 Task: Find connections with filter location Granville with filter topic #Trainingwith filter profile language Potuguese with filter current company Grant Thornton Bharat LLP with filter school Amity University Gwalior with filter industry Building Structure and Exterior Contractors with filter service category Life Coaching with filter keywords title Brand Strategist
Action: Mouse moved to (213, 246)
Screenshot: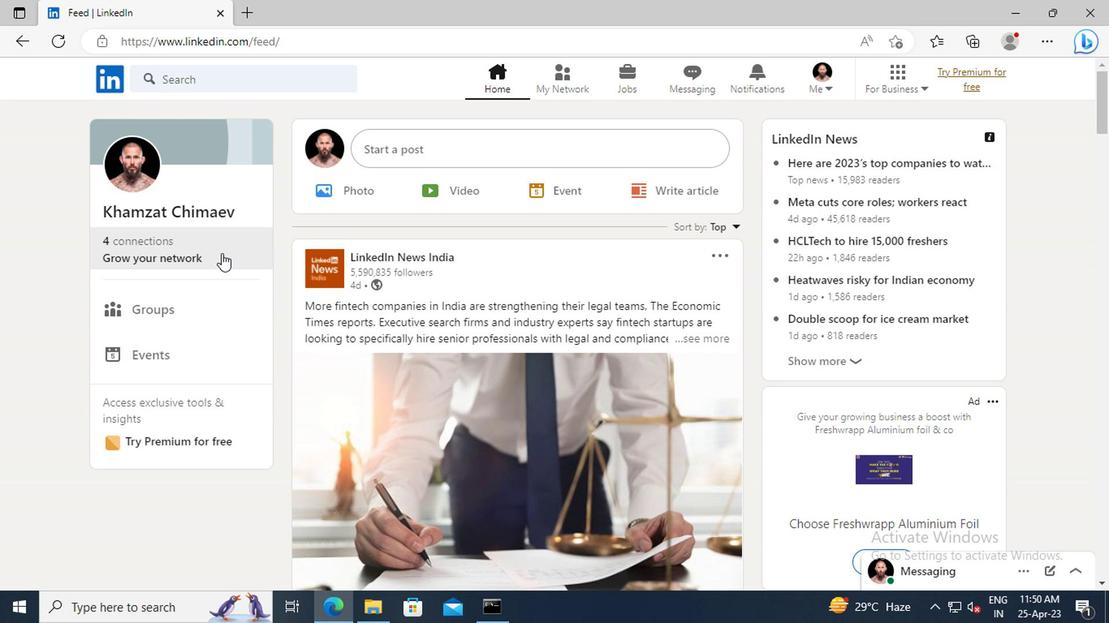 
Action: Mouse pressed left at (213, 246)
Screenshot: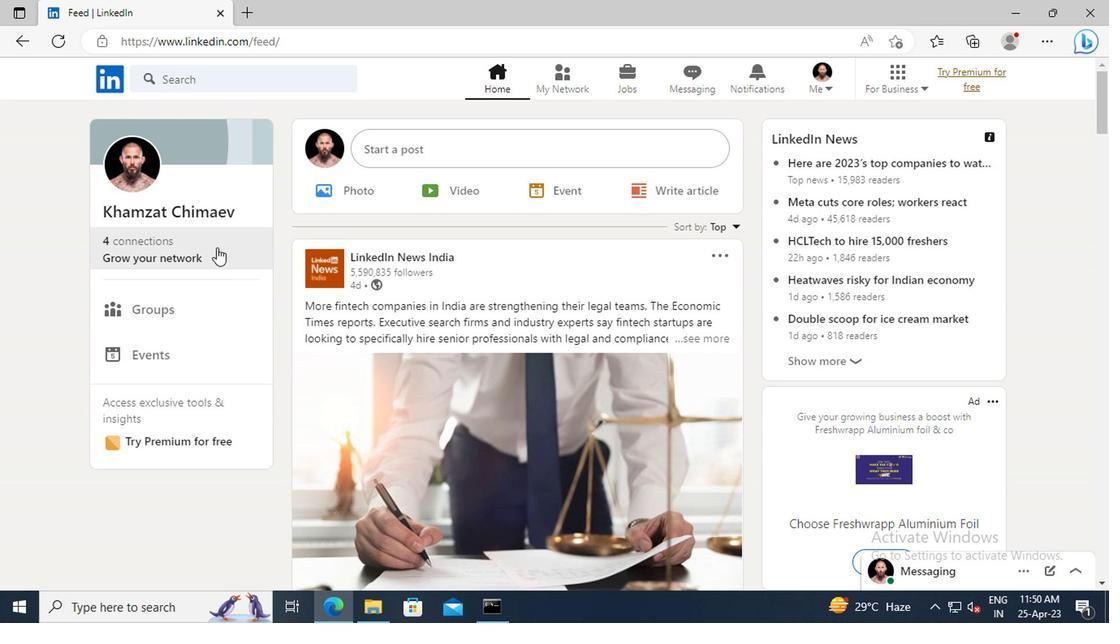 
Action: Mouse moved to (222, 173)
Screenshot: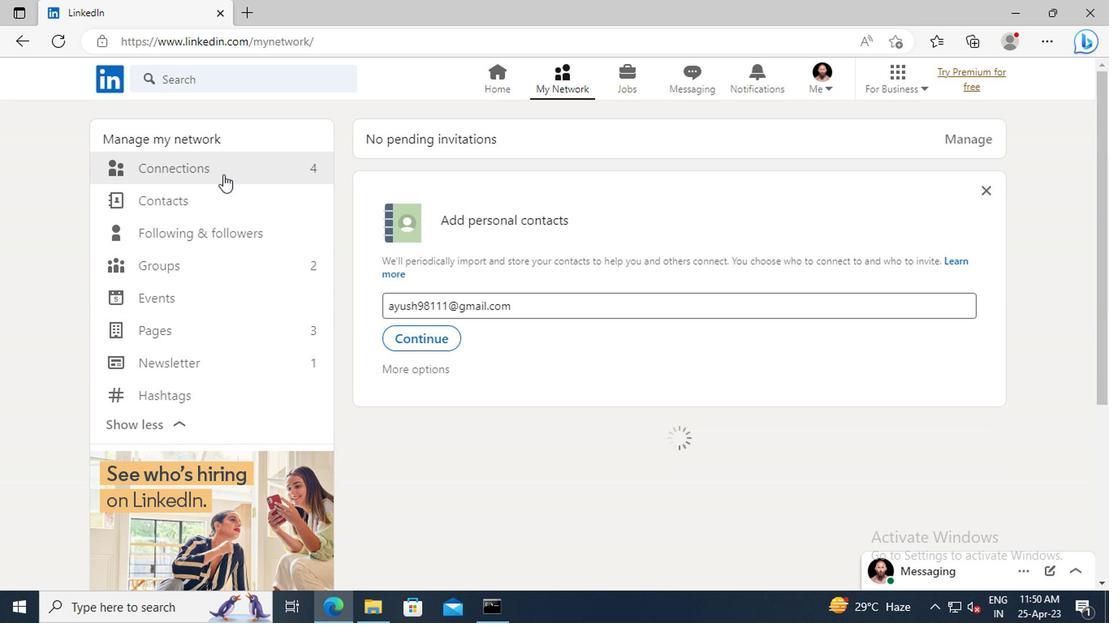 
Action: Mouse pressed left at (222, 173)
Screenshot: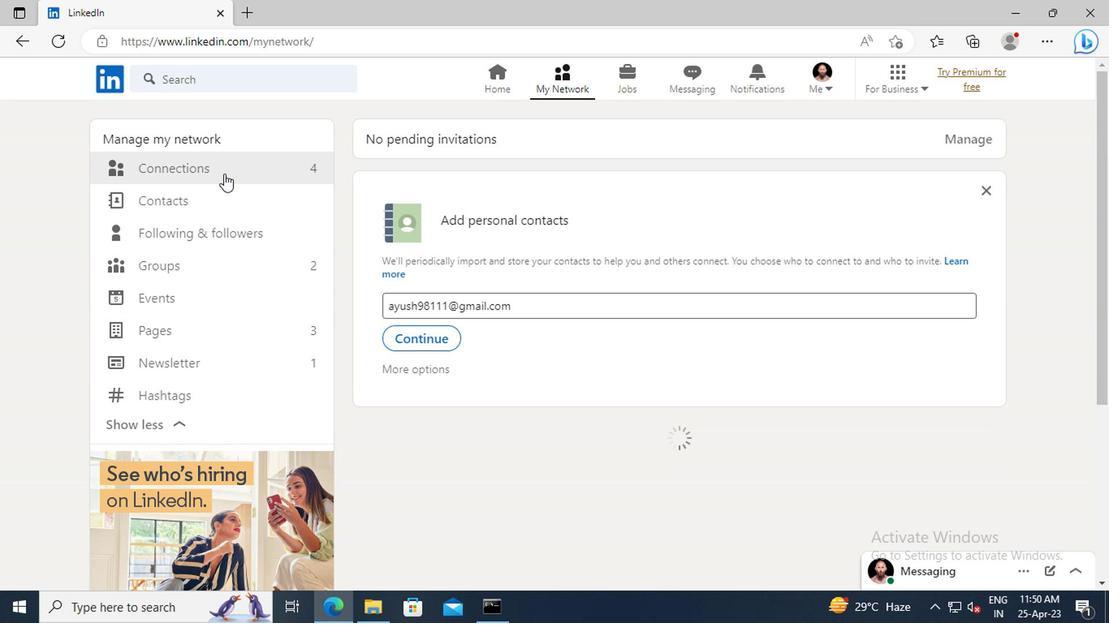 
Action: Mouse moved to (646, 177)
Screenshot: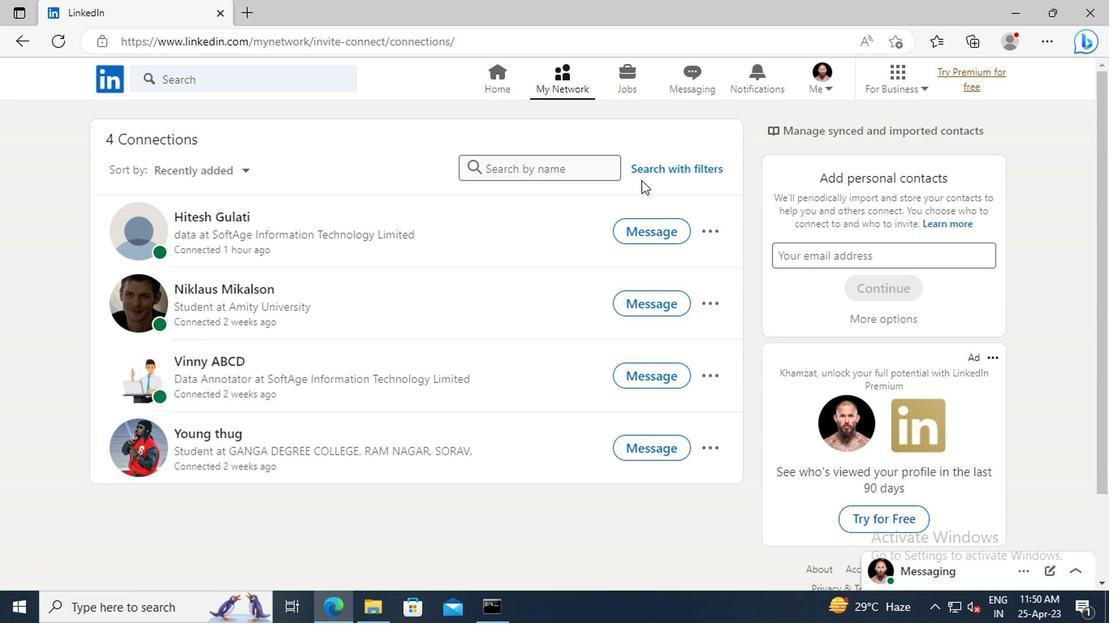 
Action: Mouse pressed left at (646, 177)
Screenshot: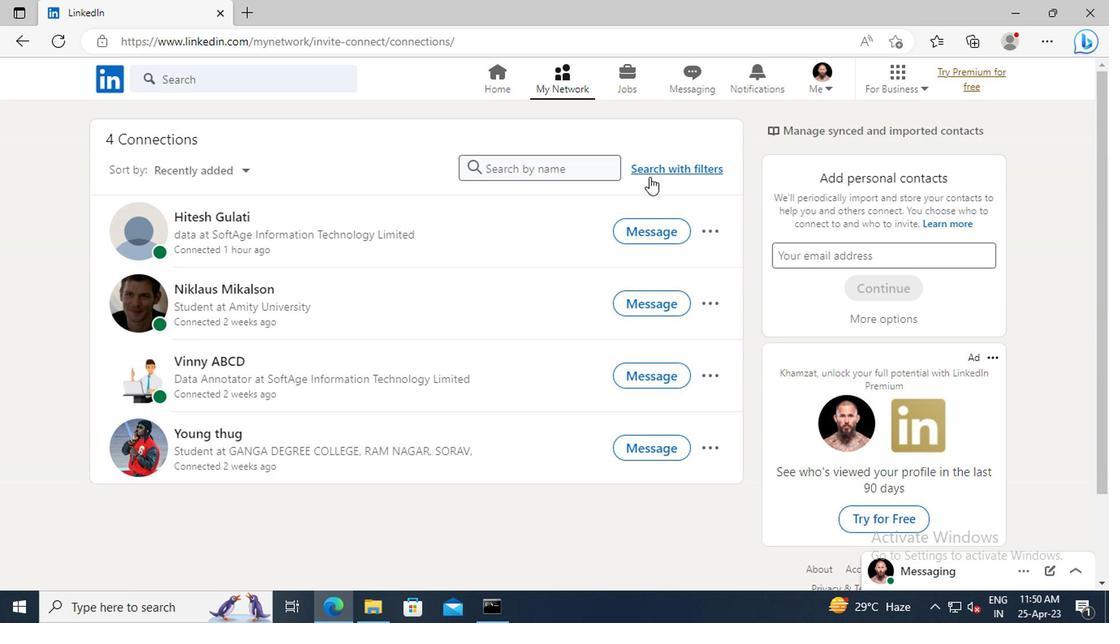
Action: Mouse moved to (615, 131)
Screenshot: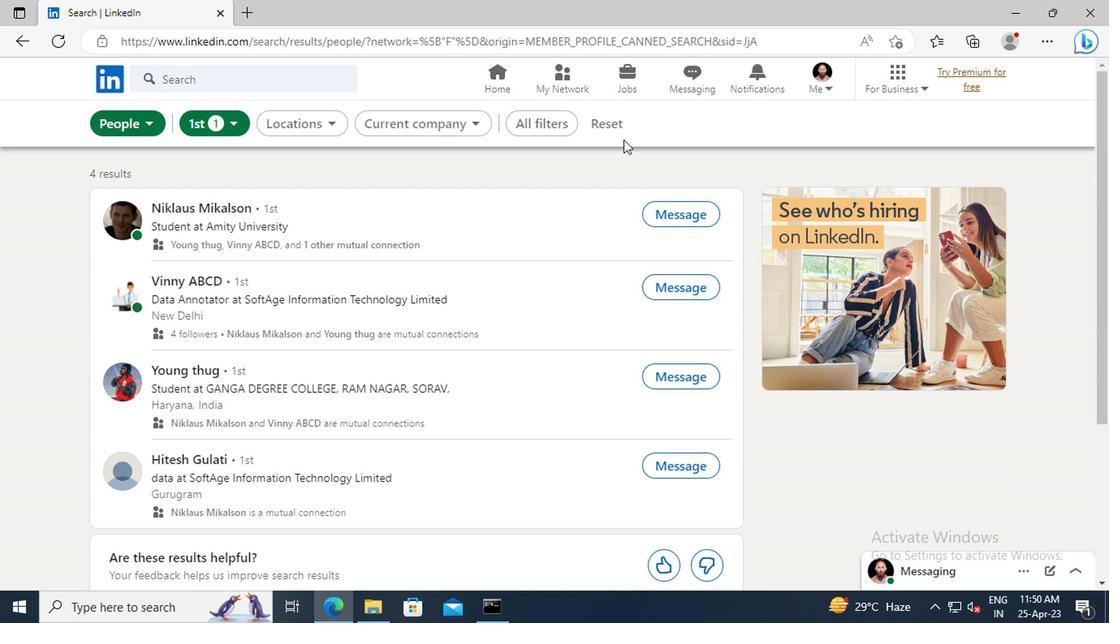 
Action: Mouse pressed left at (615, 131)
Screenshot: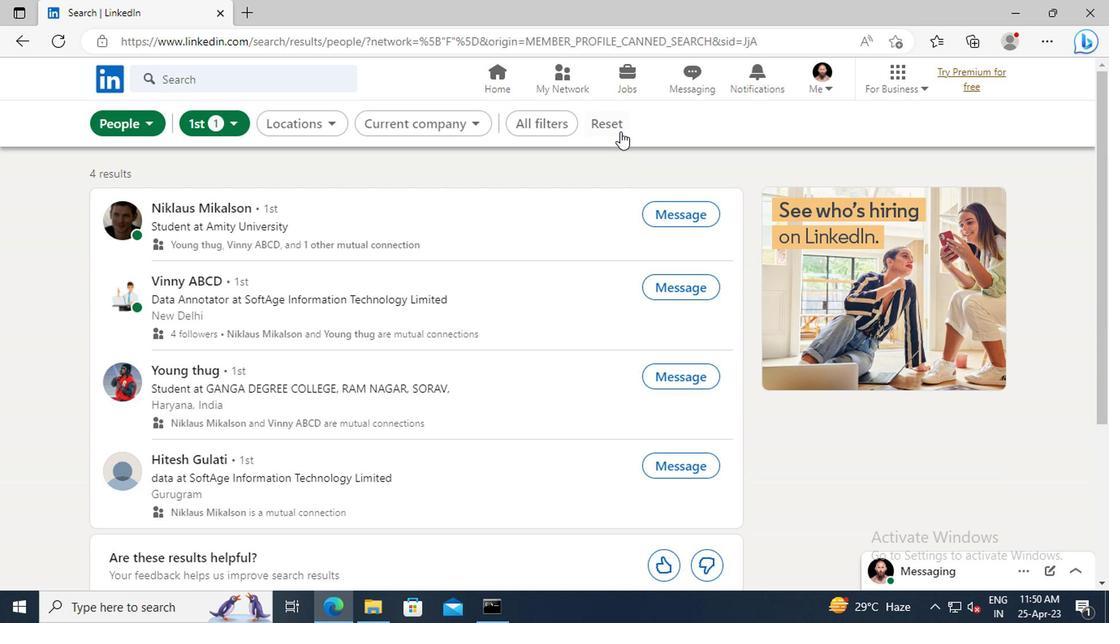 
Action: Mouse moved to (589, 127)
Screenshot: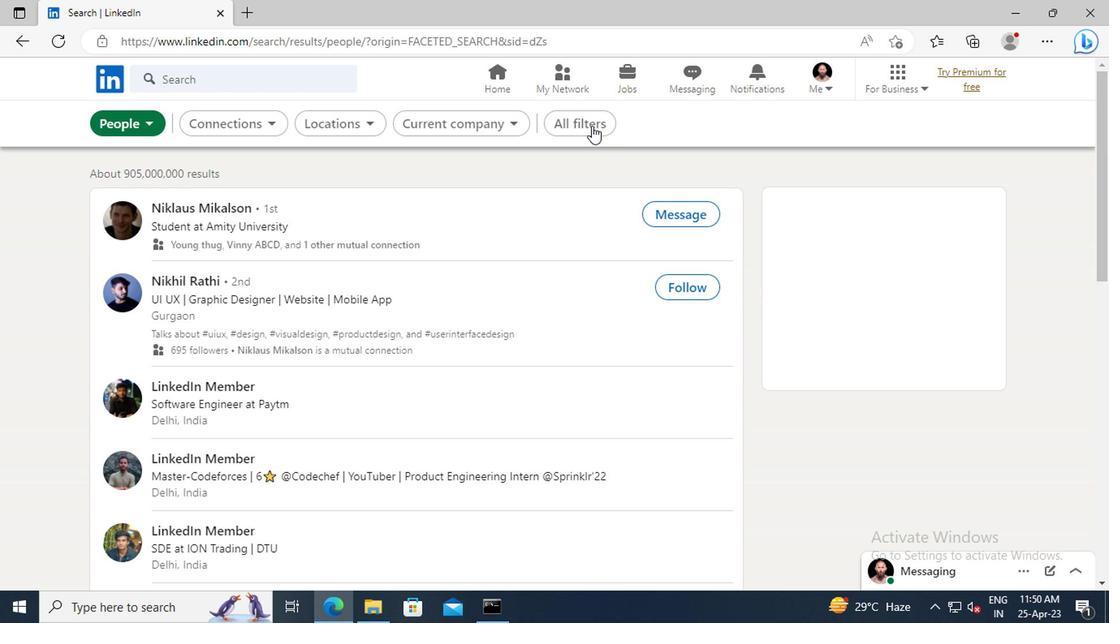 
Action: Mouse pressed left at (589, 127)
Screenshot: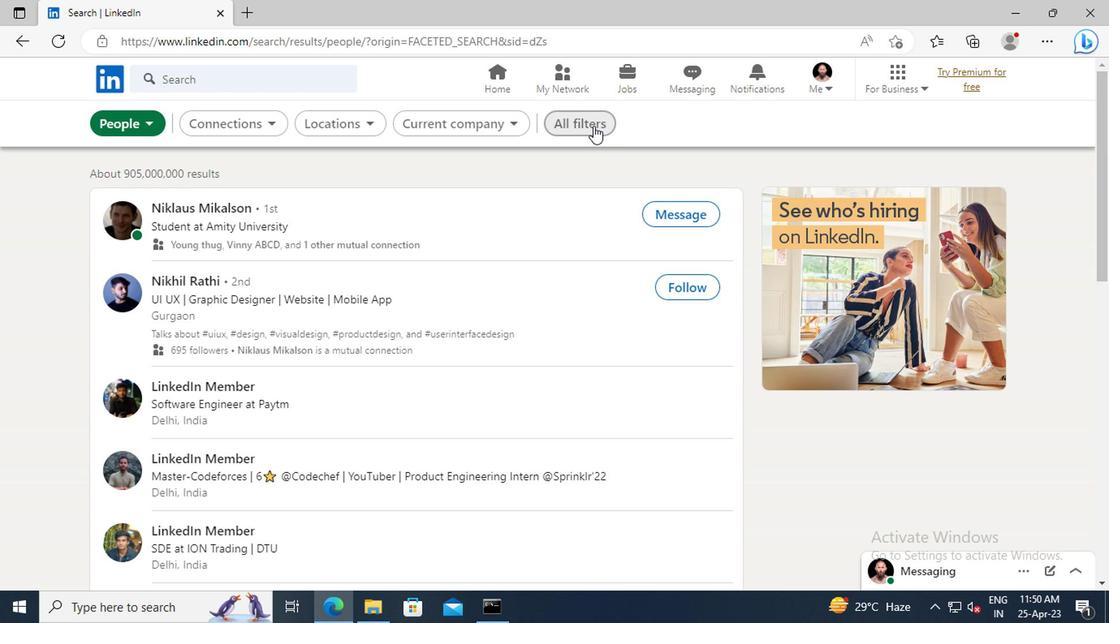 
Action: Mouse moved to (910, 305)
Screenshot: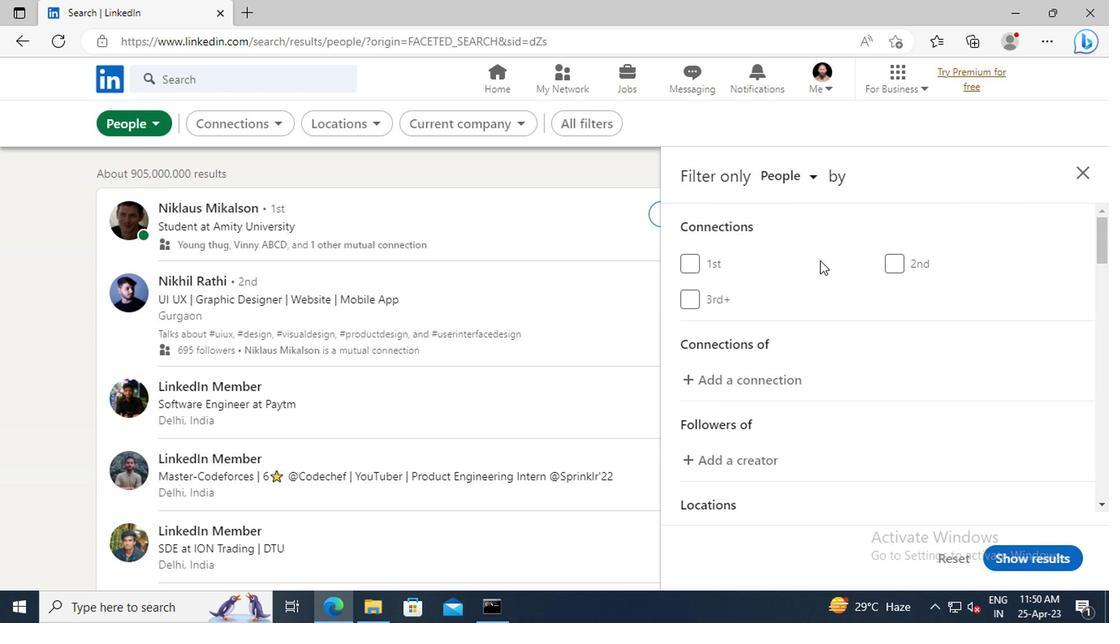 
Action: Mouse scrolled (910, 304) with delta (0, 0)
Screenshot: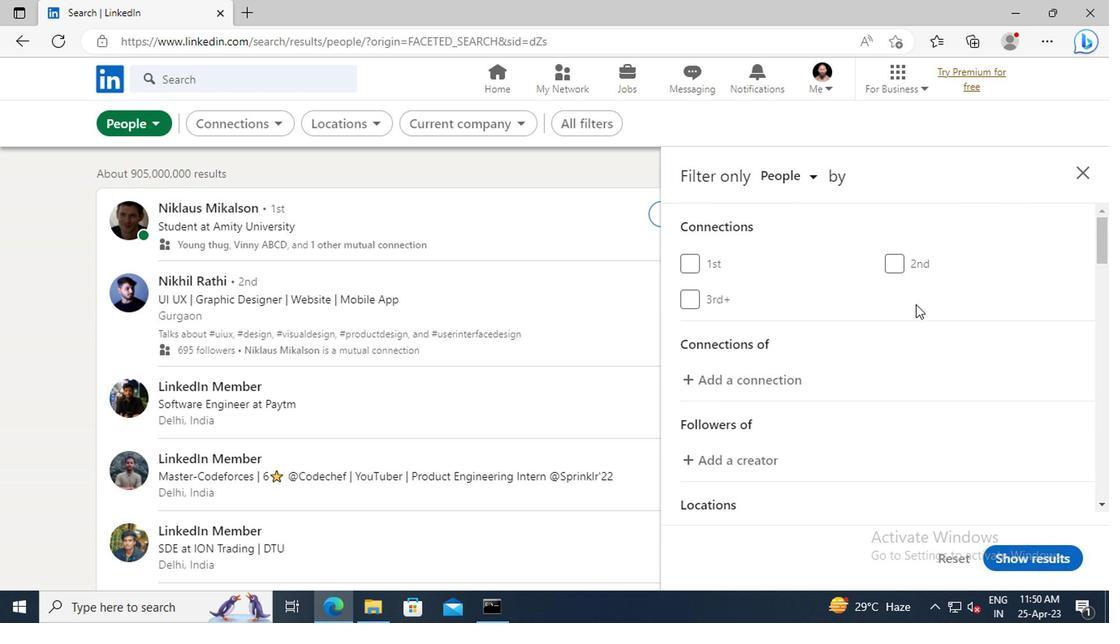 
Action: Mouse scrolled (910, 304) with delta (0, 0)
Screenshot: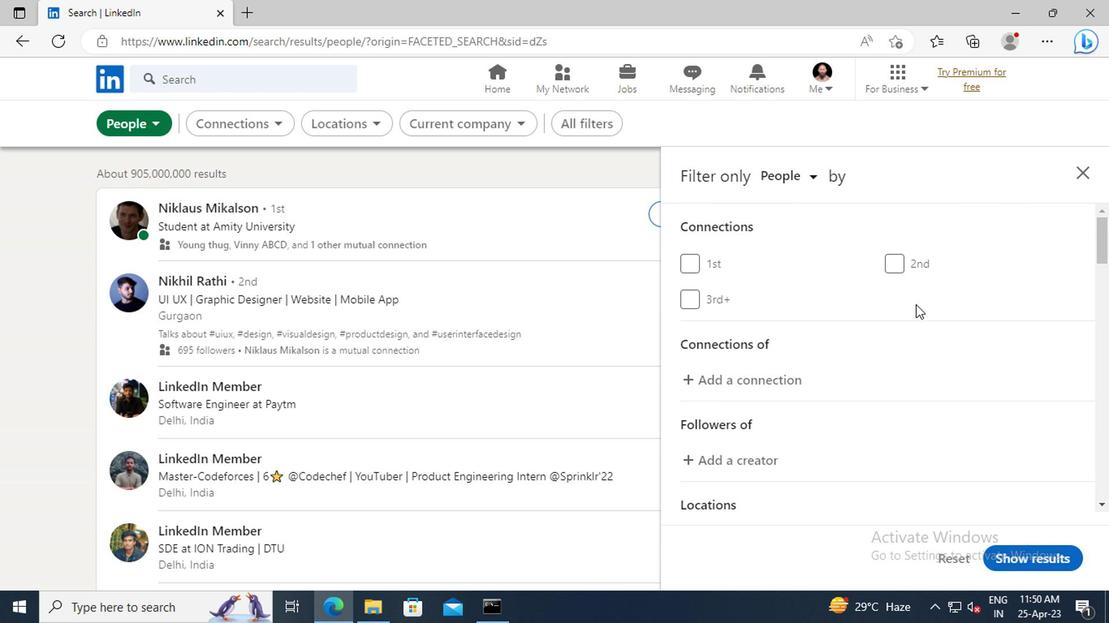 
Action: Mouse scrolled (910, 304) with delta (0, 0)
Screenshot: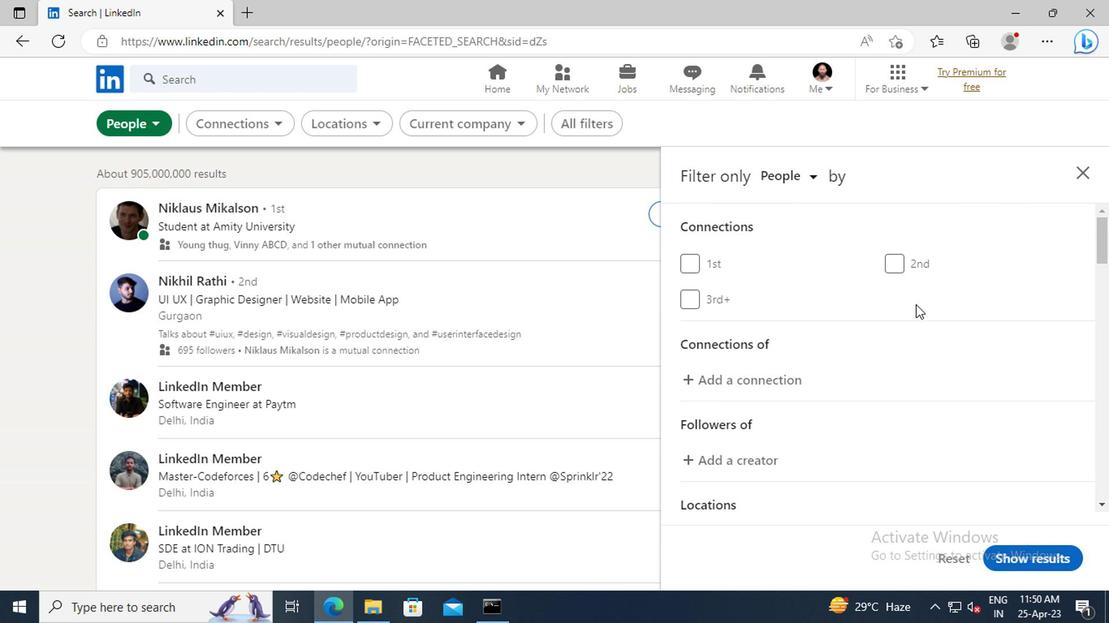 
Action: Mouse scrolled (910, 304) with delta (0, 0)
Screenshot: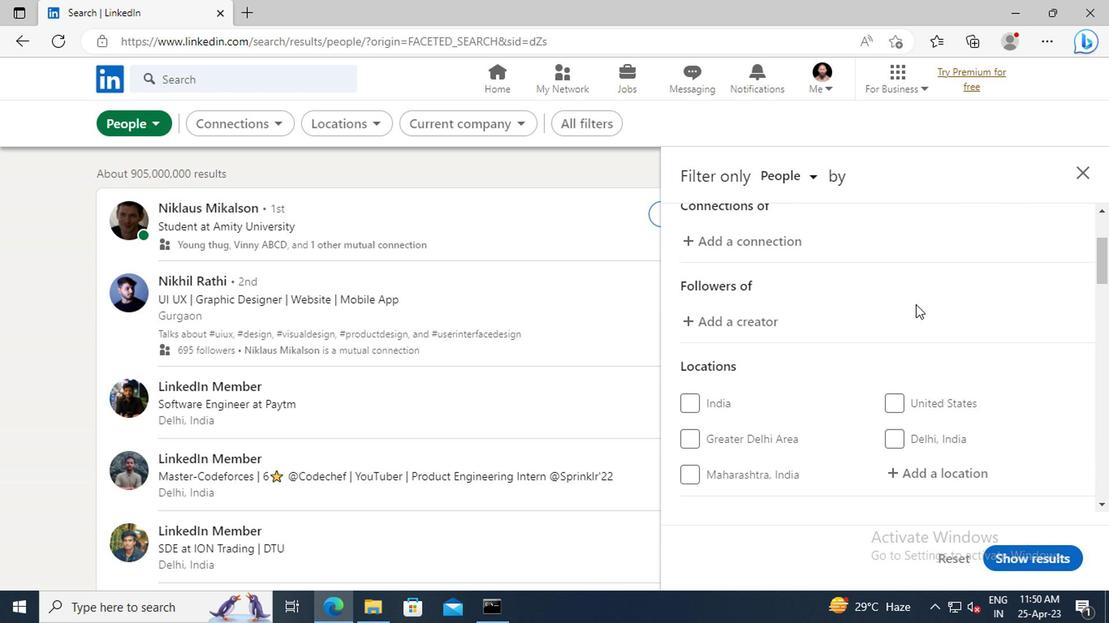 
Action: Mouse scrolled (910, 304) with delta (0, 0)
Screenshot: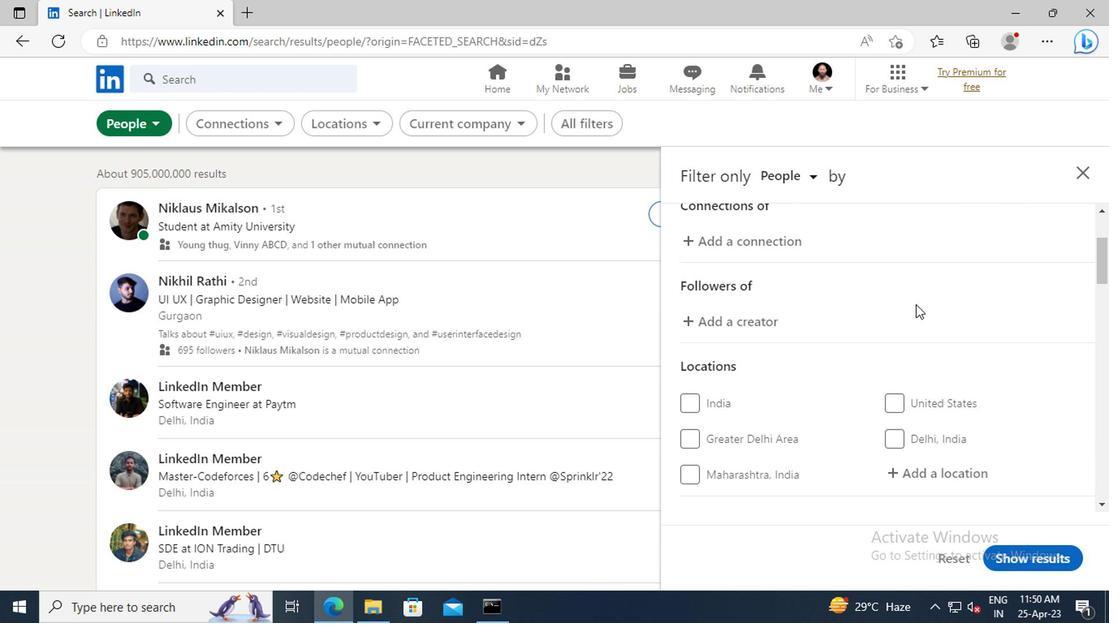 
Action: Mouse moved to (924, 378)
Screenshot: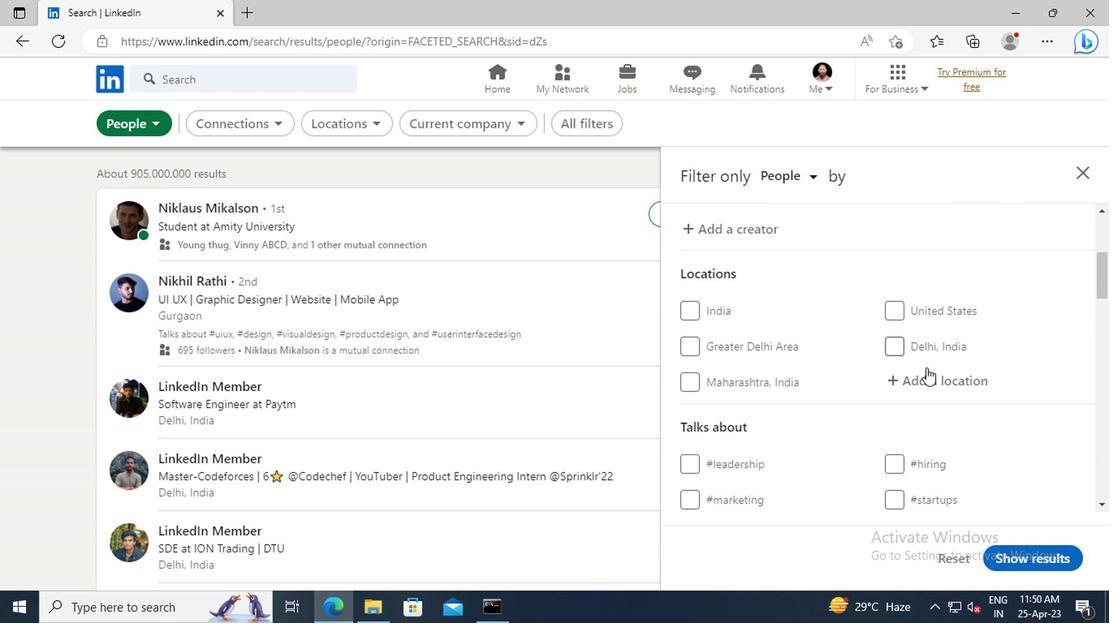 
Action: Mouse pressed left at (924, 378)
Screenshot: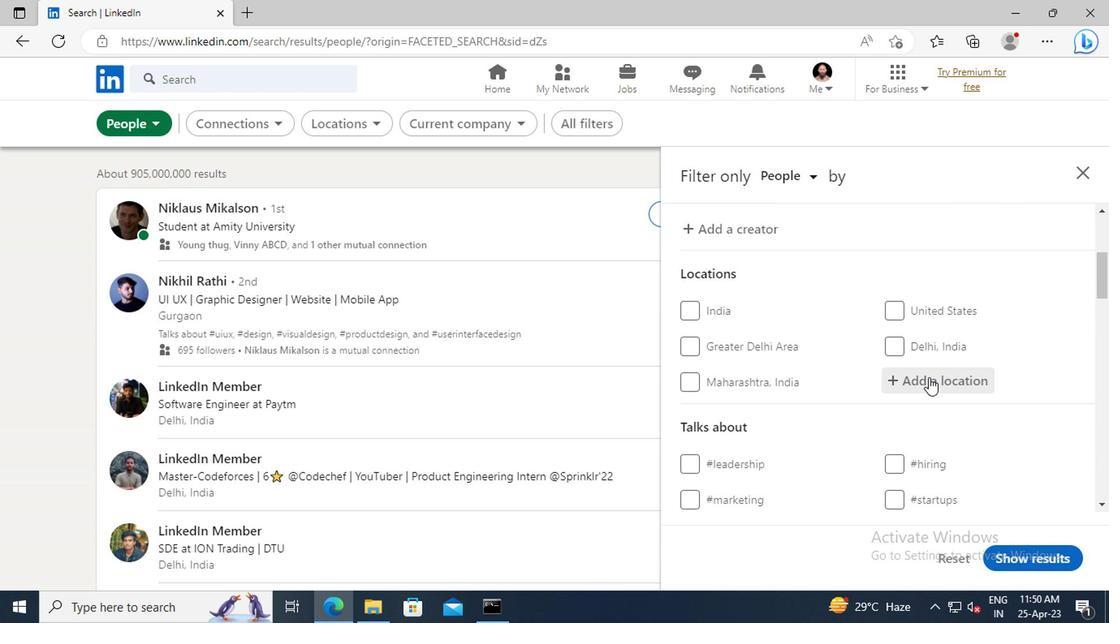 
Action: Key pressed <Key.shift>GRANVILLE
Screenshot: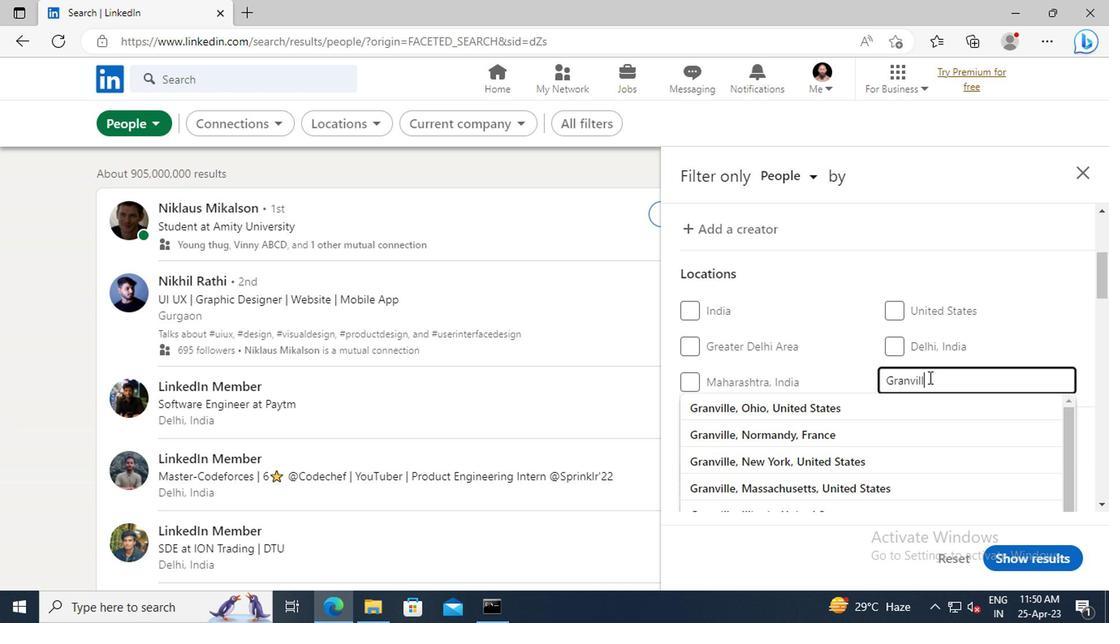 
Action: Mouse moved to (861, 406)
Screenshot: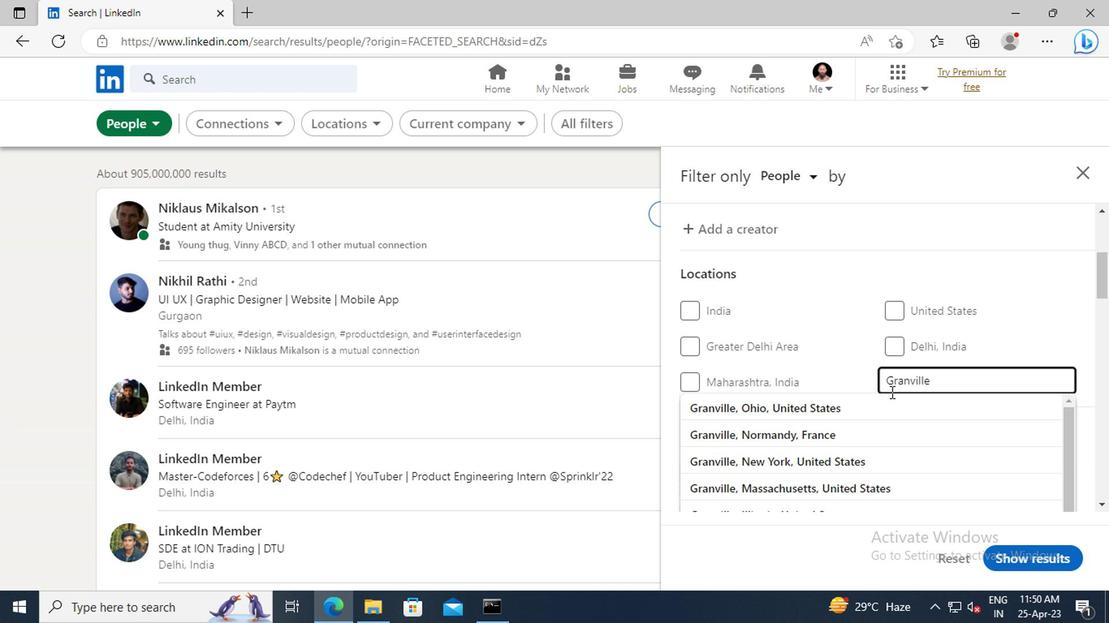 
Action: Mouse pressed left at (861, 406)
Screenshot: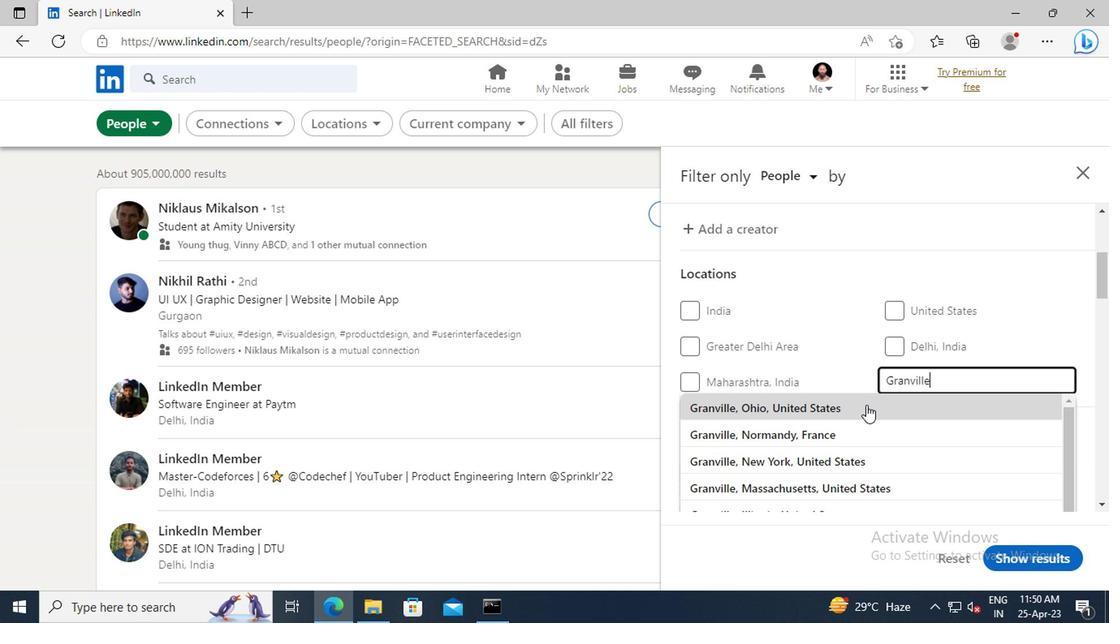 
Action: Mouse moved to (897, 341)
Screenshot: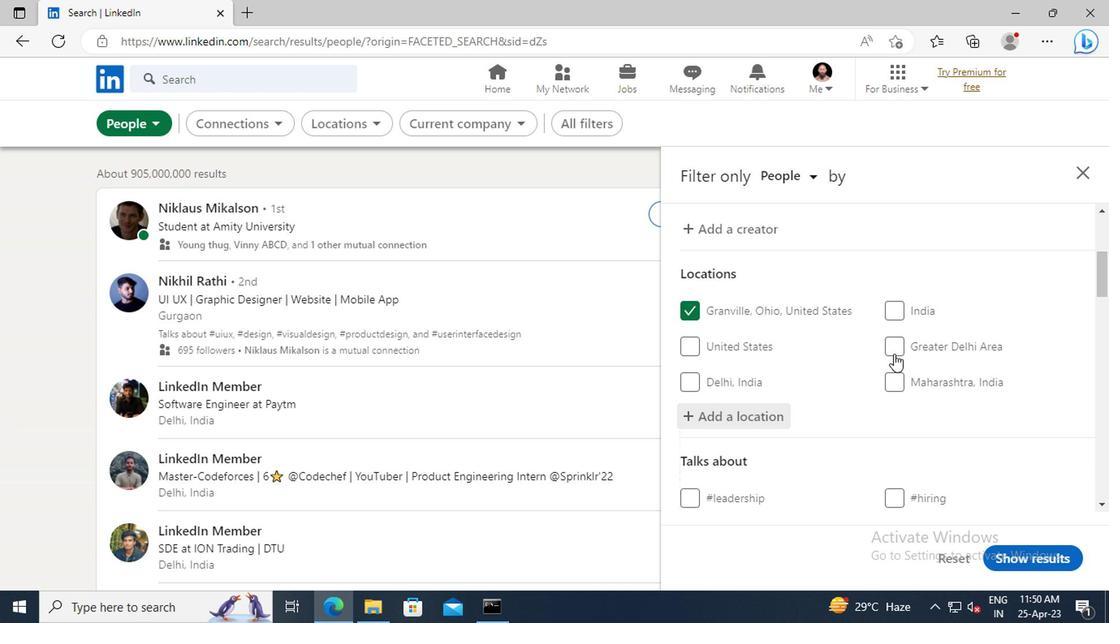 
Action: Mouse scrolled (897, 341) with delta (0, 0)
Screenshot: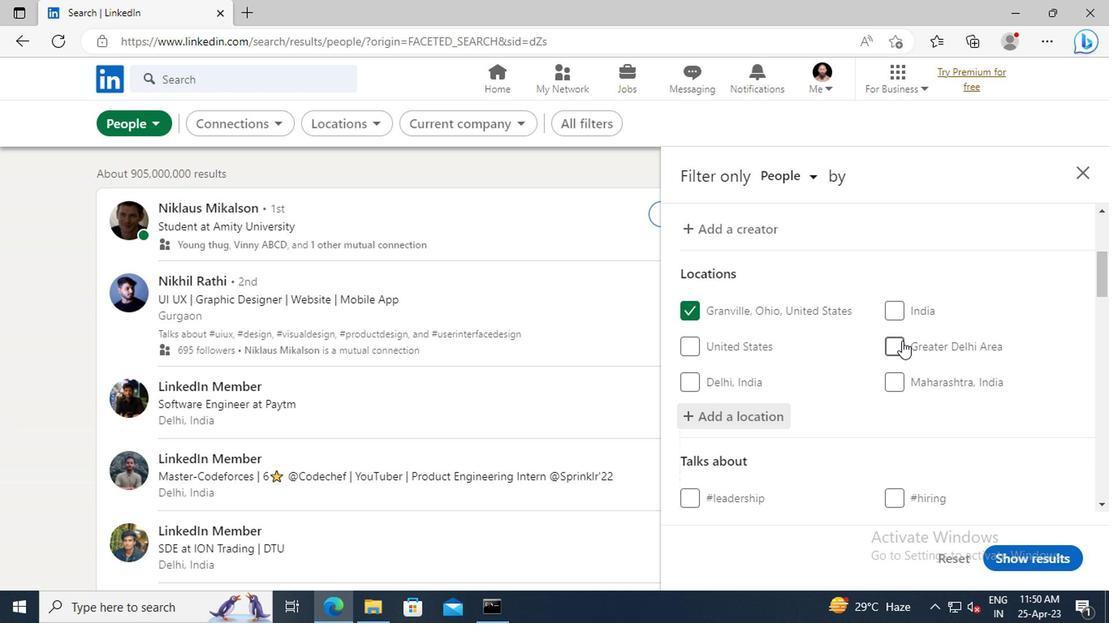 
Action: Mouse scrolled (897, 341) with delta (0, 0)
Screenshot: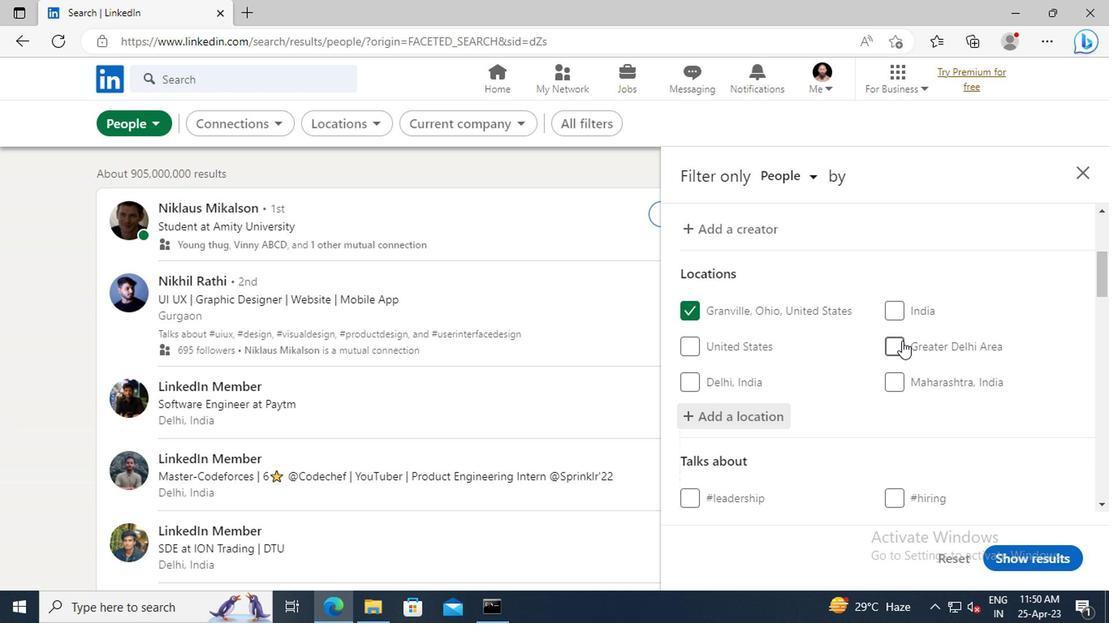 
Action: Mouse scrolled (897, 341) with delta (0, 0)
Screenshot: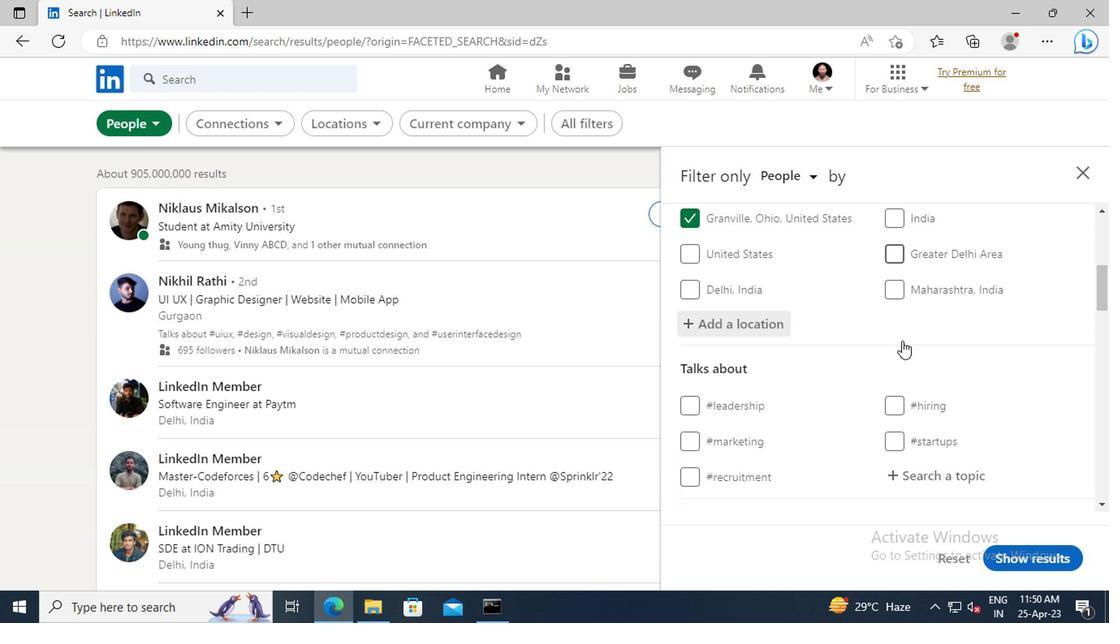 
Action: Mouse scrolled (897, 341) with delta (0, 0)
Screenshot: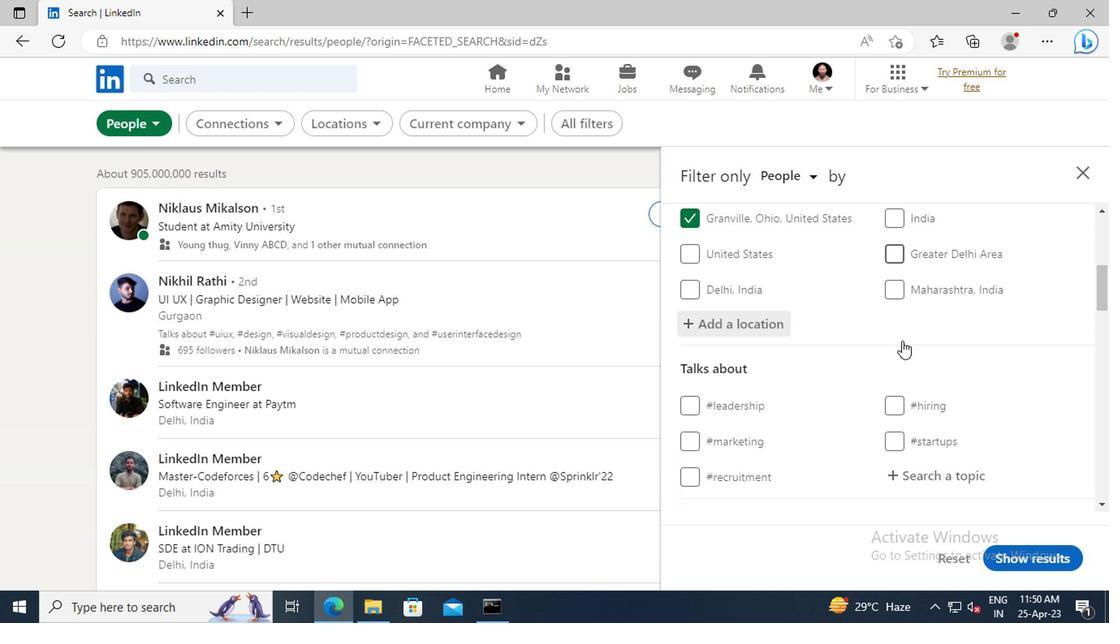 
Action: Mouse moved to (912, 381)
Screenshot: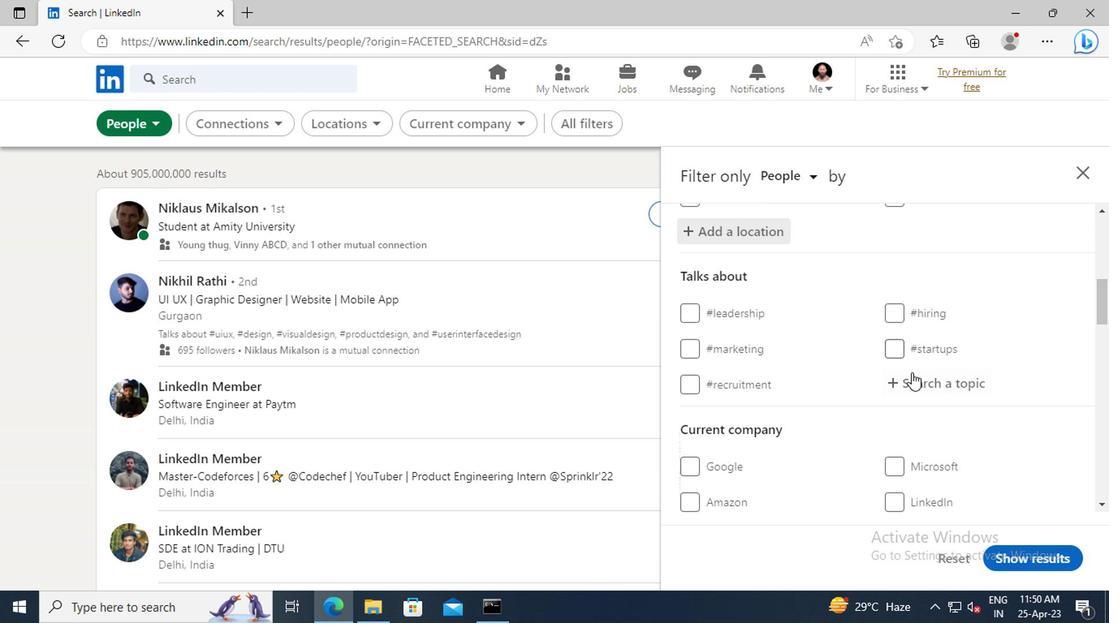 
Action: Mouse pressed left at (912, 381)
Screenshot: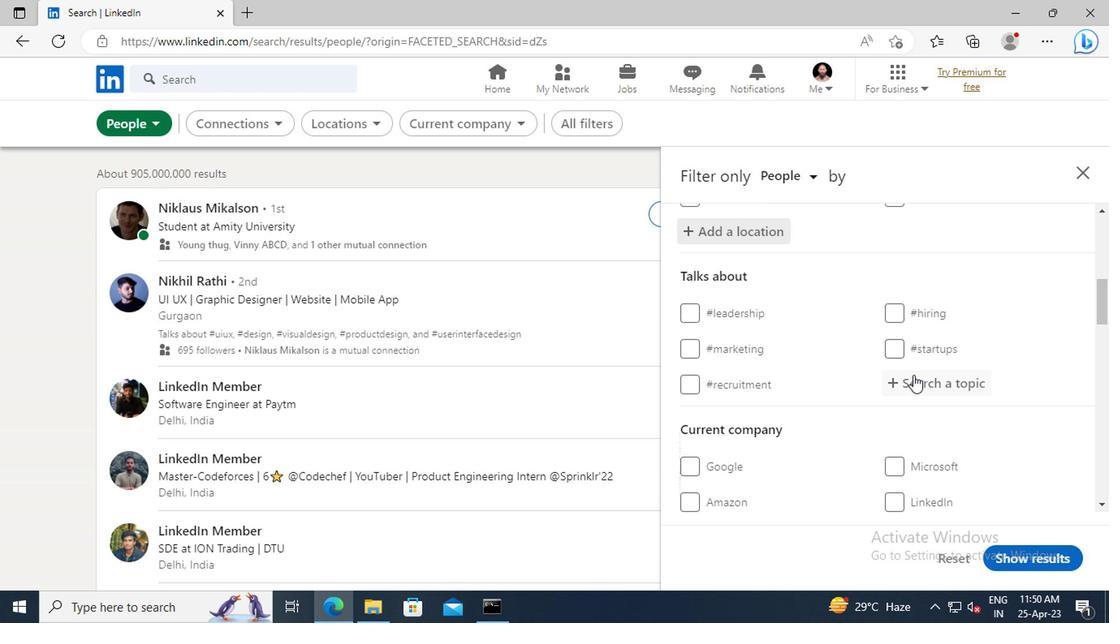 
Action: Key pressed <Key.shift>#<Key.shift>TRAININGWITH
Screenshot: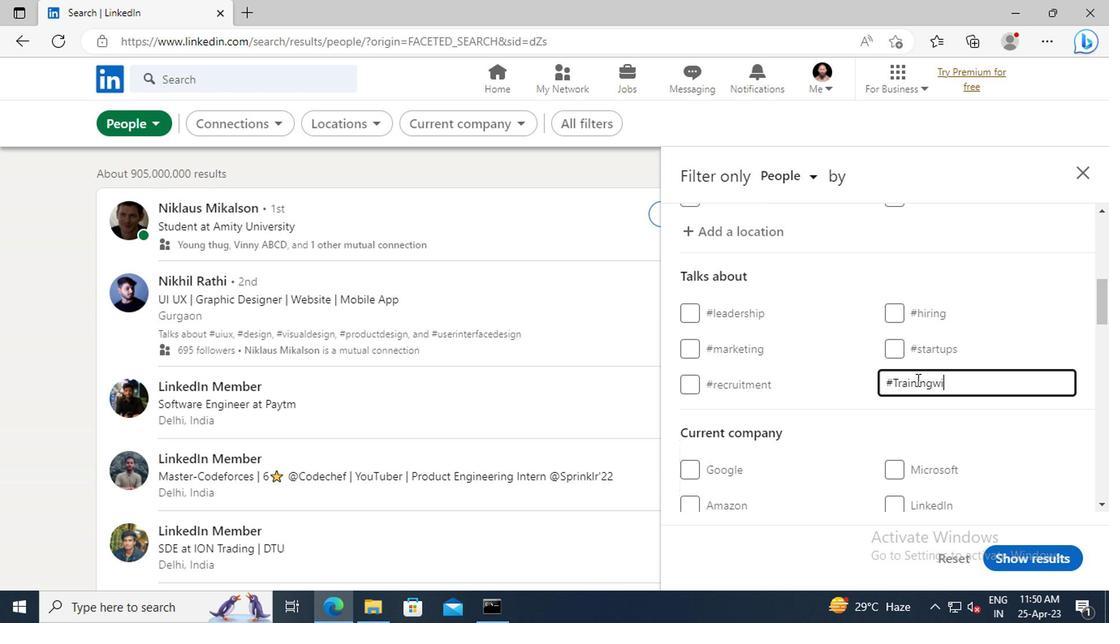 
Action: Mouse scrolled (912, 380) with delta (0, -1)
Screenshot: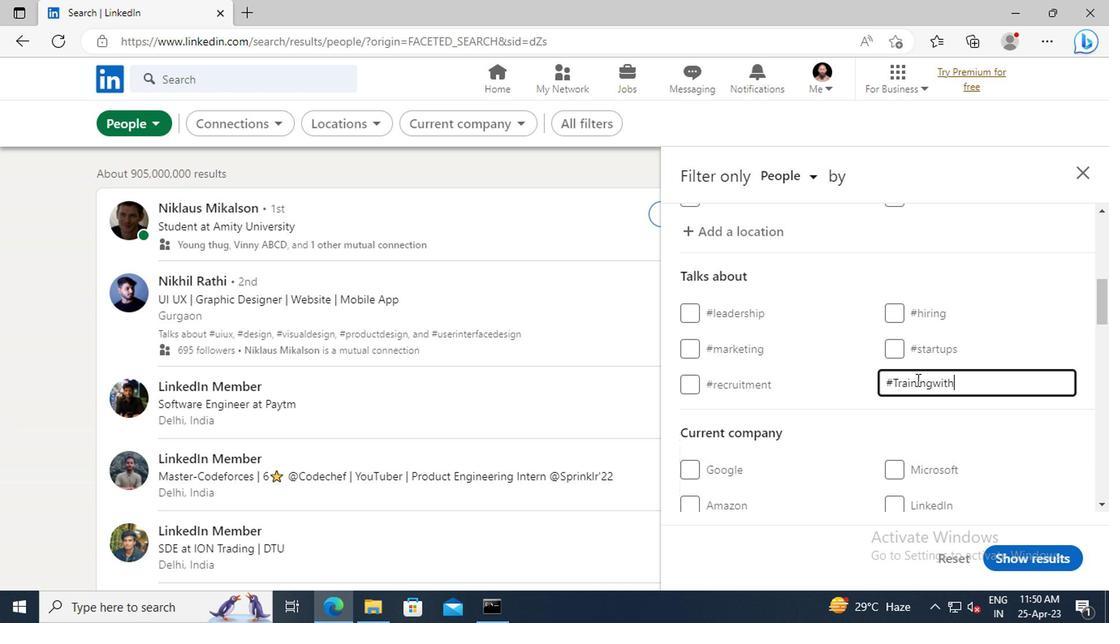
Action: Mouse scrolled (912, 380) with delta (0, -1)
Screenshot: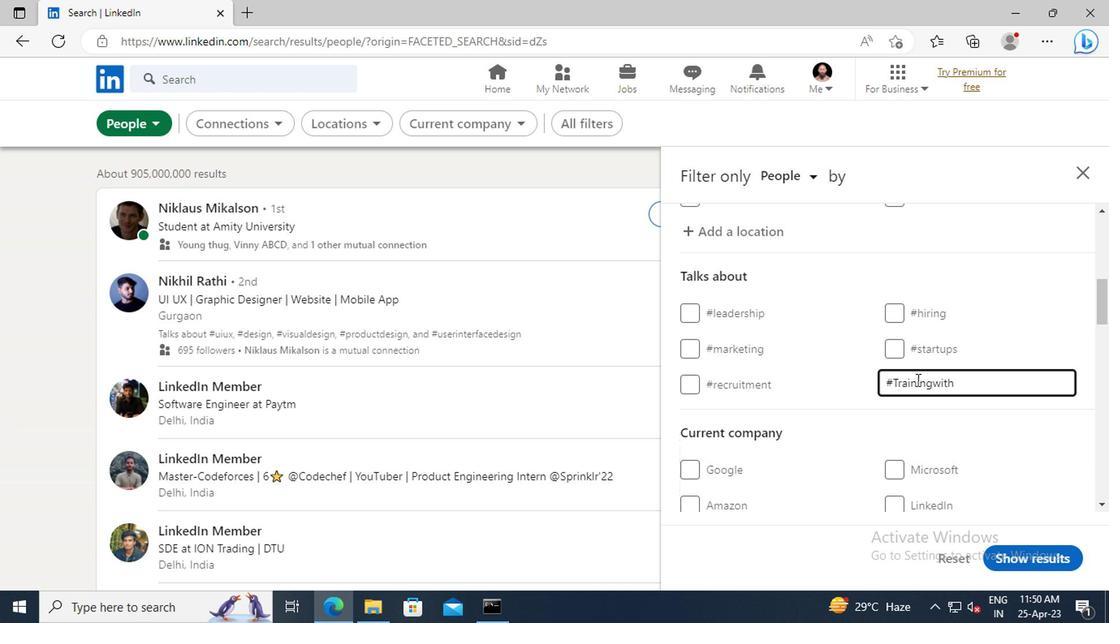 
Action: Mouse scrolled (912, 380) with delta (0, -1)
Screenshot: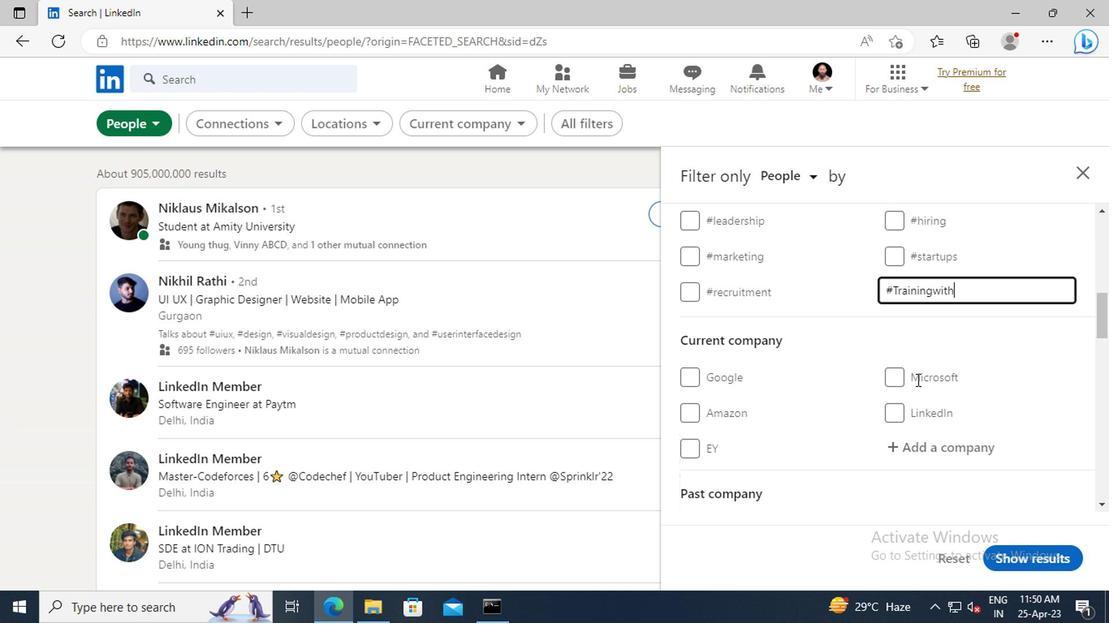 
Action: Mouse scrolled (912, 380) with delta (0, -1)
Screenshot: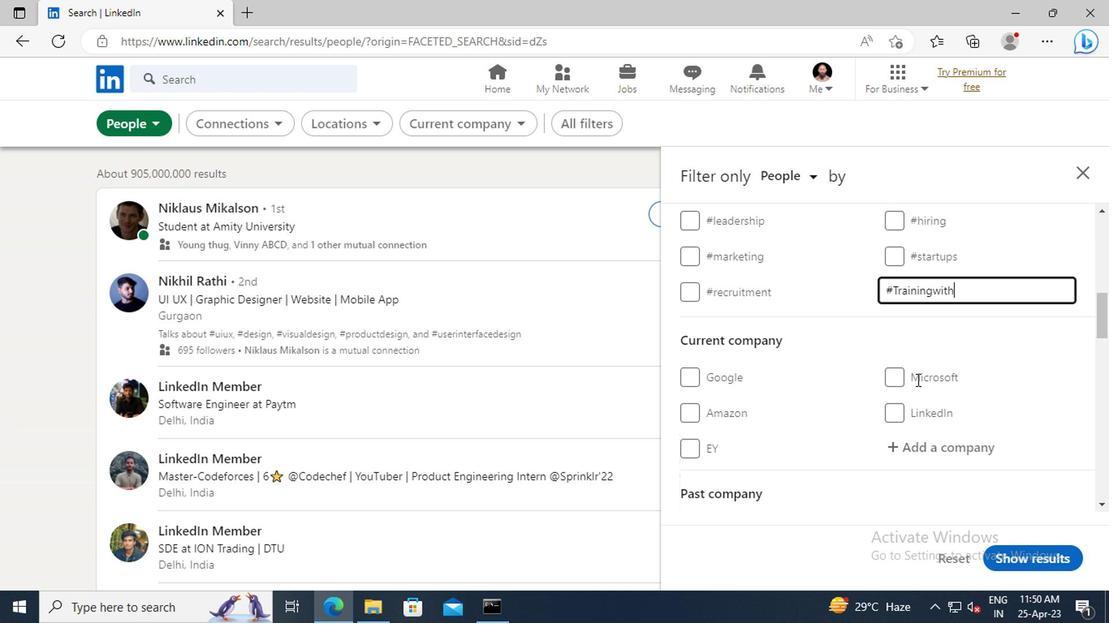 
Action: Mouse scrolled (912, 380) with delta (0, -1)
Screenshot: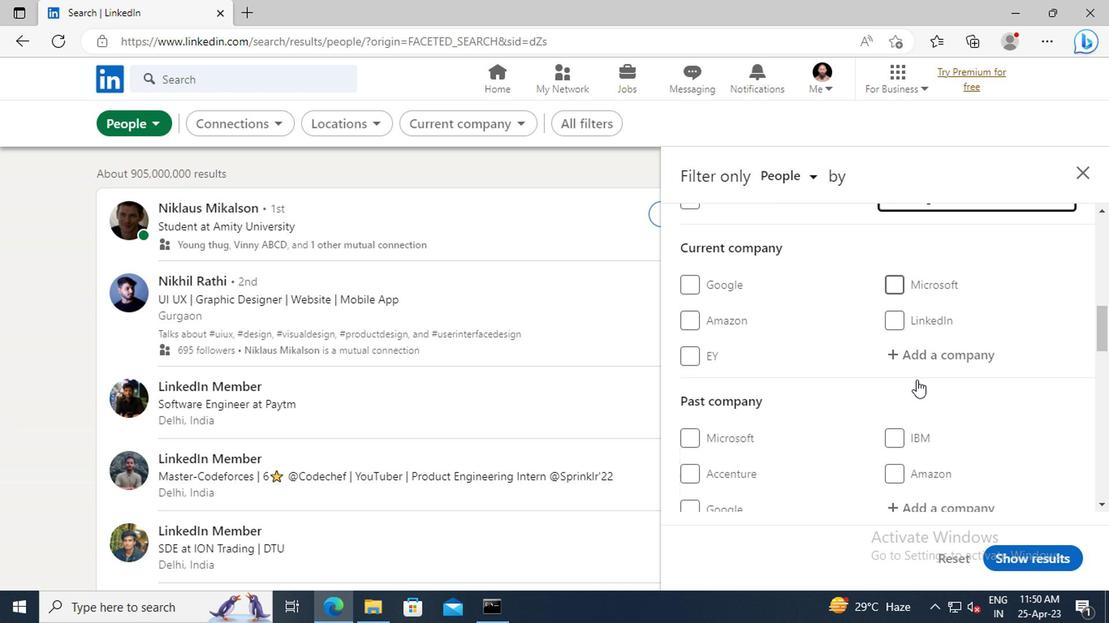 
Action: Mouse scrolled (912, 380) with delta (0, -1)
Screenshot: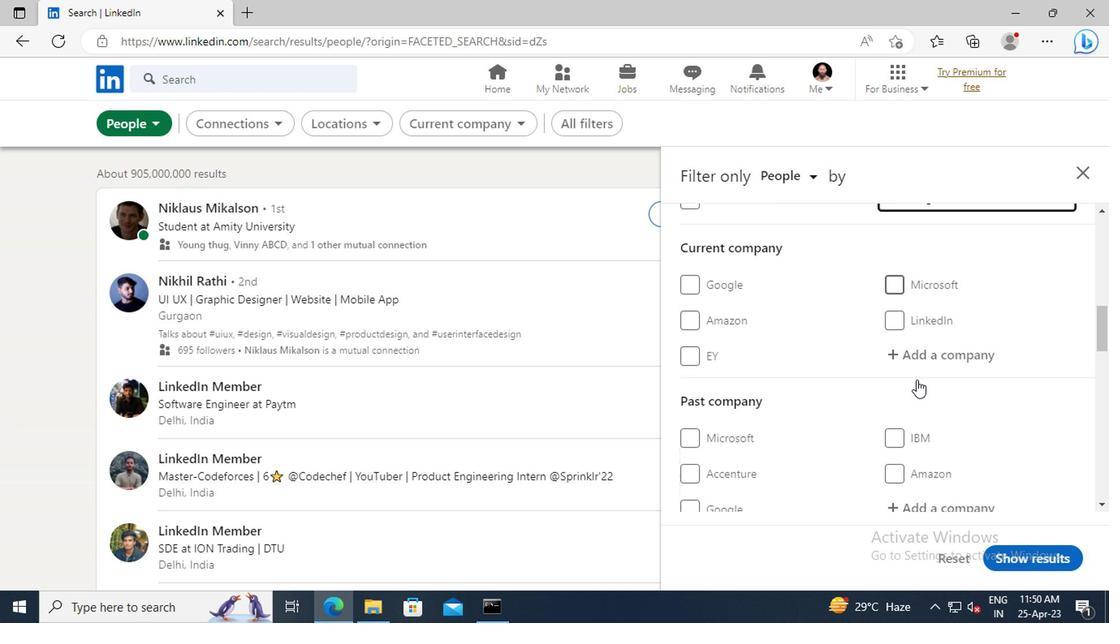 
Action: Mouse scrolled (912, 380) with delta (0, -1)
Screenshot: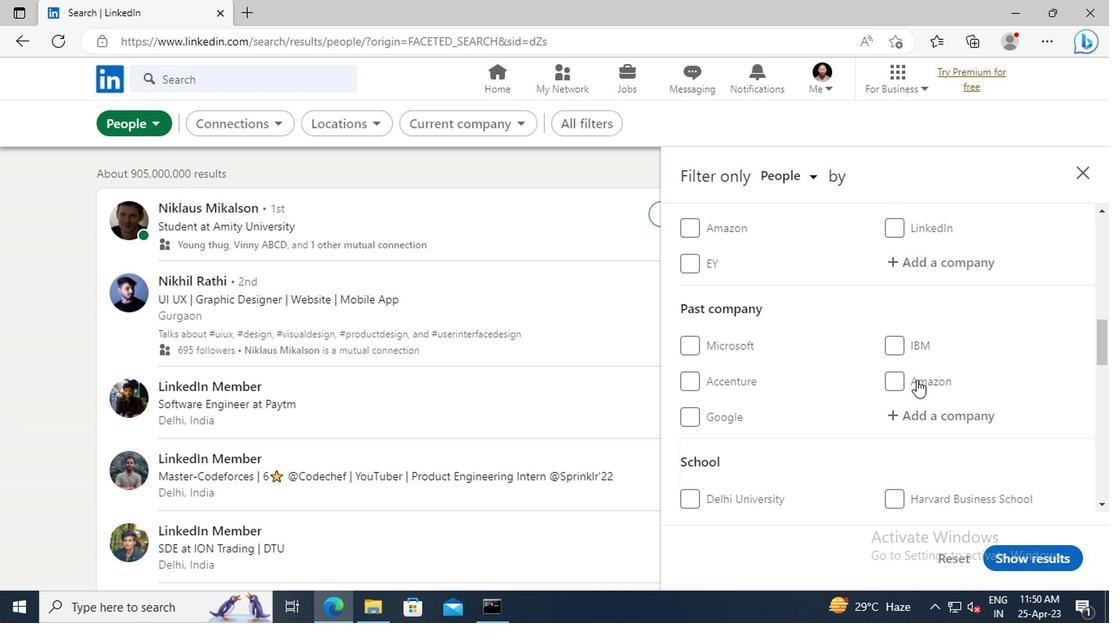 
Action: Mouse scrolled (912, 380) with delta (0, -1)
Screenshot: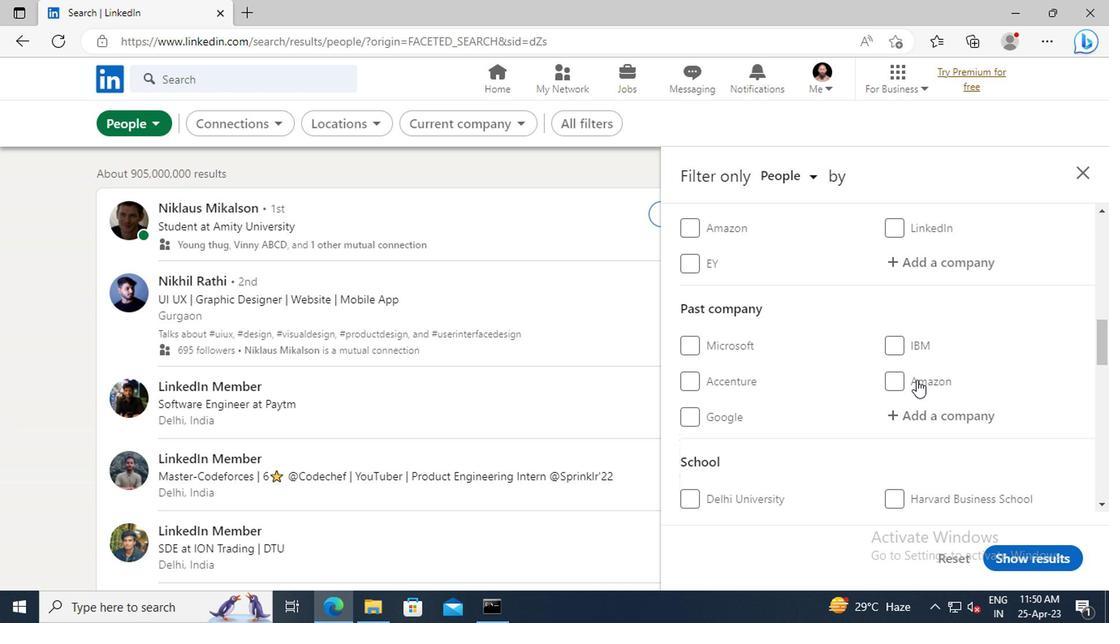 
Action: Mouse scrolled (912, 380) with delta (0, -1)
Screenshot: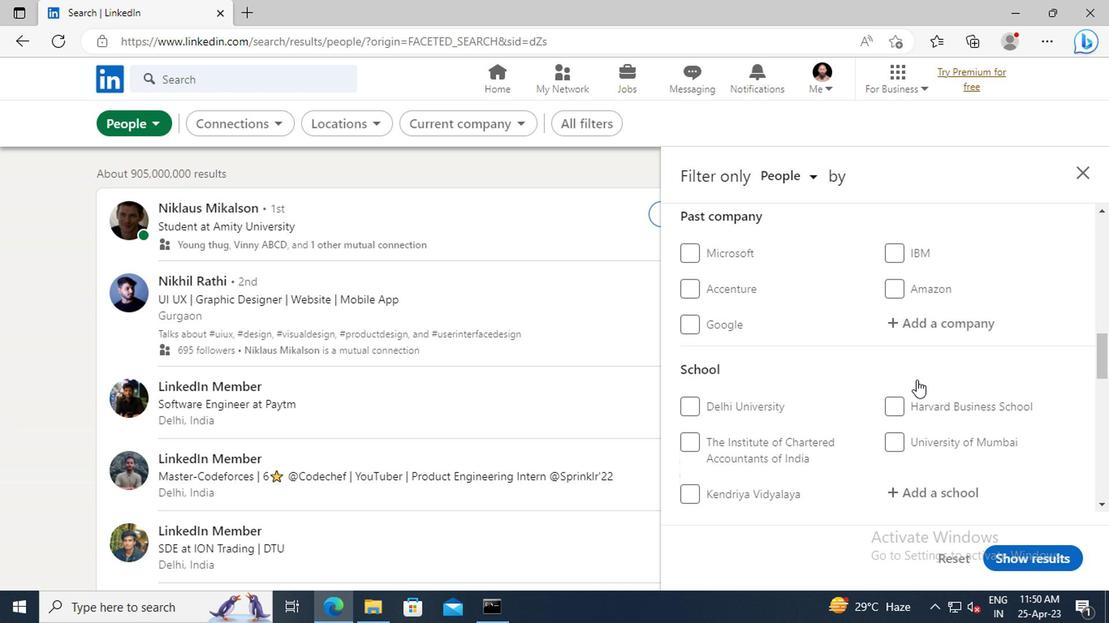 
Action: Mouse scrolled (912, 380) with delta (0, -1)
Screenshot: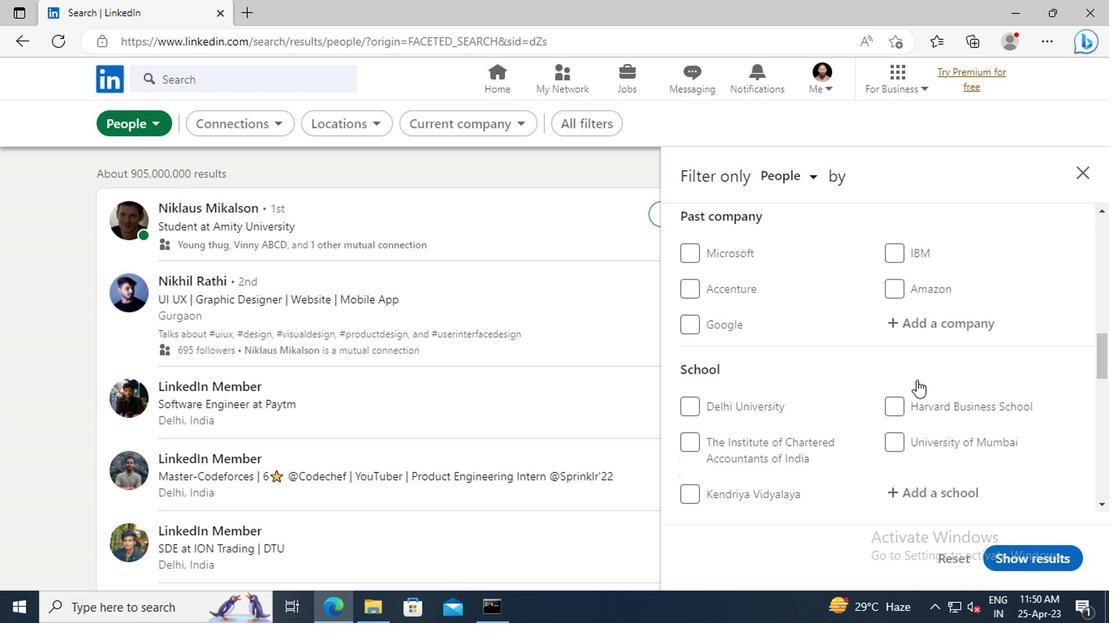 
Action: Mouse scrolled (912, 380) with delta (0, -1)
Screenshot: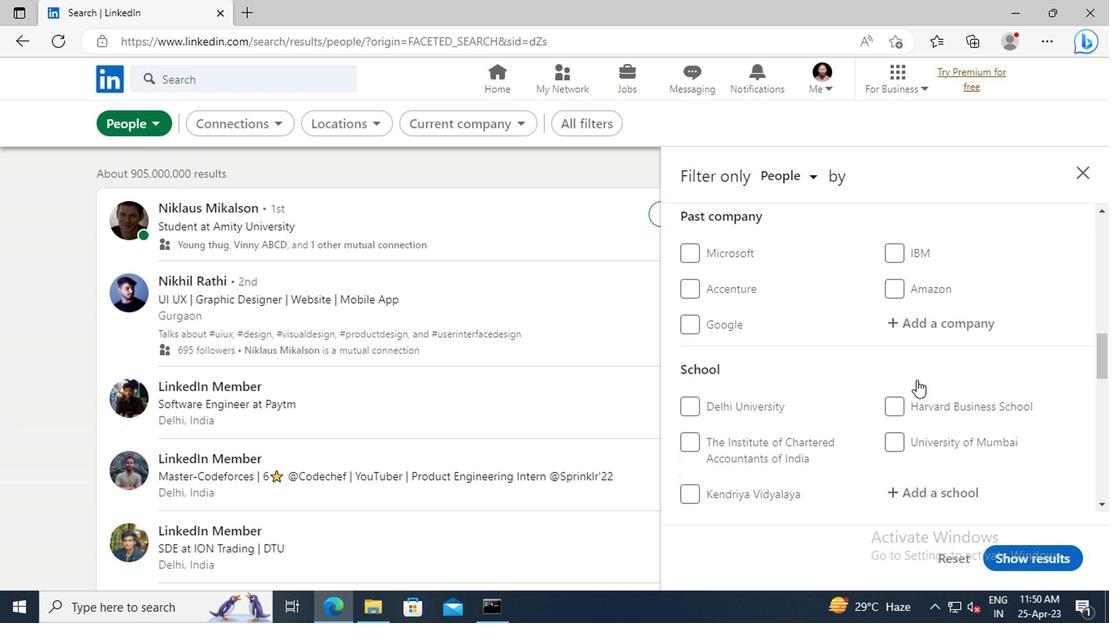 
Action: Mouse scrolled (912, 380) with delta (0, -1)
Screenshot: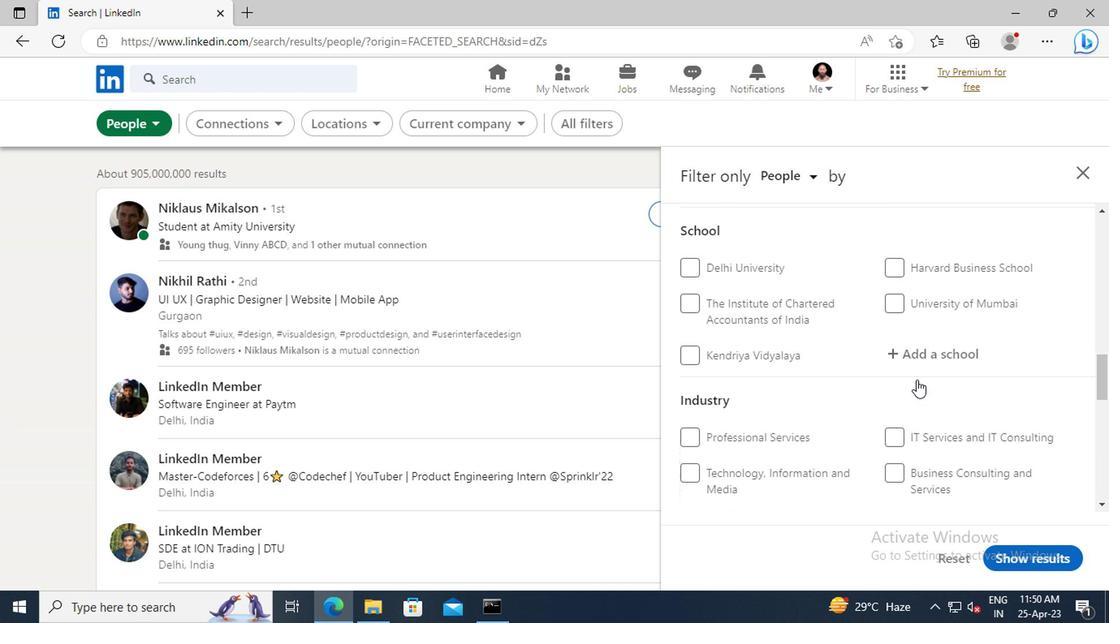
Action: Mouse scrolled (912, 380) with delta (0, -1)
Screenshot: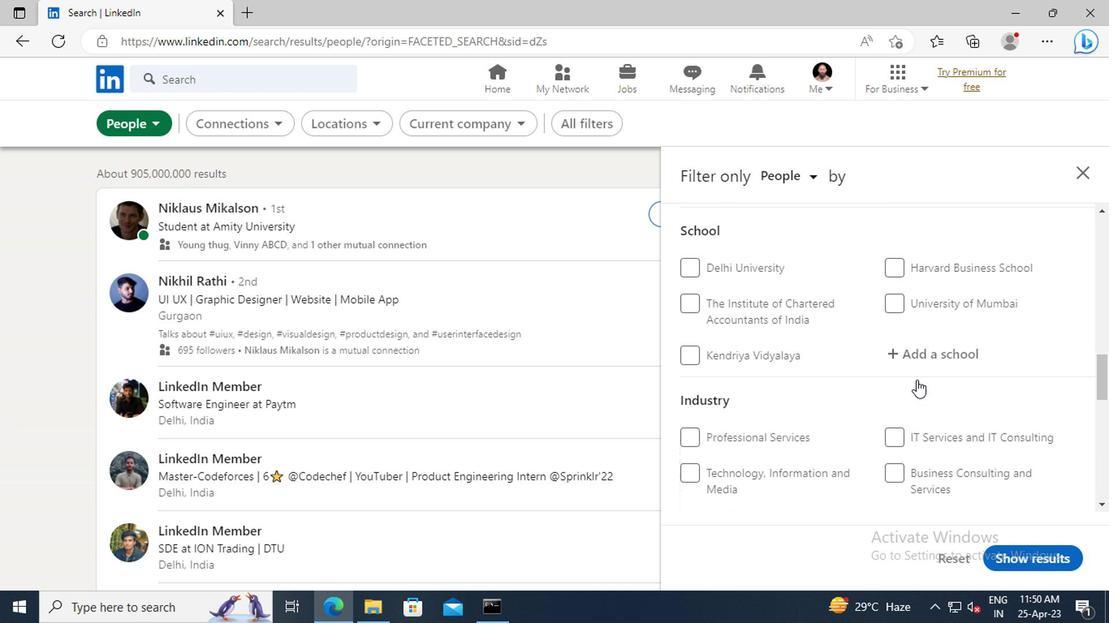 
Action: Mouse scrolled (912, 380) with delta (0, -1)
Screenshot: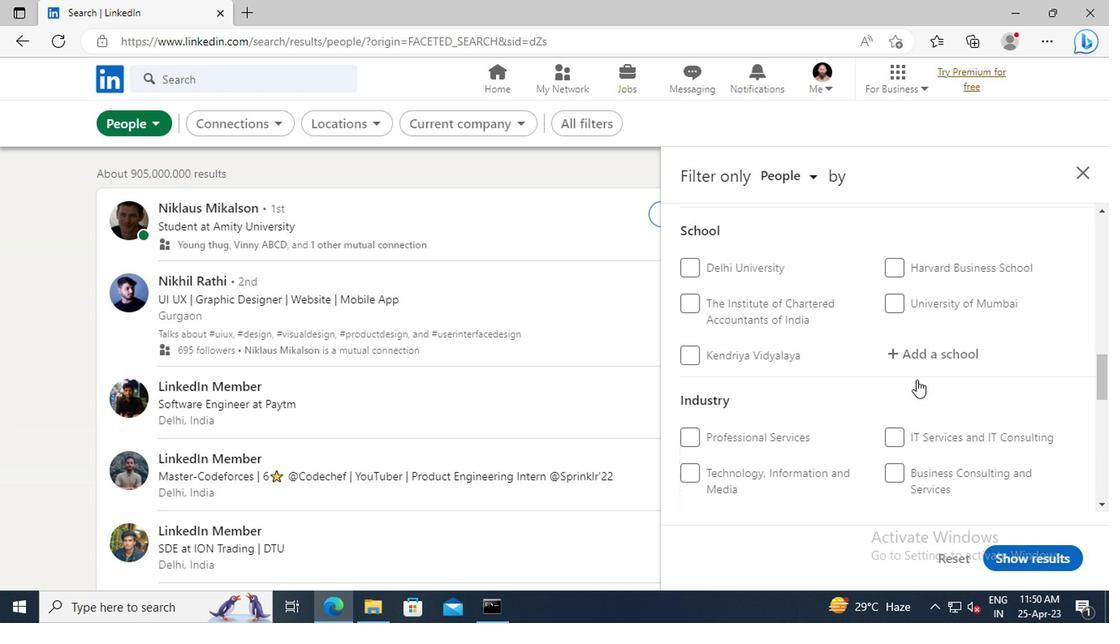 
Action: Mouse scrolled (912, 380) with delta (0, -1)
Screenshot: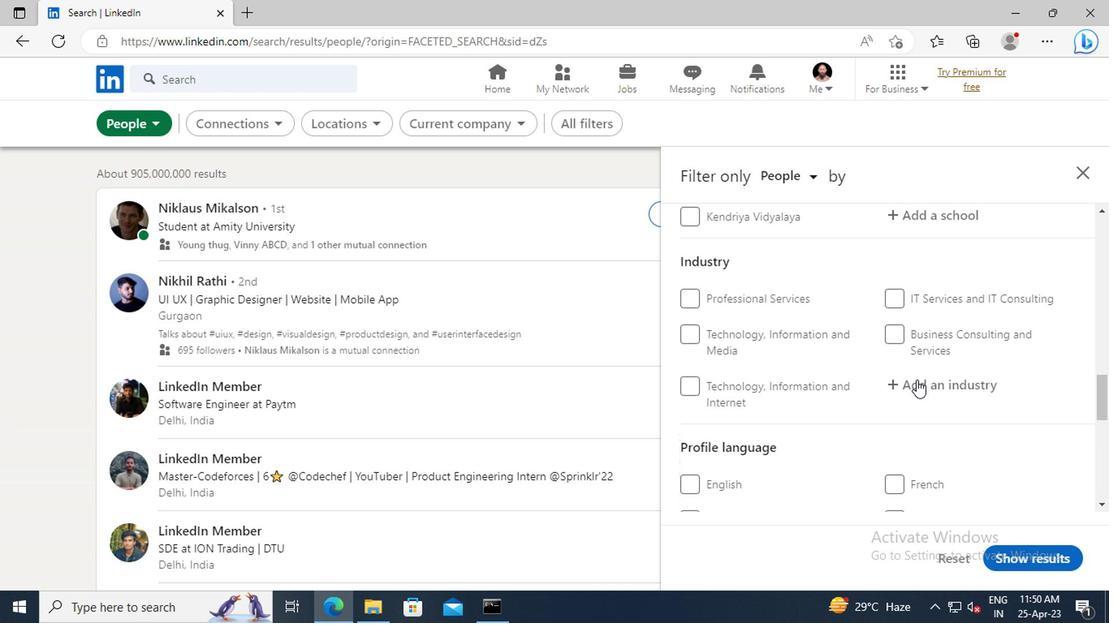
Action: Mouse scrolled (912, 380) with delta (0, -1)
Screenshot: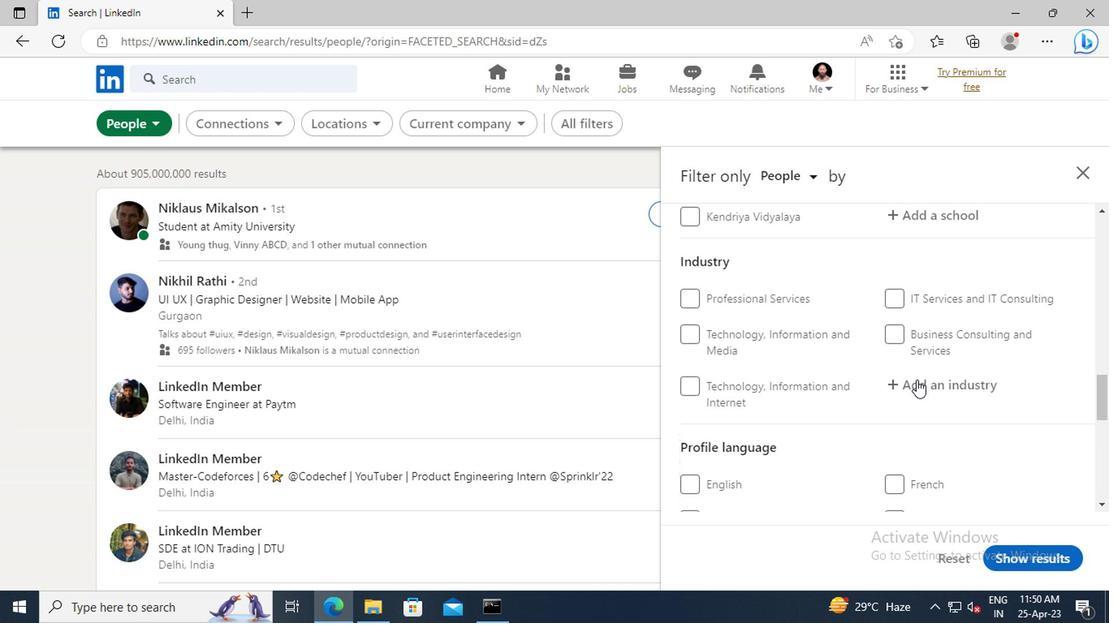 
Action: Mouse scrolled (912, 380) with delta (0, -1)
Screenshot: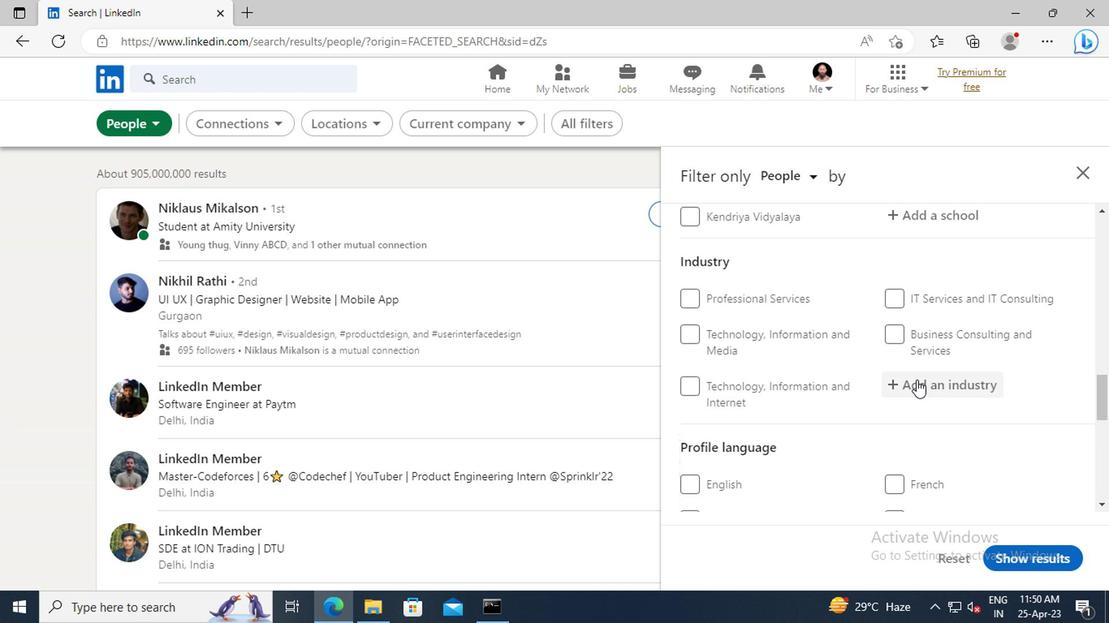
Action: Mouse moved to (892, 386)
Screenshot: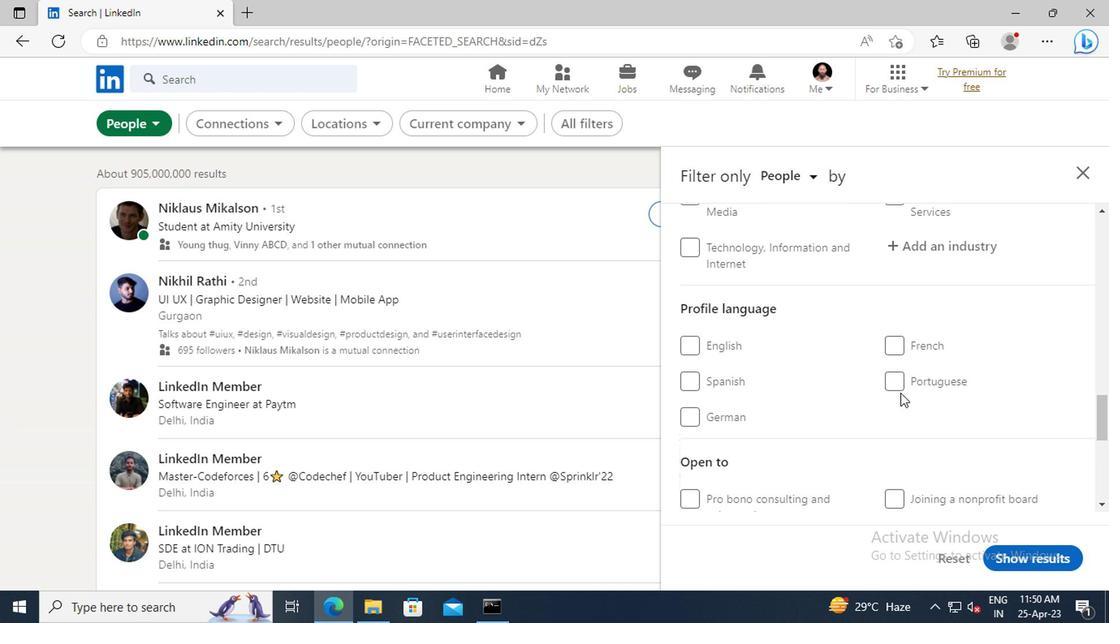 
Action: Mouse pressed left at (892, 386)
Screenshot: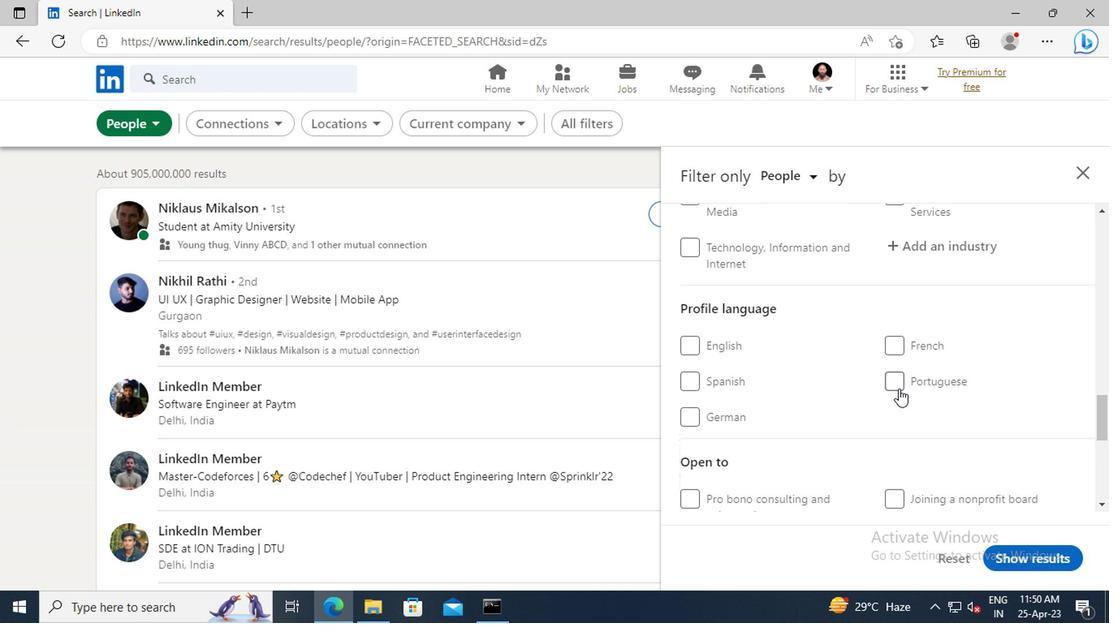 
Action: Mouse moved to (892, 391)
Screenshot: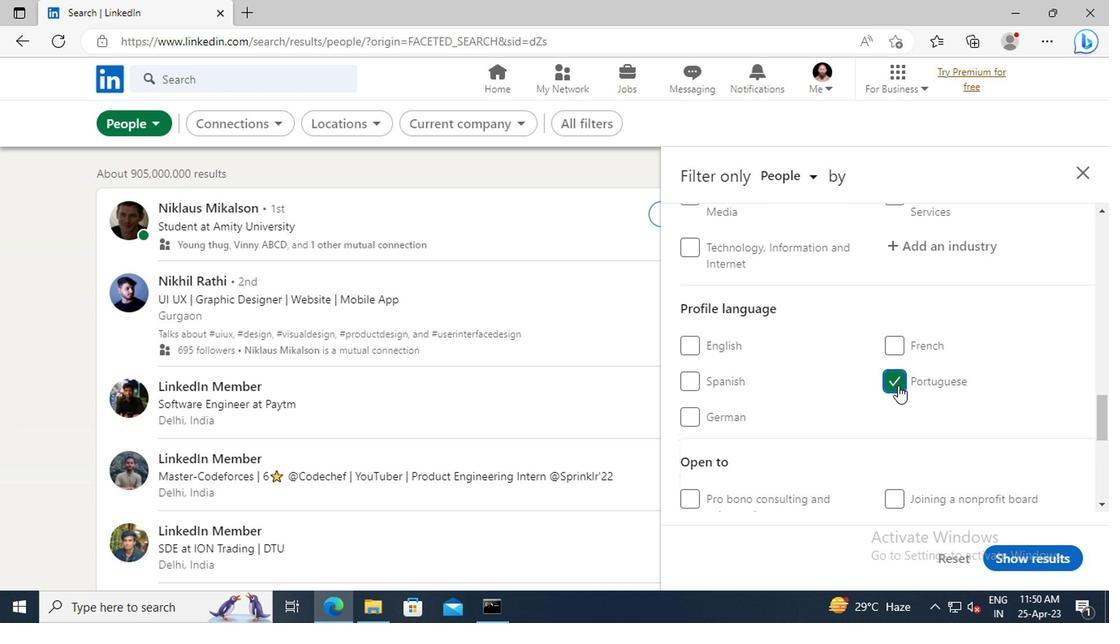 
Action: Mouse scrolled (892, 392) with delta (0, 0)
Screenshot: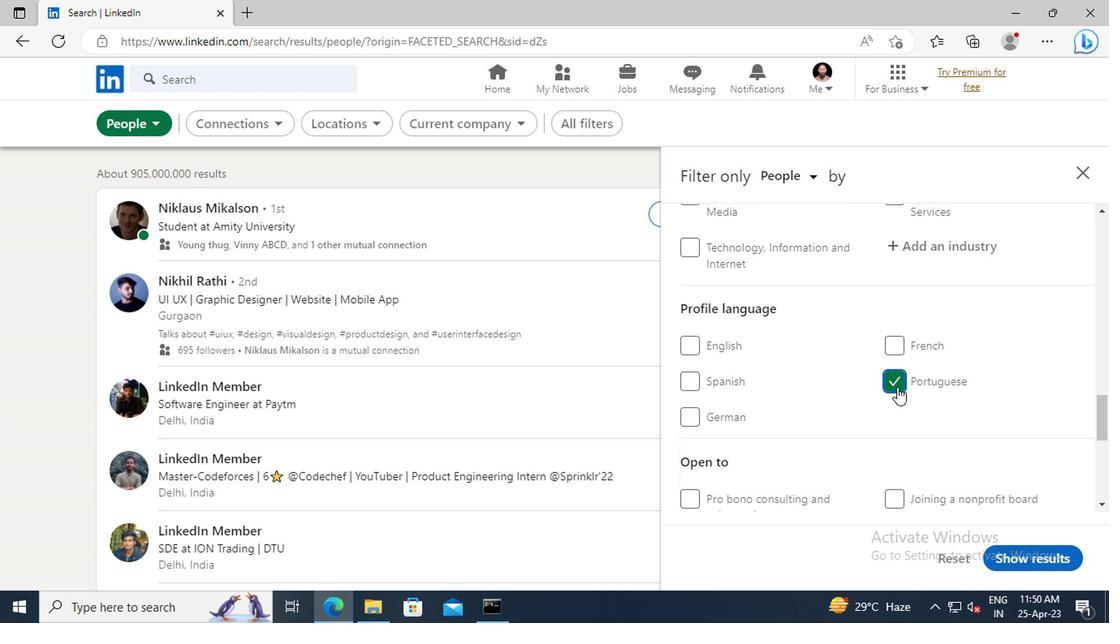 
Action: Mouse scrolled (892, 392) with delta (0, 0)
Screenshot: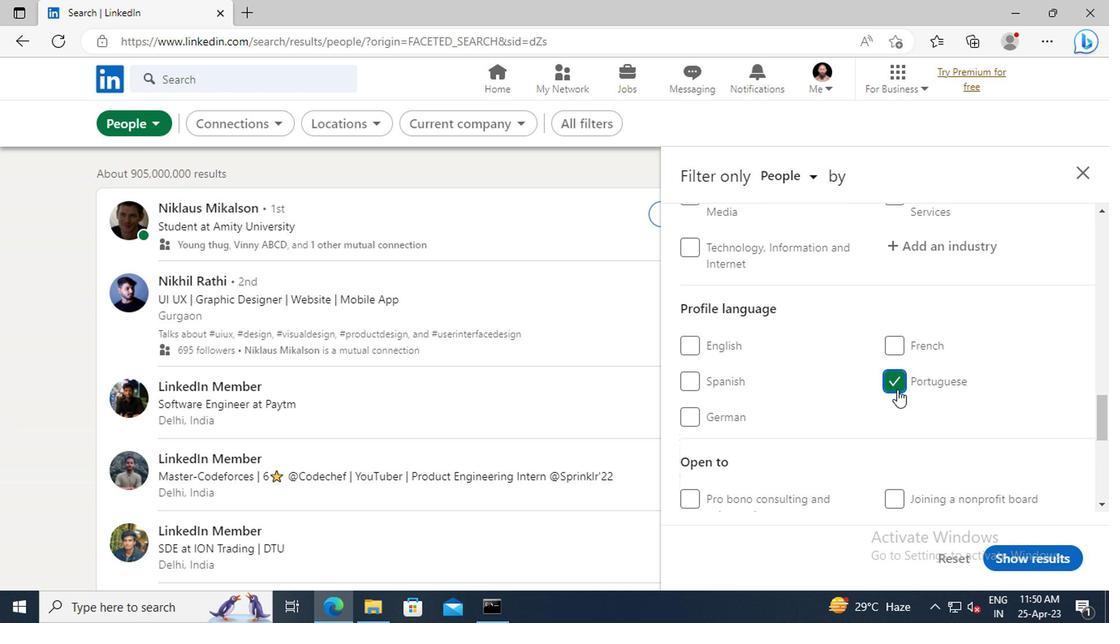 
Action: Mouse scrolled (892, 392) with delta (0, 0)
Screenshot: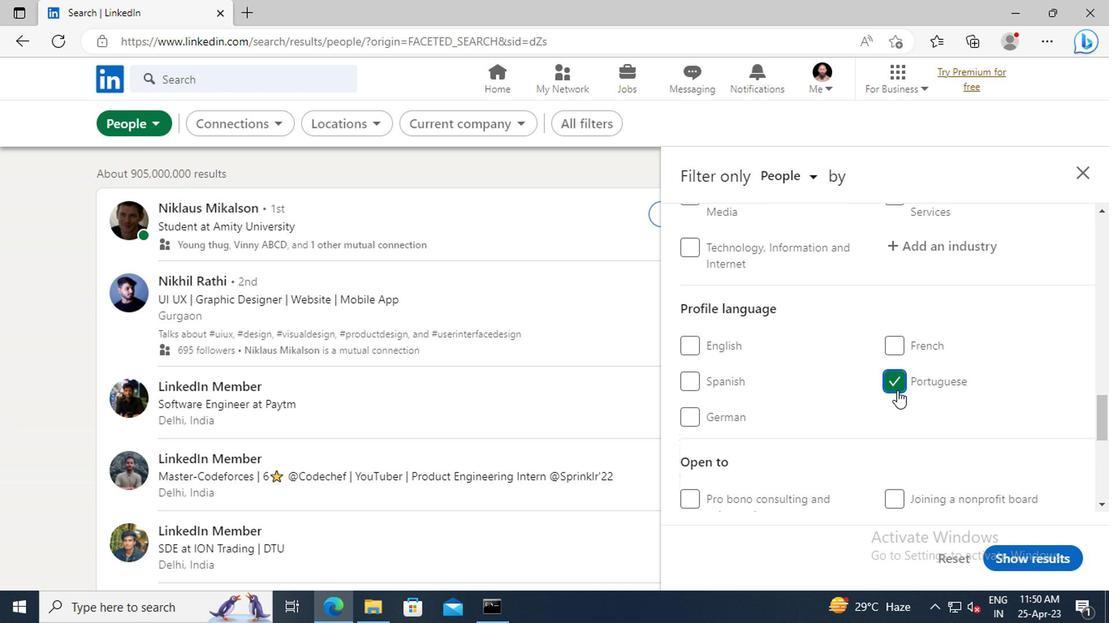 
Action: Mouse scrolled (892, 392) with delta (0, 0)
Screenshot: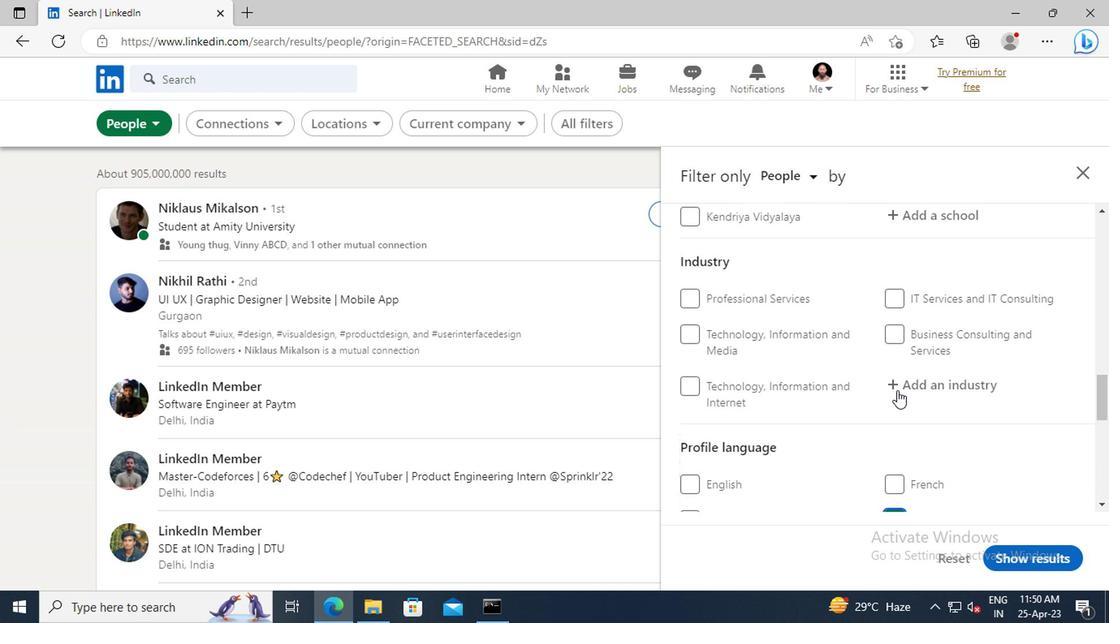 
Action: Mouse scrolled (892, 392) with delta (0, 0)
Screenshot: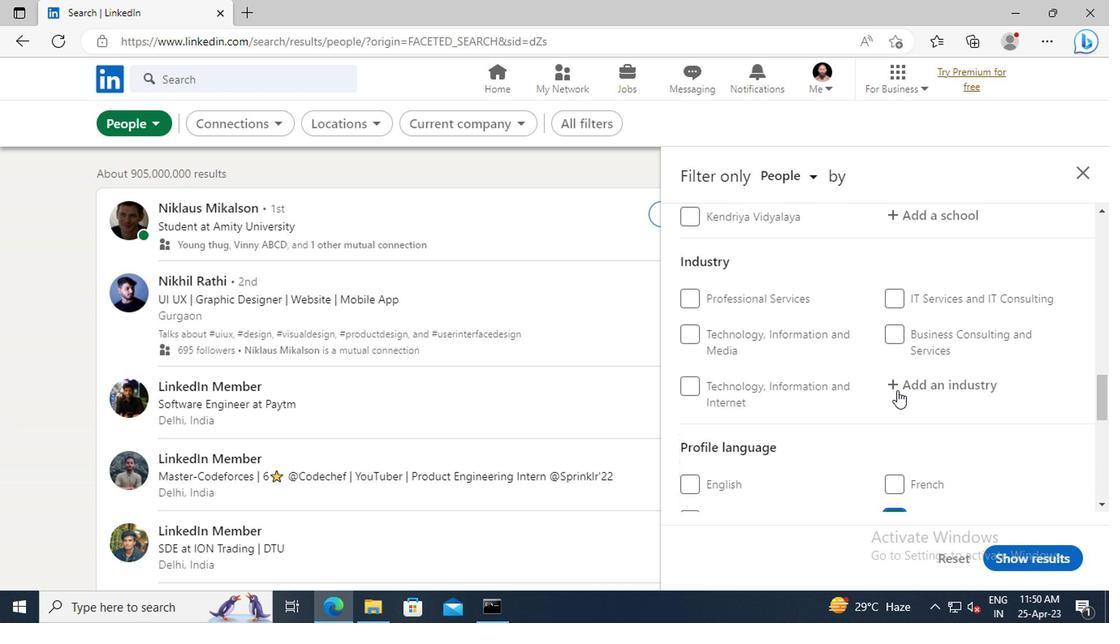 
Action: Mouse scrolled (892, 392) with delta (0, 0)
Screenshot: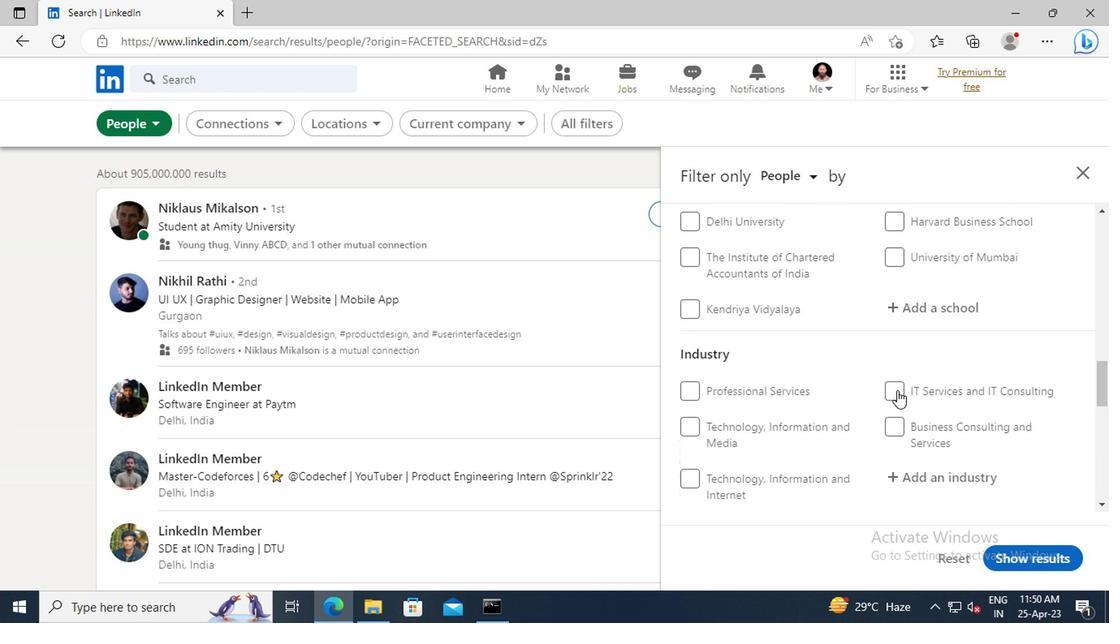 
Action: Mouse scrolled (892, 392) with delta (0, 0)
Screenshot: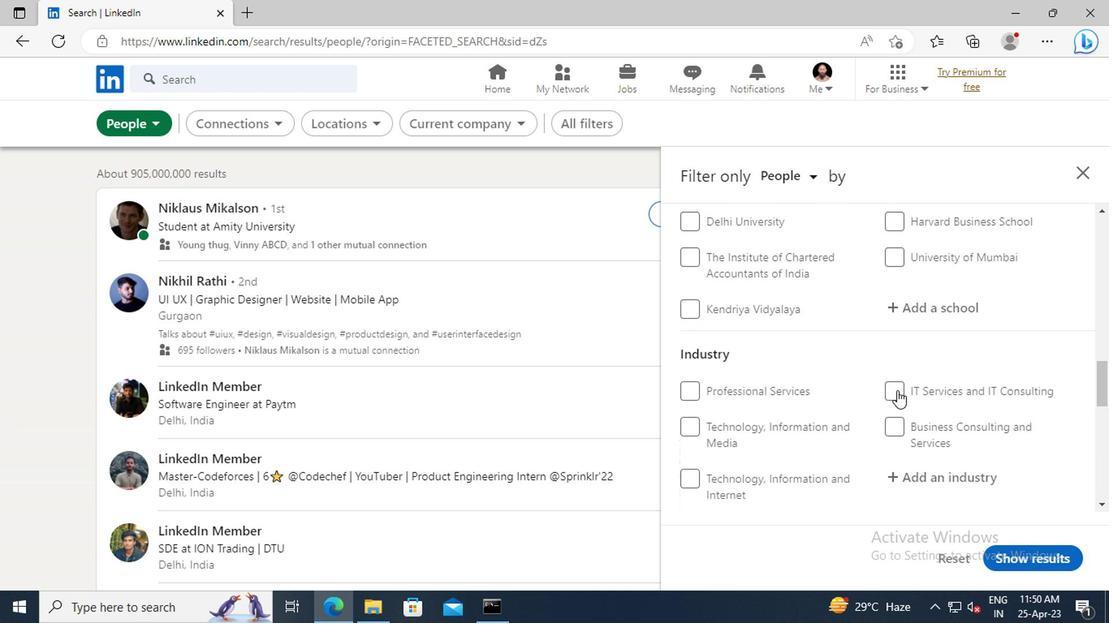 
Action: Mouse scrolled (892, 392) with delta (0, 0)
Screenshot: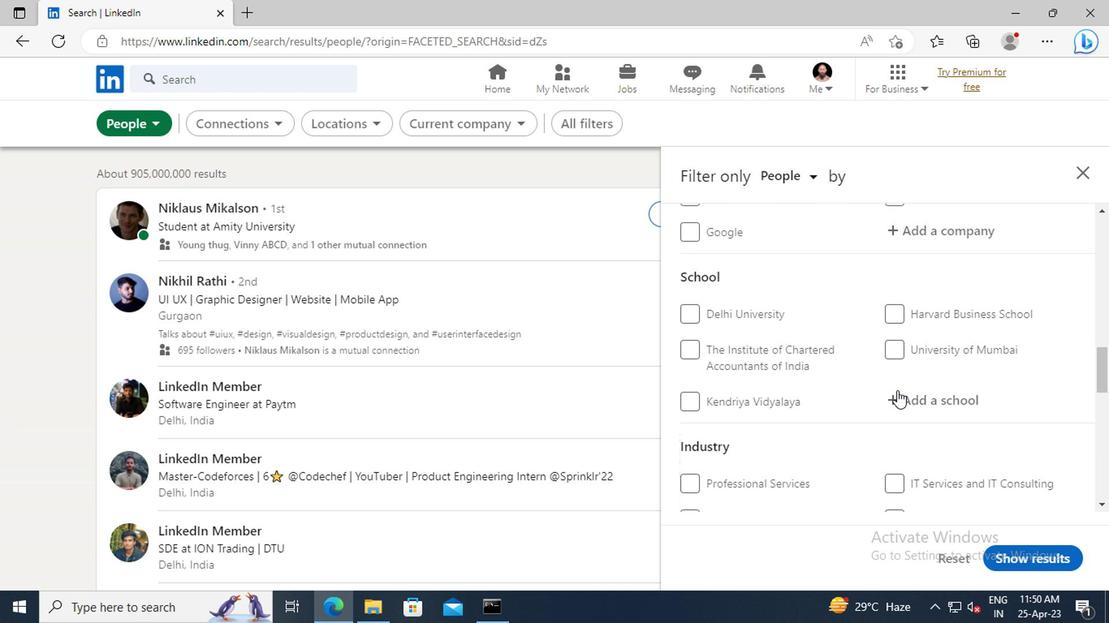 
Action: Mouse scrolled (892, 392) with delta (0, 0)
Screenshot: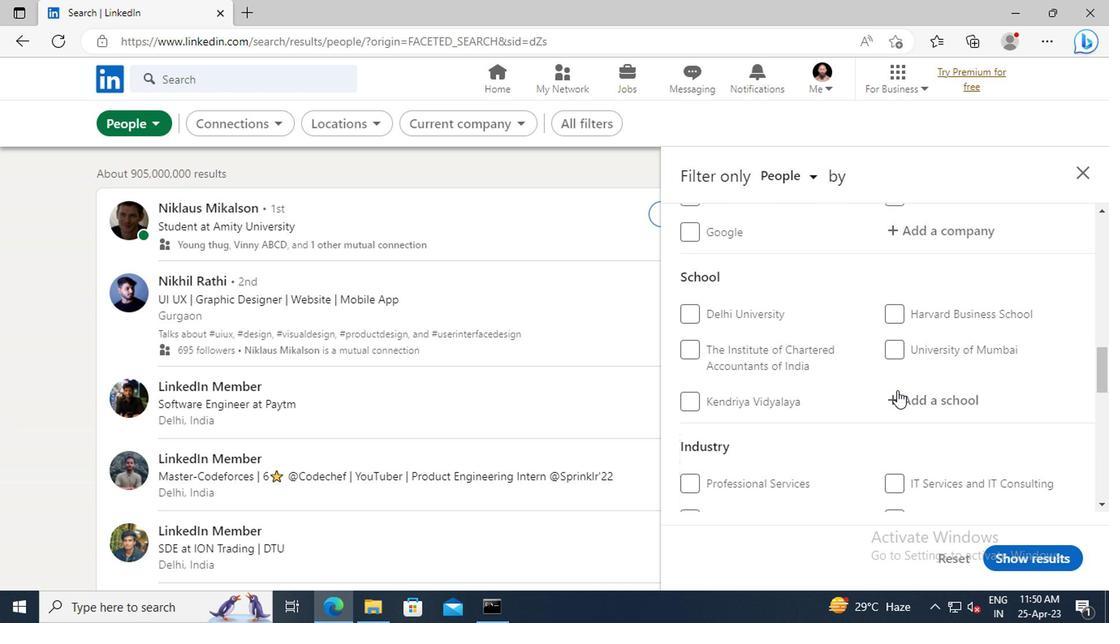 
Action: Mouse scrolled (892, 392) with delta (0, 0)
Screenshot: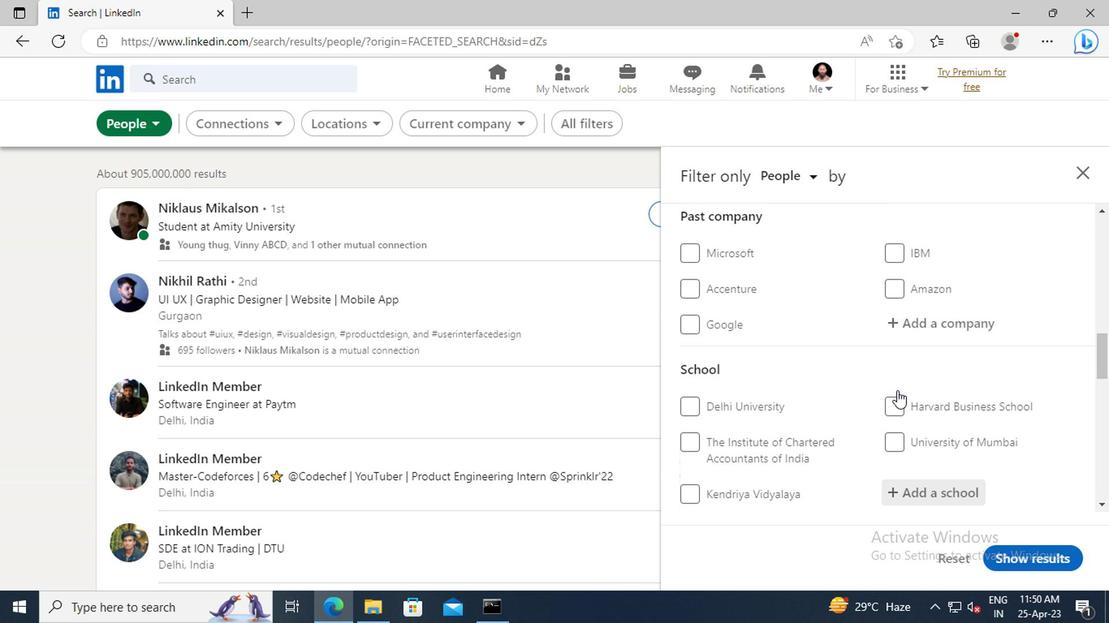 
Action: Mouse scrolled (892, 392) with delta (0, 0)
Screenshot: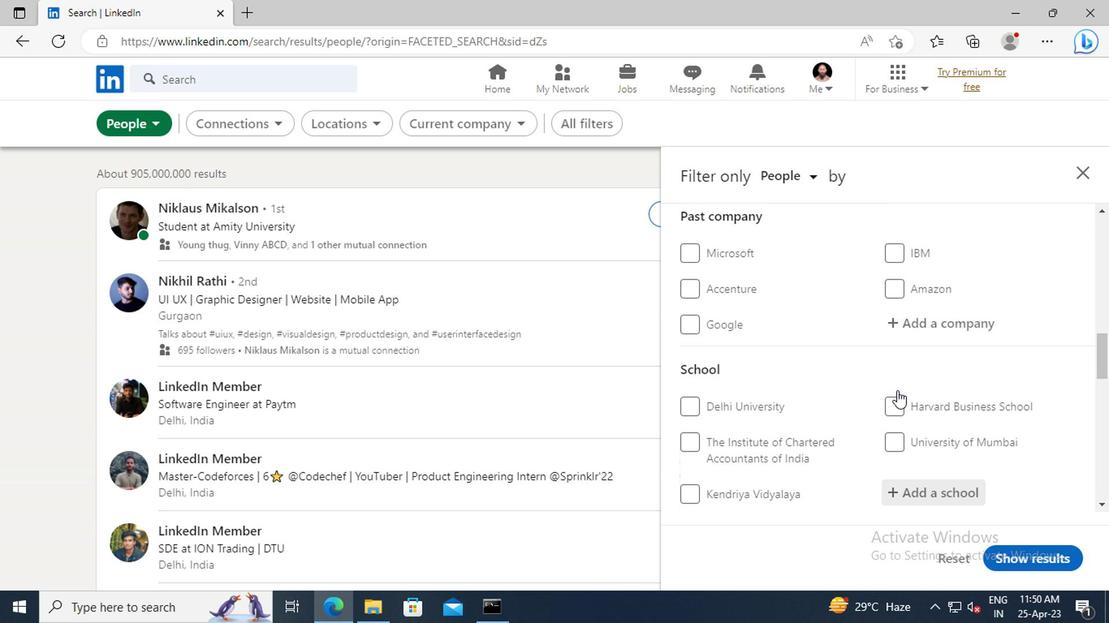 
Action: Mouse scrolled (892, 392) with delta (0, 0)
Screenshot: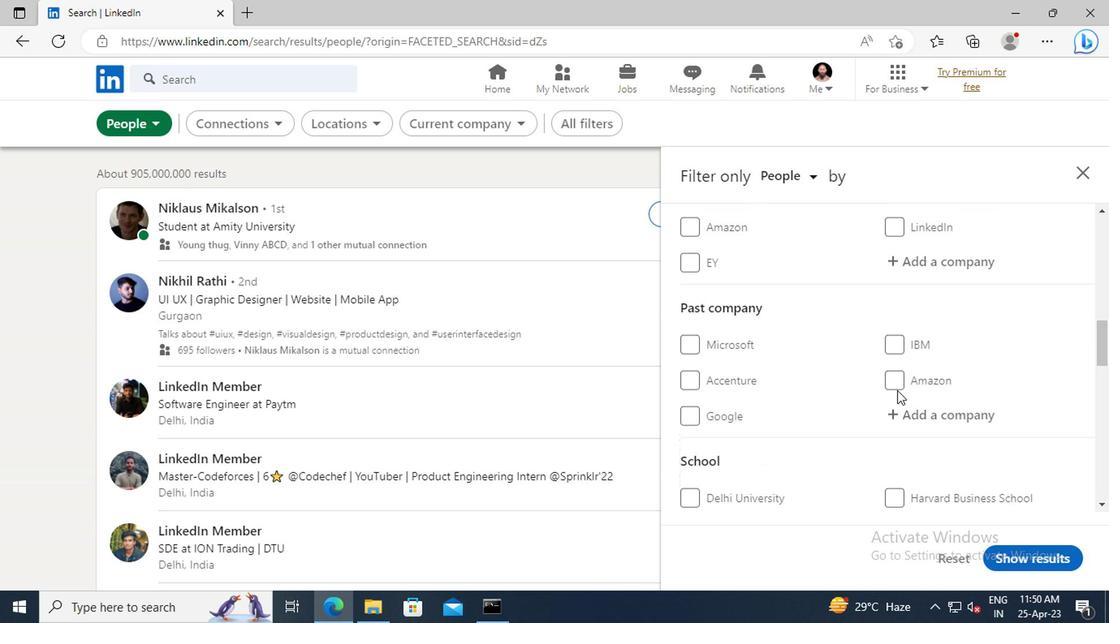 
Action: Mouse scrolled (892, 392) with delta (0, 0)
Screenshot: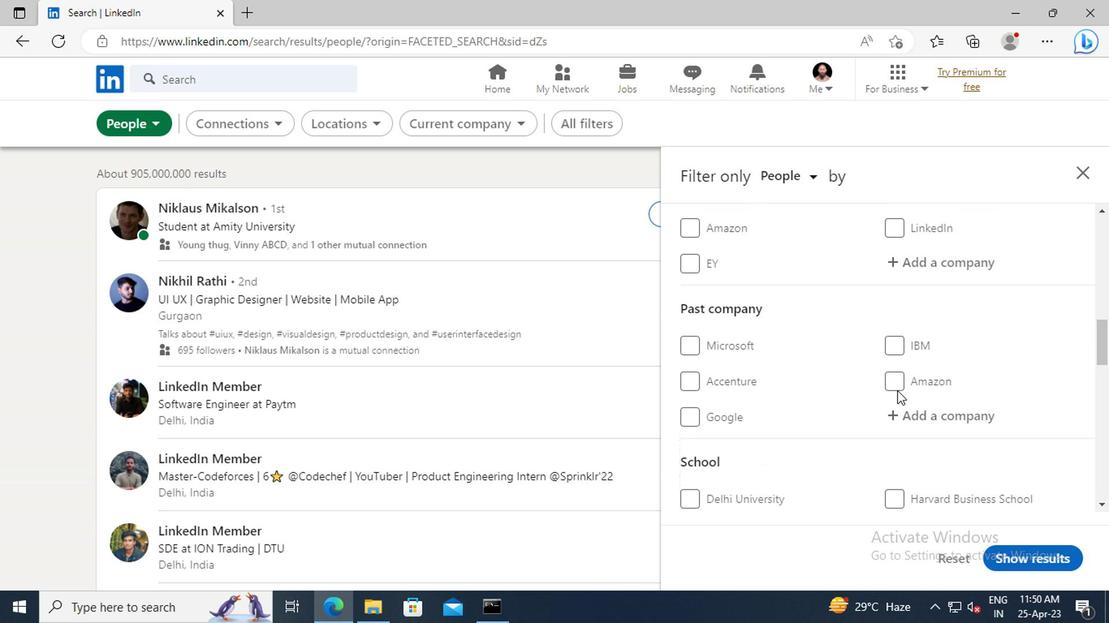 
Action: Mouse moved to (910, 361)
Screenshot: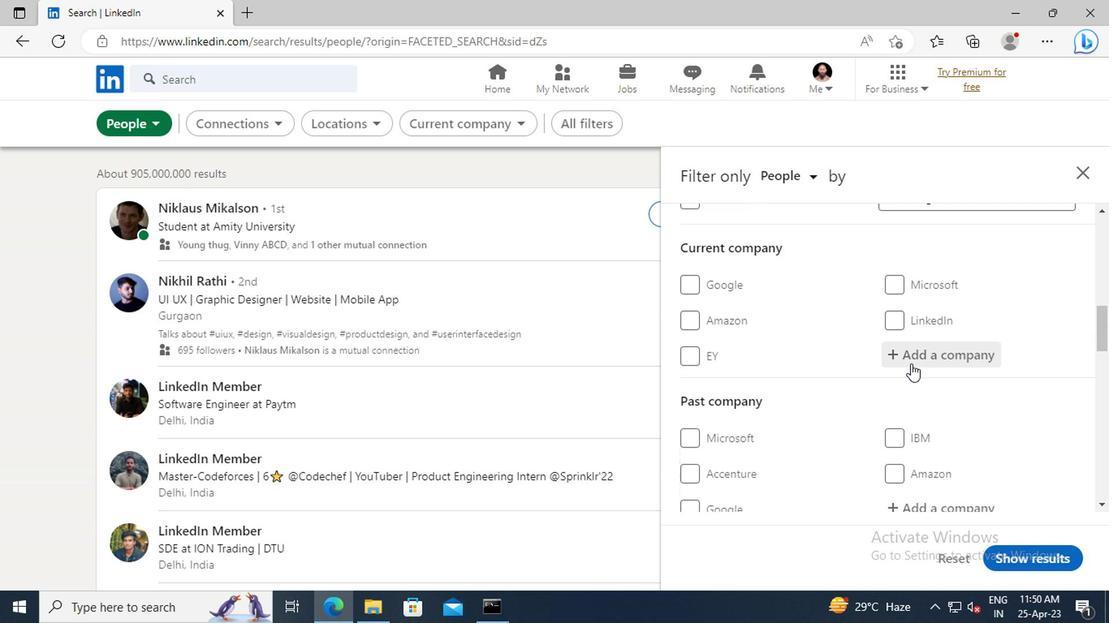 
Action: Mouse pressed left at (910, 361)
Screenshot: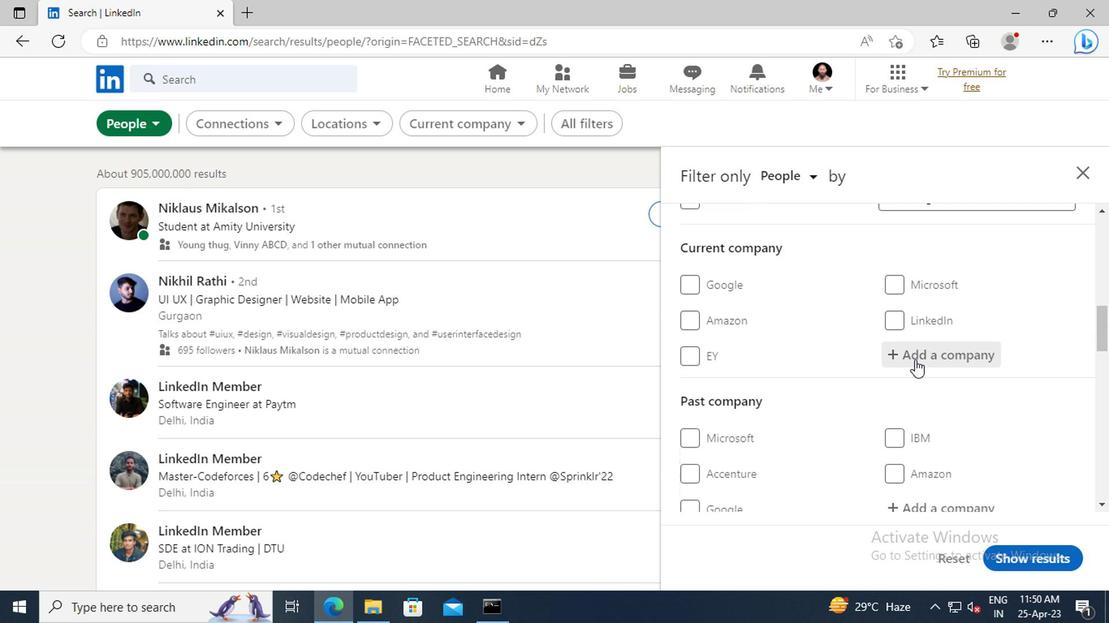 
Action: Key pressed <Key.shift>GRANT<Key.space><Key.shift>THORNTON<Key.space><Key.shift>BHARAT<Key.space><Key.shift><Key.shift><Key.shift><Key.shift><Key.shift><Key.shift><Key.shift><Key.shift><Key.shift><Key.shift><Key.shift><Key.shift><Key.shift><Key.shift><Key.shift><Key.shift><Key.shift><Key.shift><Key.shift><Key.shift><Key.shift><Key.shift><Key.shift><Key.shift>LLP
Screenshot: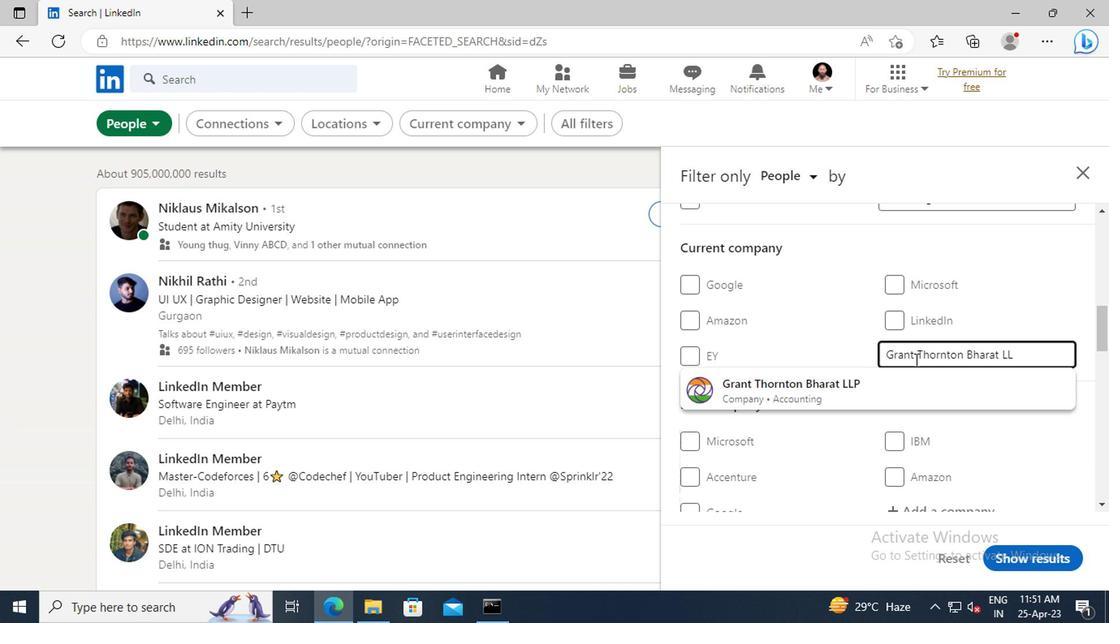 
Action: Mouse moved to (870, 388)
Screenshot: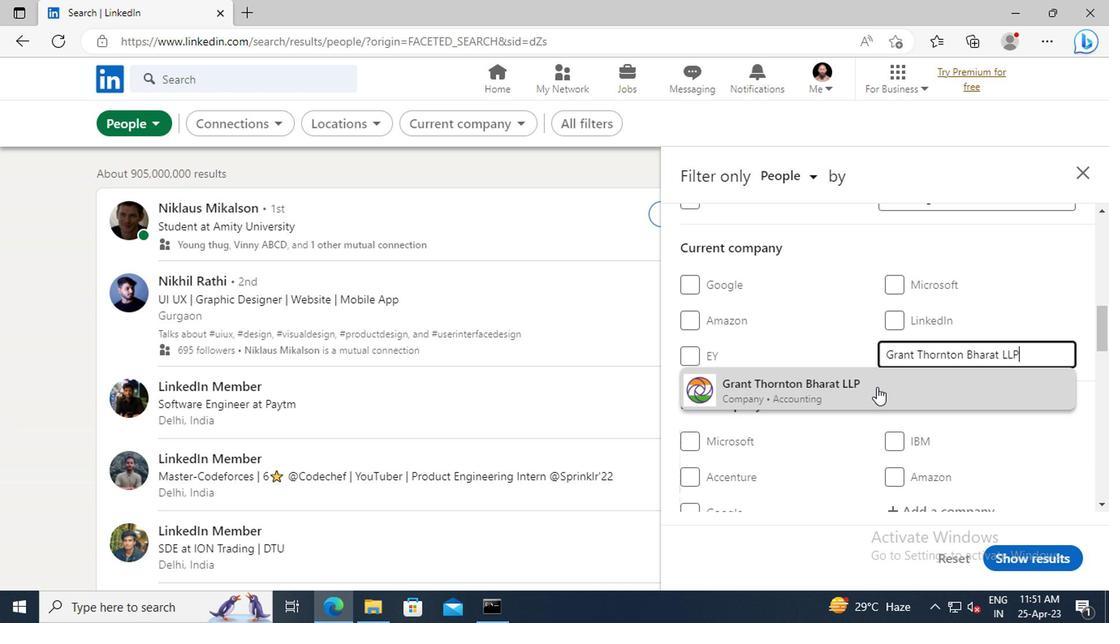 
Action: Mouse pressed left at (870, 388)
Screenshot: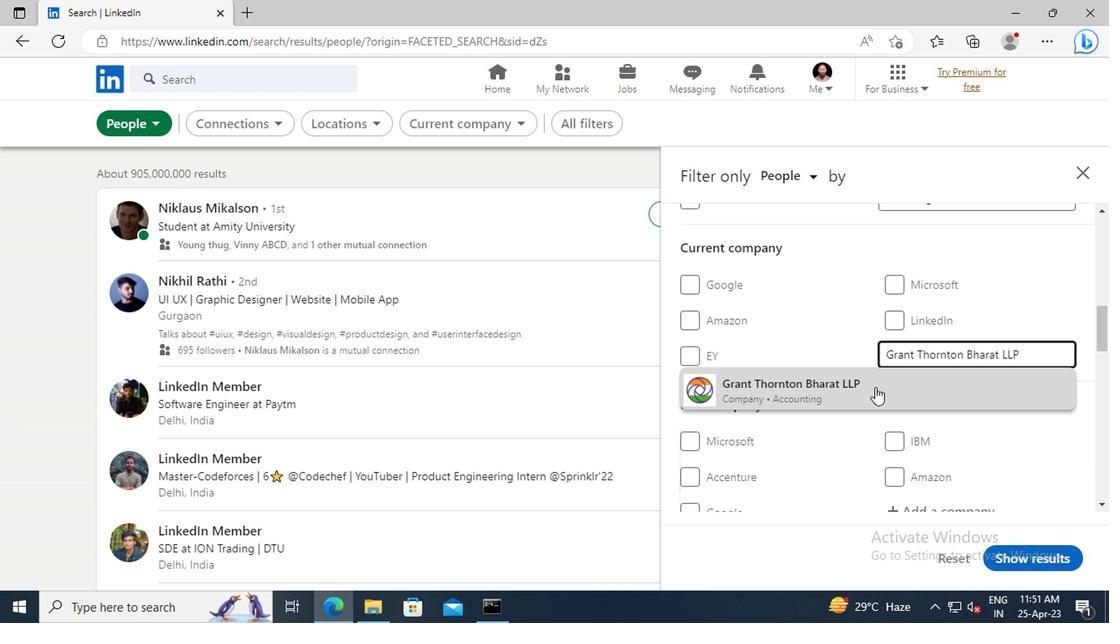 
Action: Mouse moved to (874, 332)
Screenshot: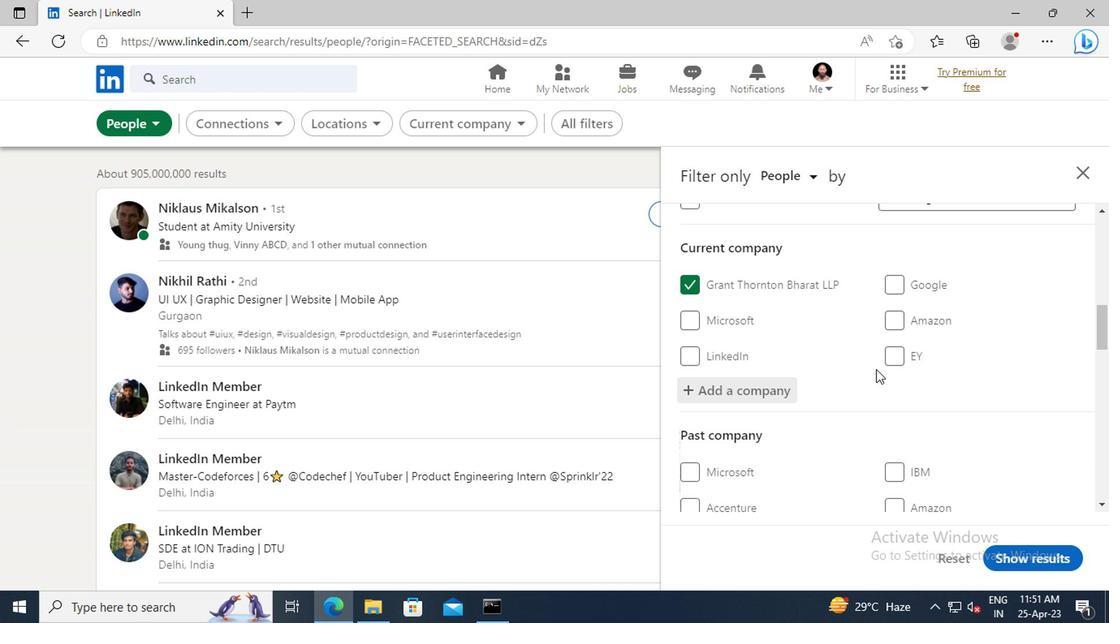 
Action: Mouse scrolled (874, 331) with delta (0, -1)
Screenshot: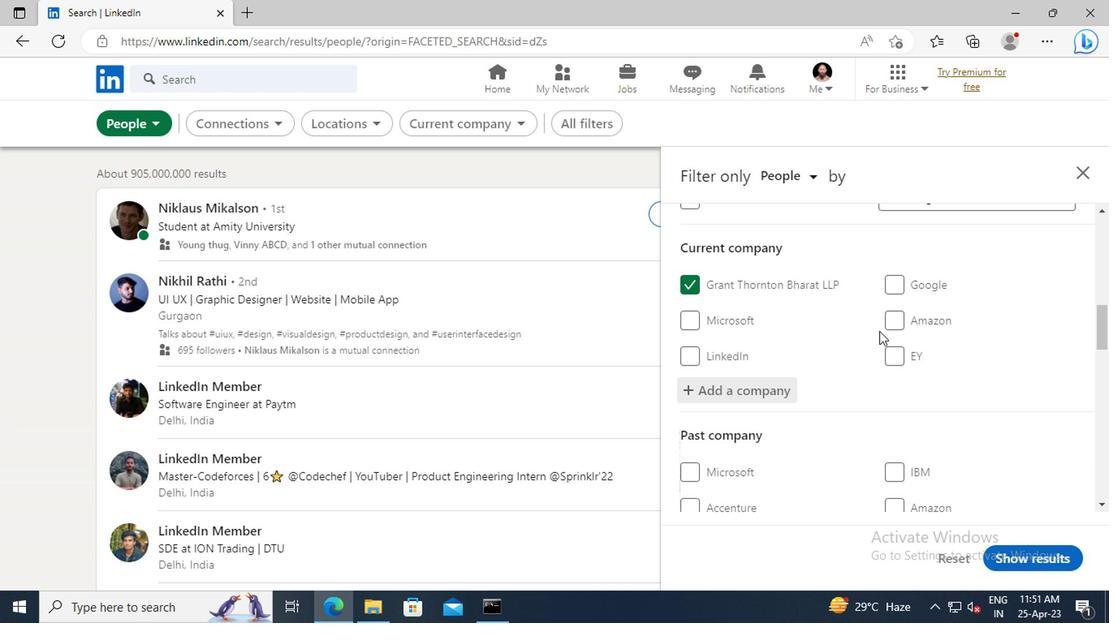 
Action: Mouse scrolled (874, 331) with delta (0, -1)
Screenshot: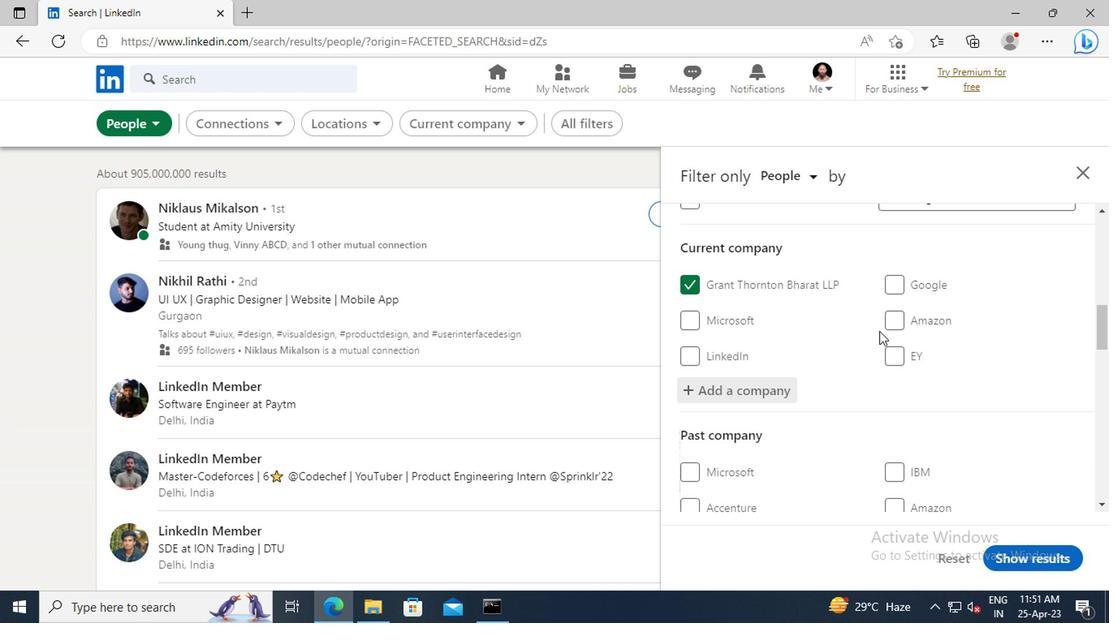 
Action: Mouse scrolled (874, 331) with delta (0, -1)
Screenshot: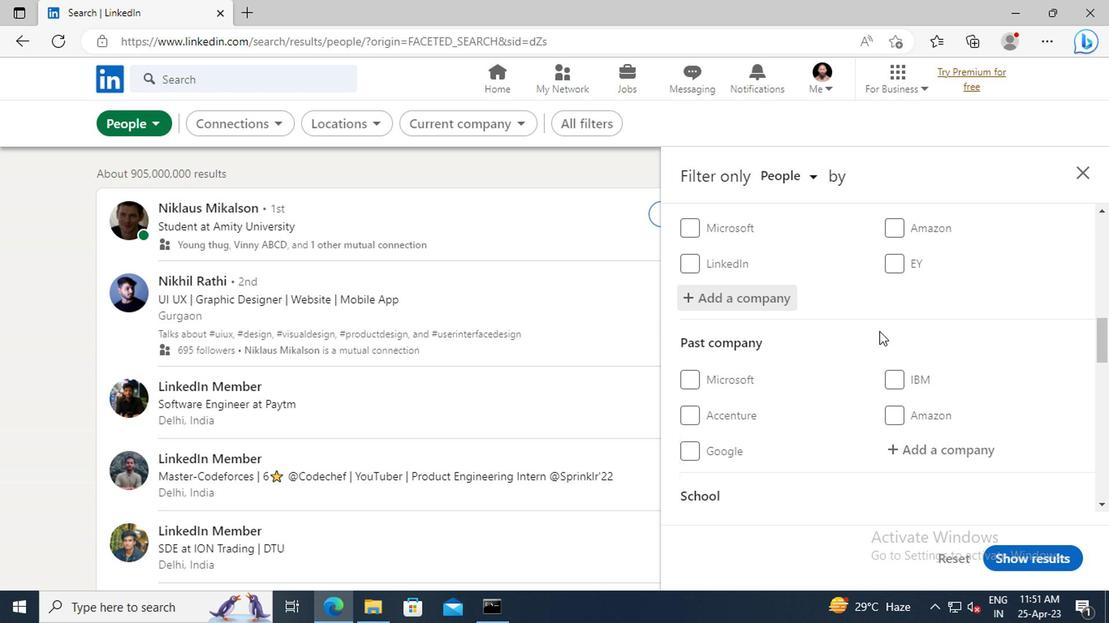 
Action: Mouse scrolled (874, 331) with delta (0, -1)
Screenshot: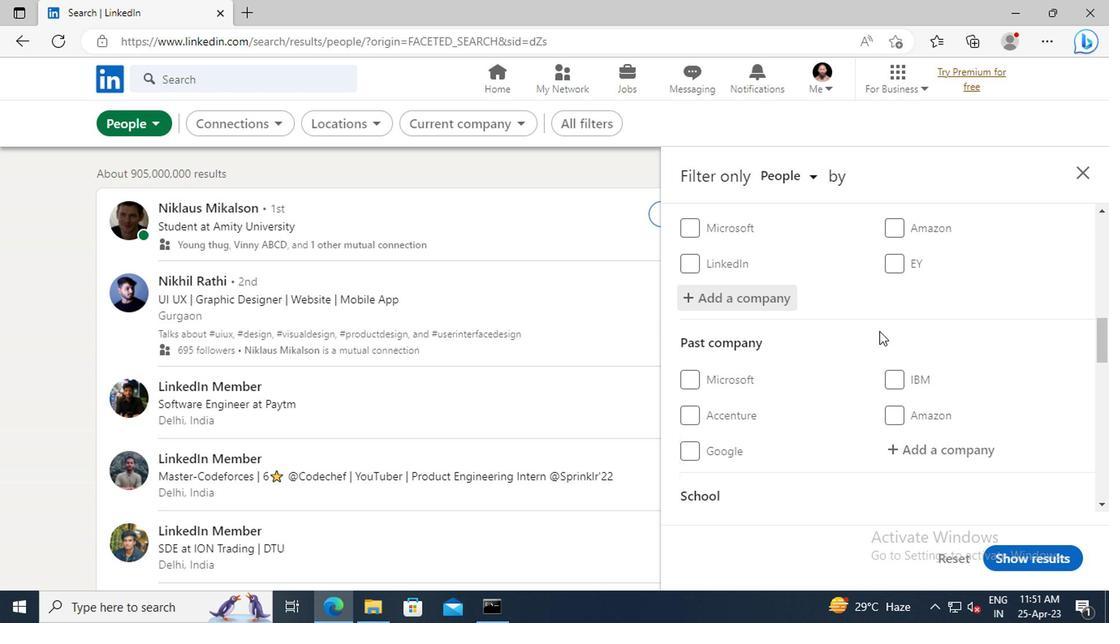 
Action: Mouse scrolled (874, 331) with delta (0, -1)
Screenshot: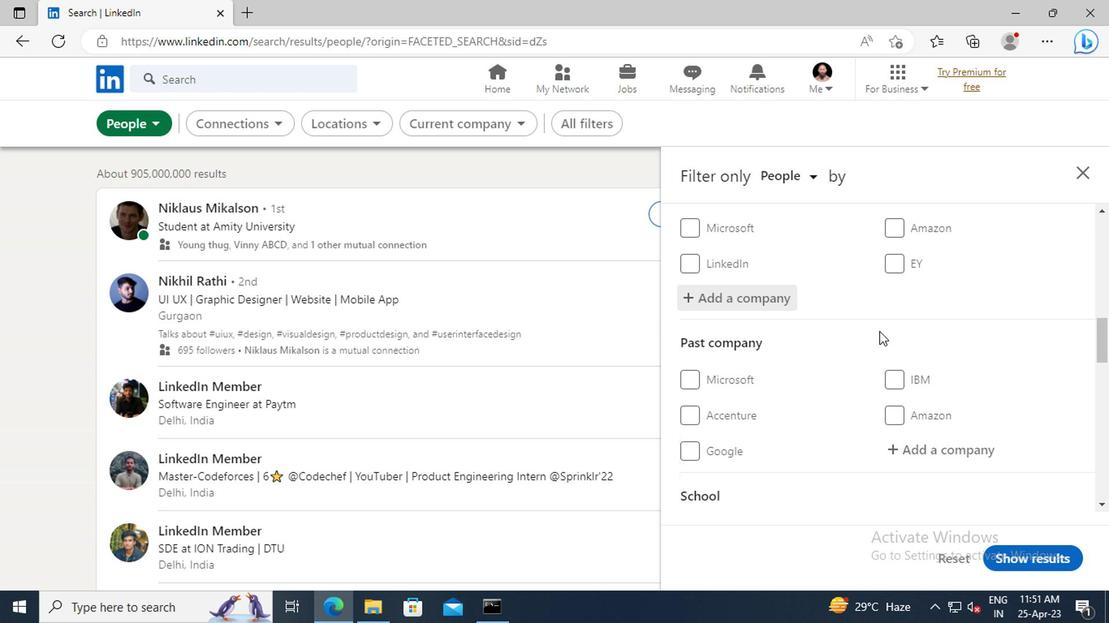 
Action: Mouse scrolled (874, 331) with delta (0, -1)
Screenshot: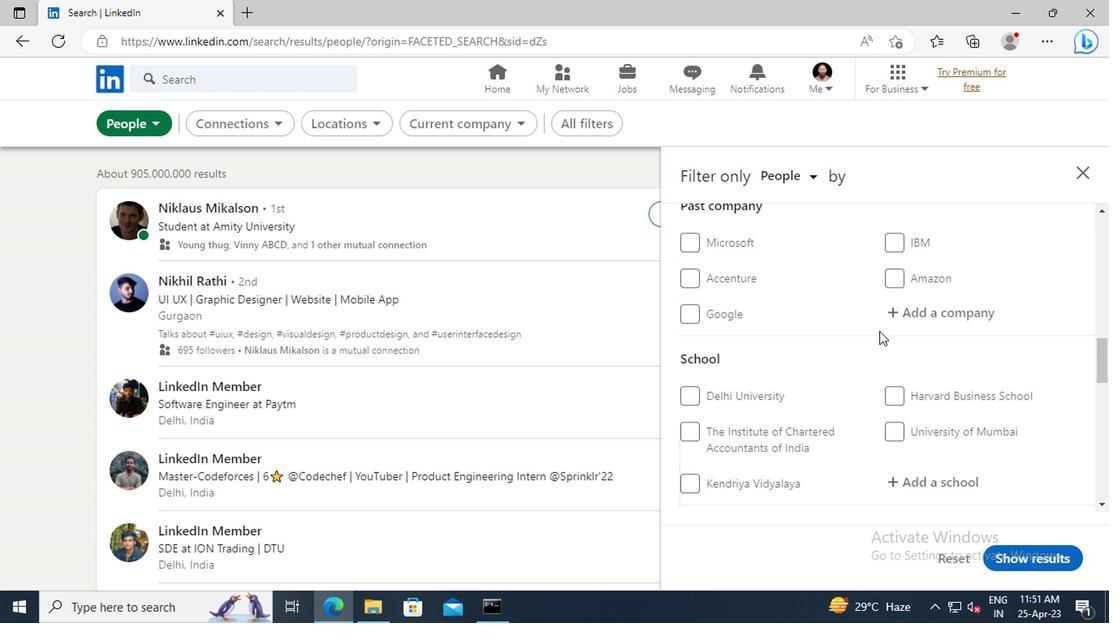 
Action: Mouse scrolled (874, 331) with delta (0, -1)
Screenshot: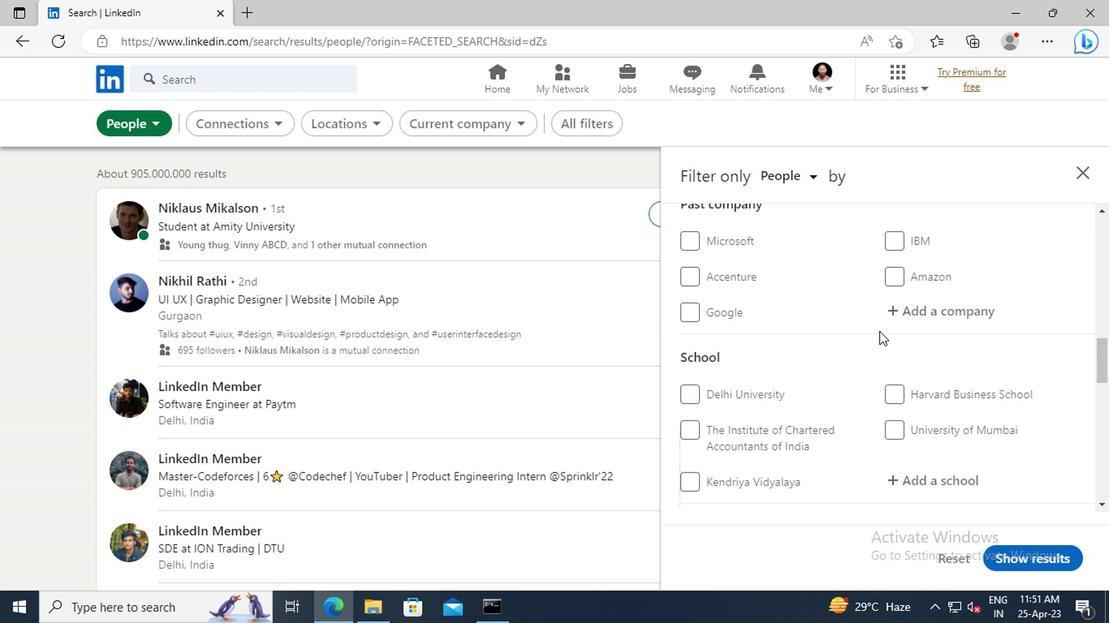 
Action: Mouse moved to (900, 387)
Screenshot: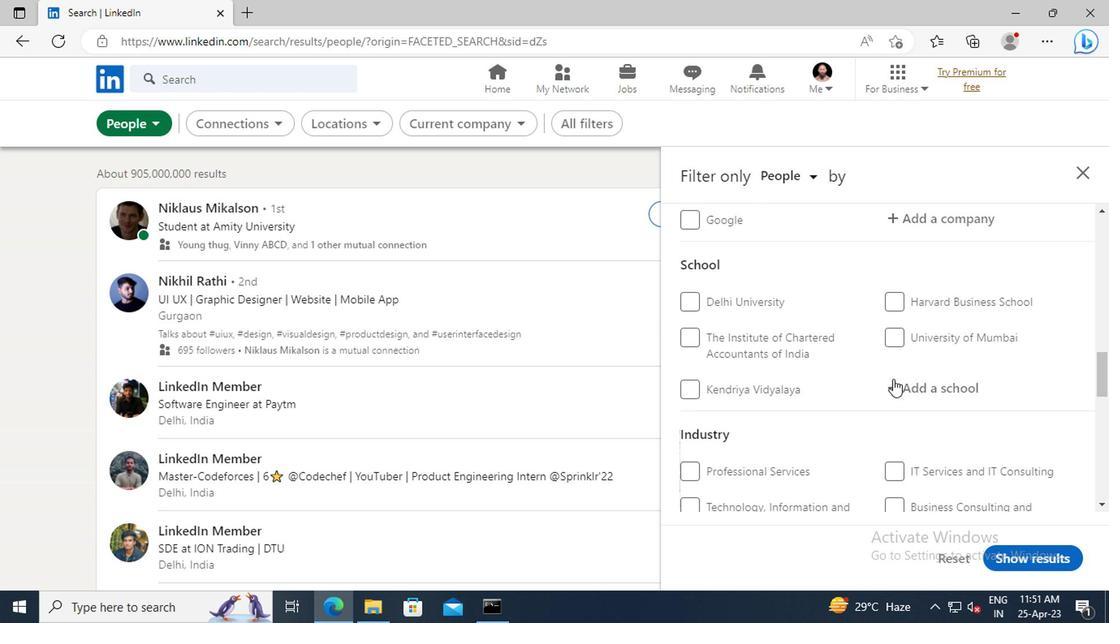 
Action: Mouse pressed left at (900, 387)
Screenshot: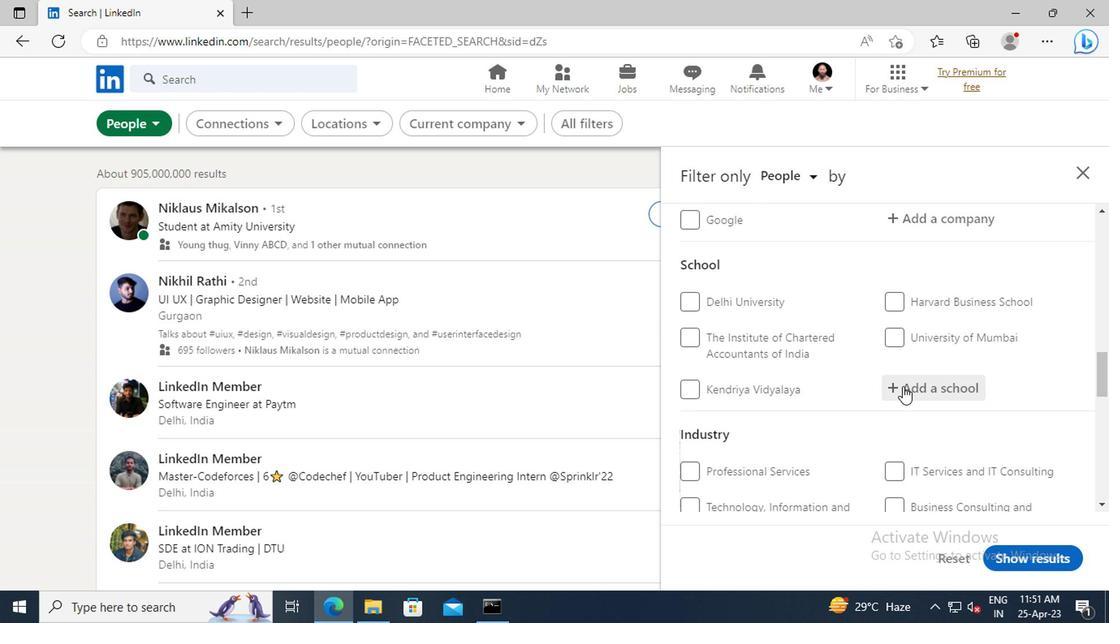 
Action: Key pressed <Key.shift_r>AMITY<Key.space><Key.shift>UNIVERSITY<Key.space><Key.shift>GWALIOR
Screenshot: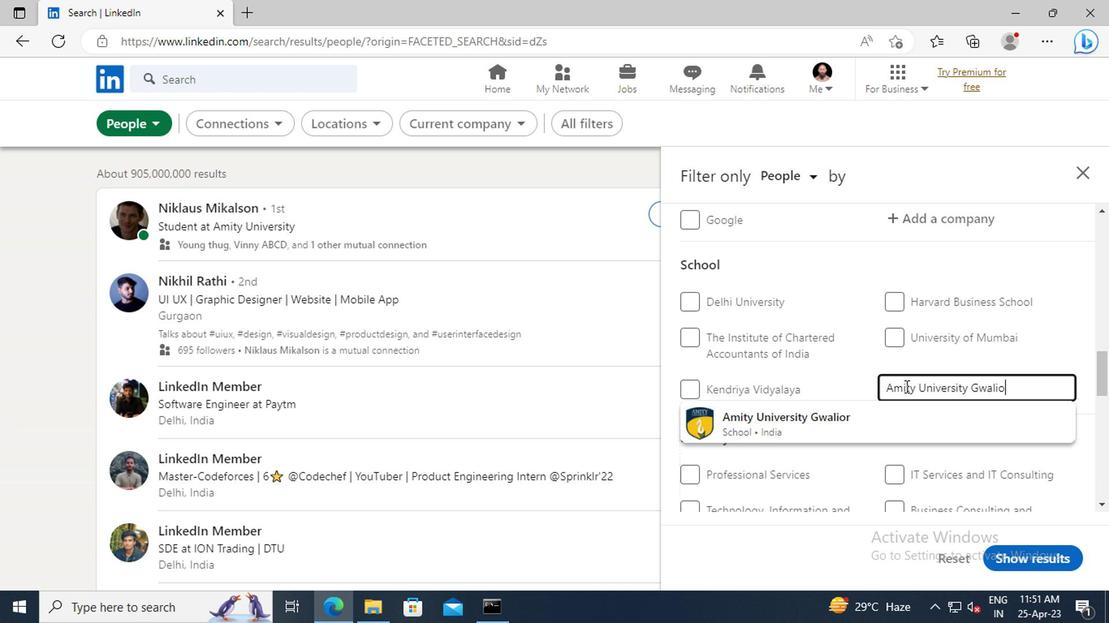 
Action: Mouse moved to (870, 418)
Screenshot: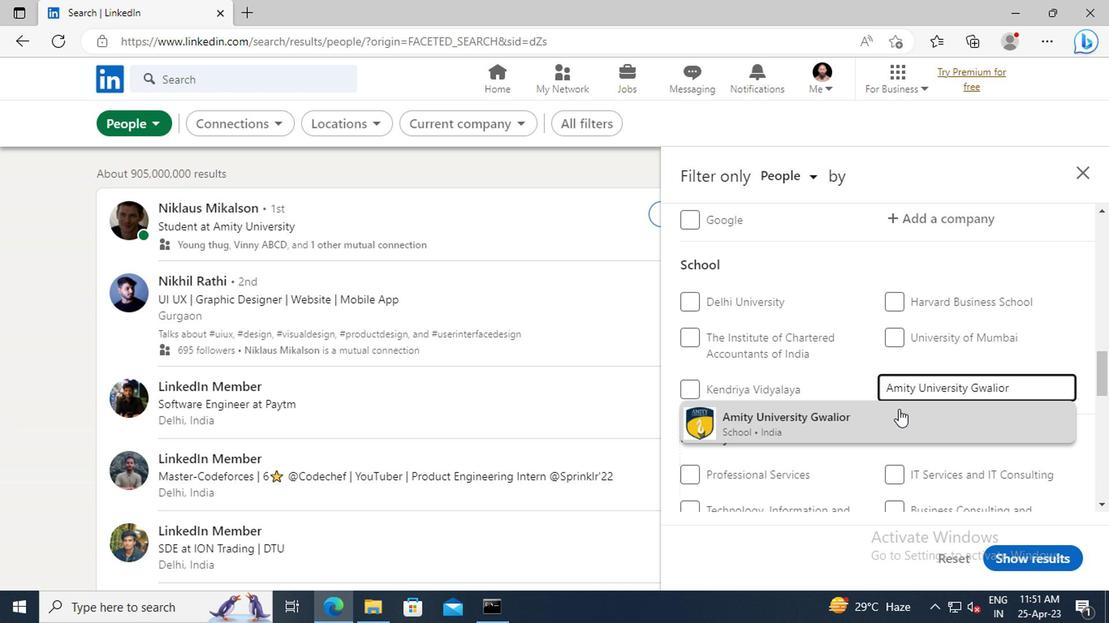 
Action: Mouse pressed left at (870, 418)
Screenshot: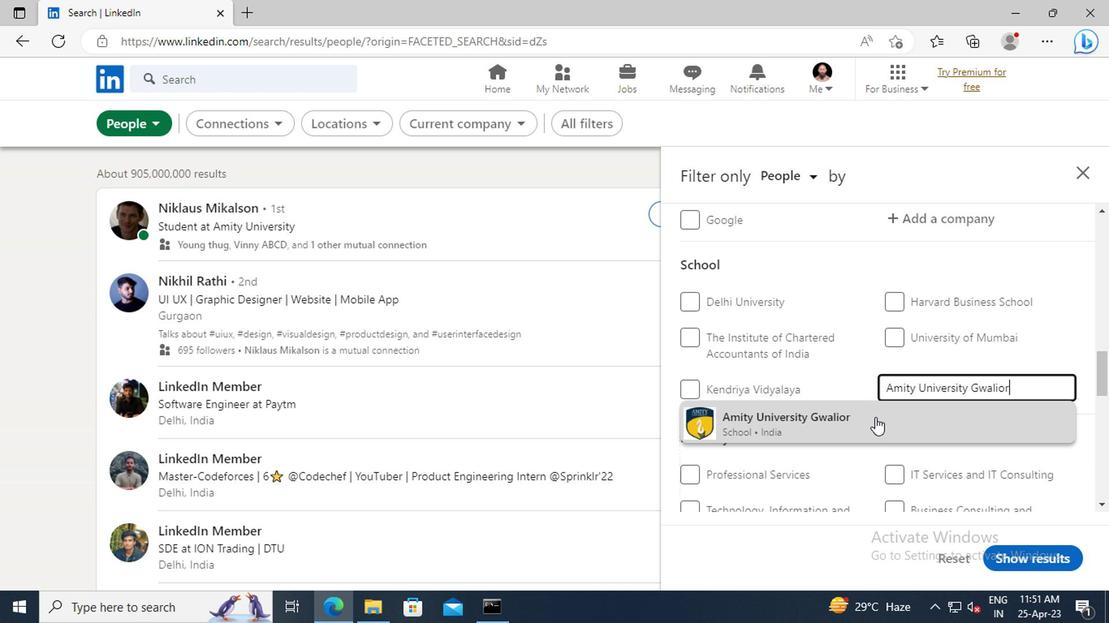 
Action: Mouse moved to (853, 351)
Screenshot: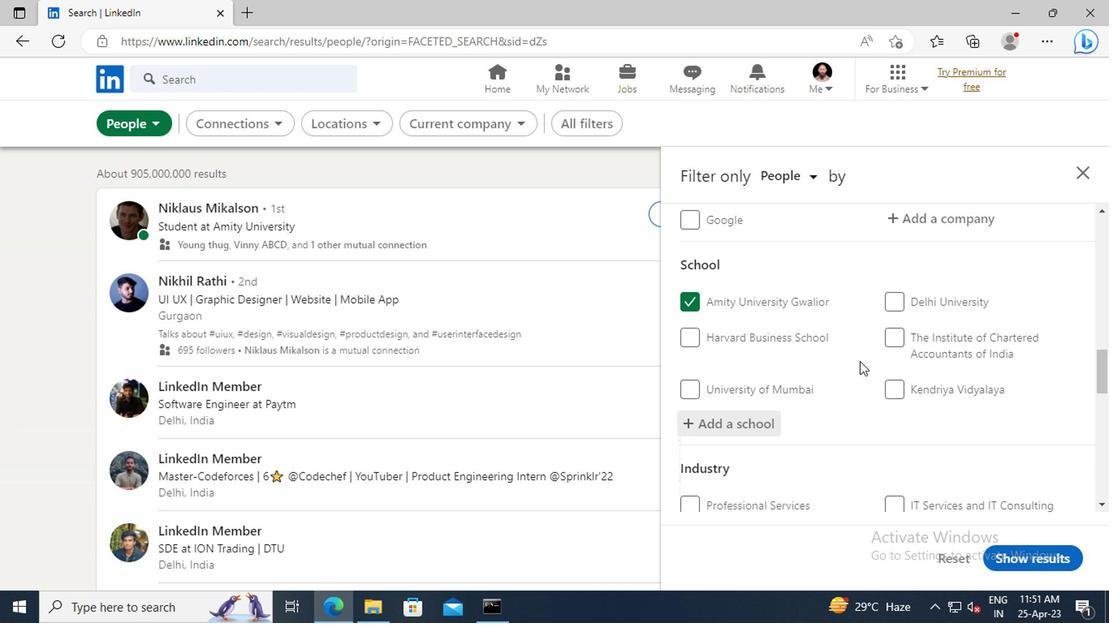 
Action: Mouse scrolled (853, 351) with delta (0, 0)
Screenshot: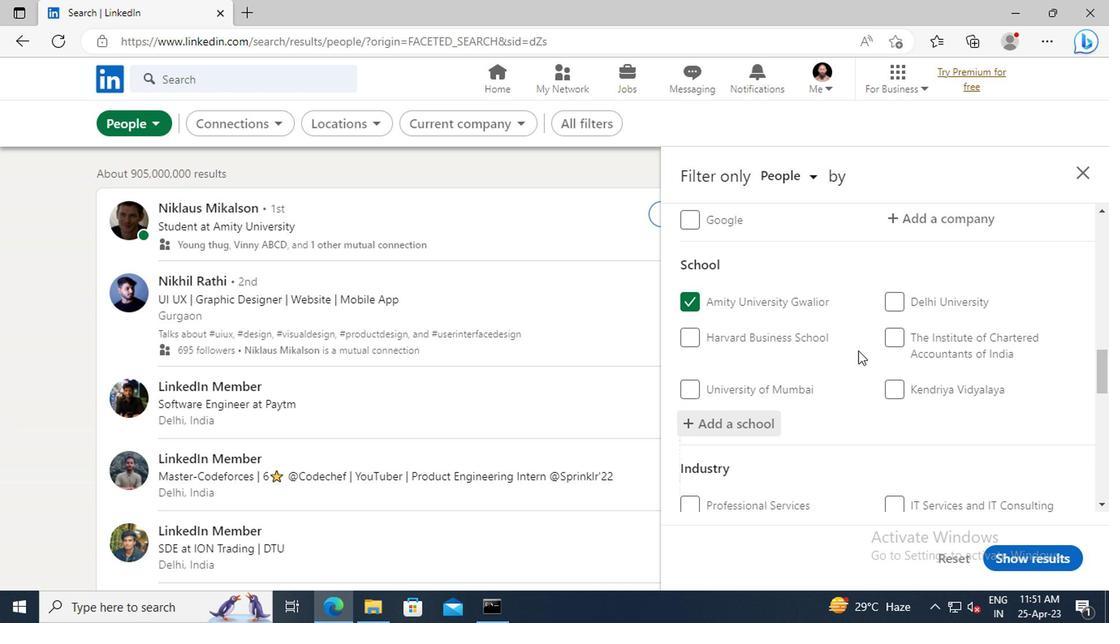 
Action: Mouse scrolled (853, 351) with delta (0, 0)
Screenshot: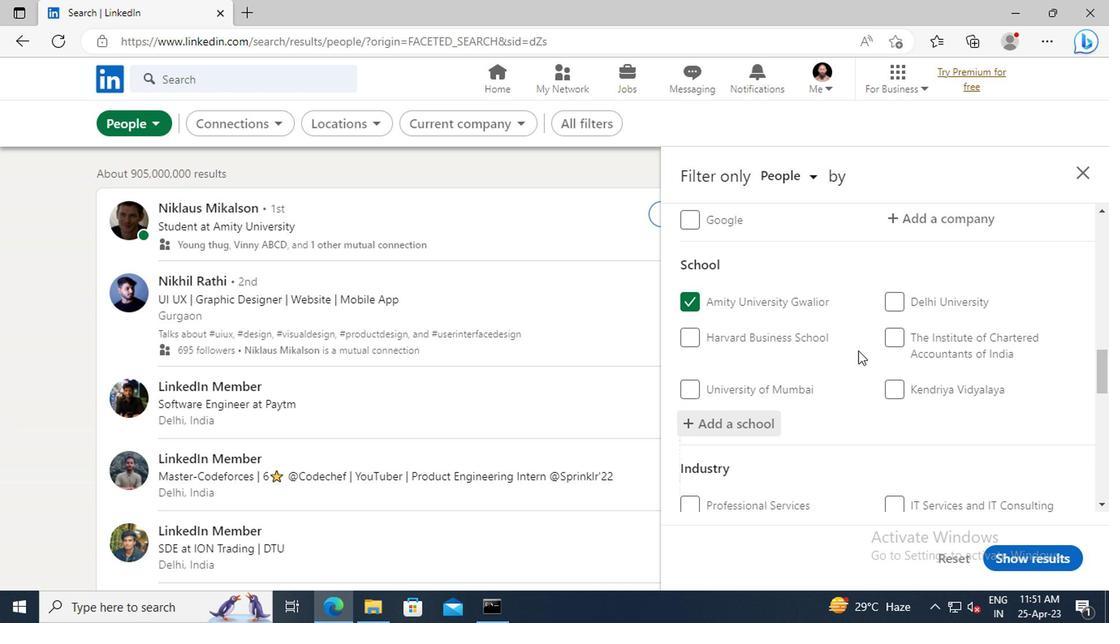 
Action: Mouse scrolled (853, 351) with delta (0, 0)
Screenshot: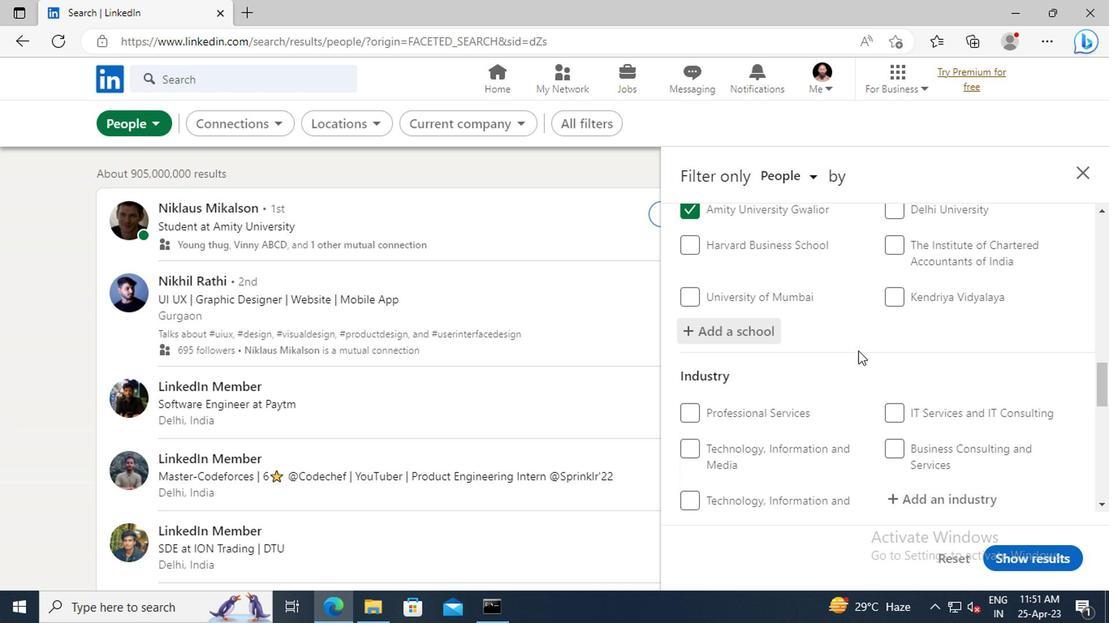 
Action: Mouse scrolled (853, 351) with delta (0, 0)
Screenshot: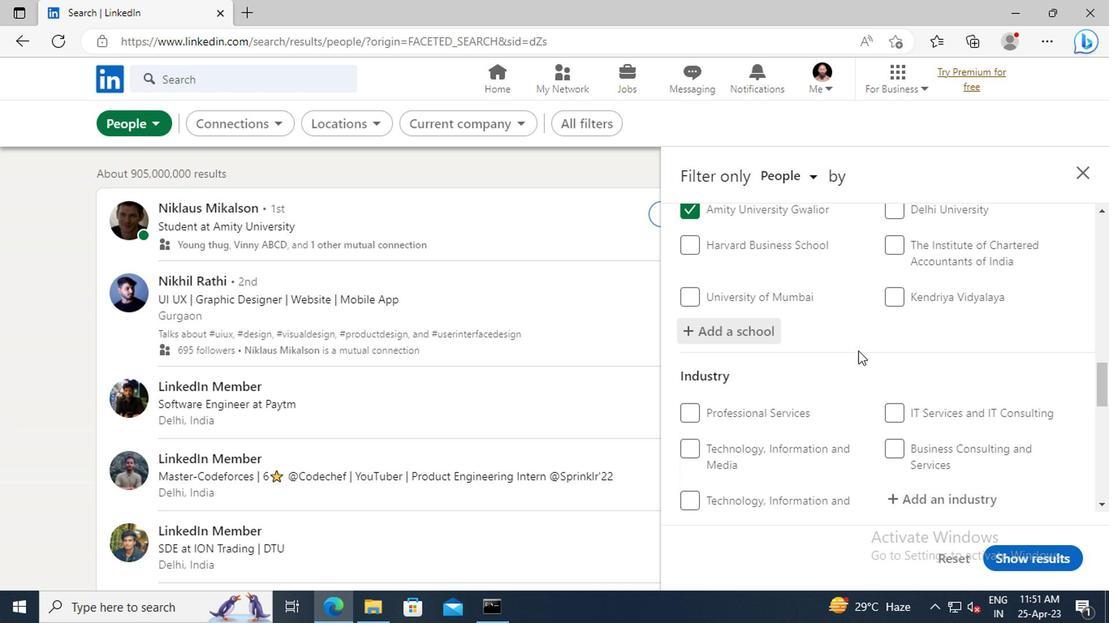 
Action: Mouse moved to (920, 406)
Screenshot: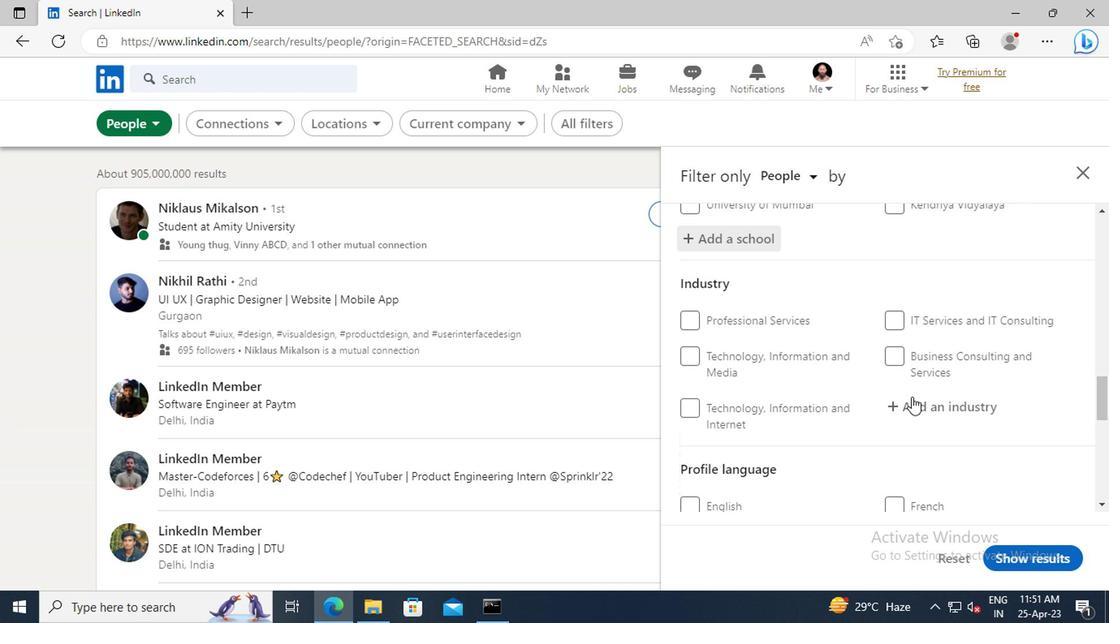 
Action: Mouse pressed left at (920, 406)
Screenshot: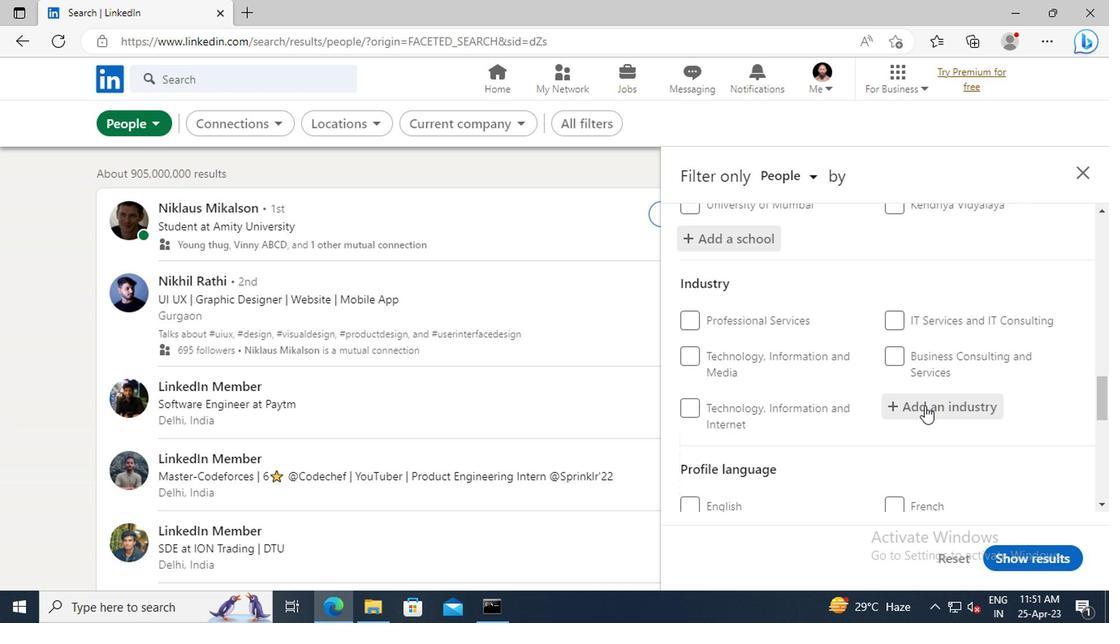 
Action: Key pressed <Key.shift>BUILDING<Key.space><Key.shift>STRUCTURE<Key.space>AND<Key.space><Key.shift>EXTERIOR<Key.space><Key.shift>CONTRACTORS
Screenshot: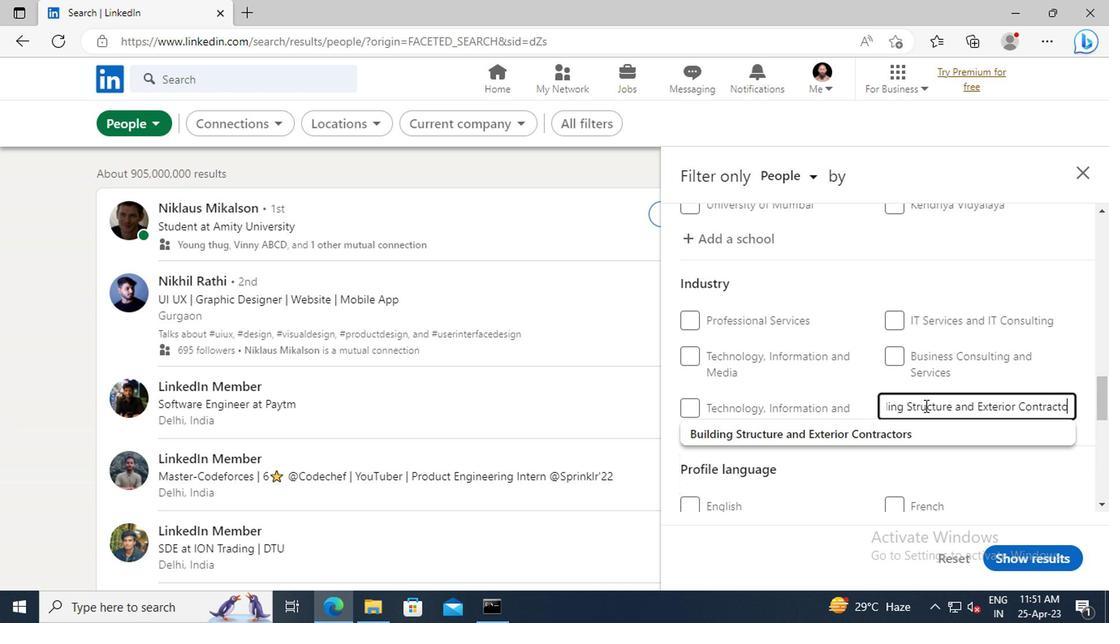 
Action: Mouse moved to (910, 435)
Screenshot: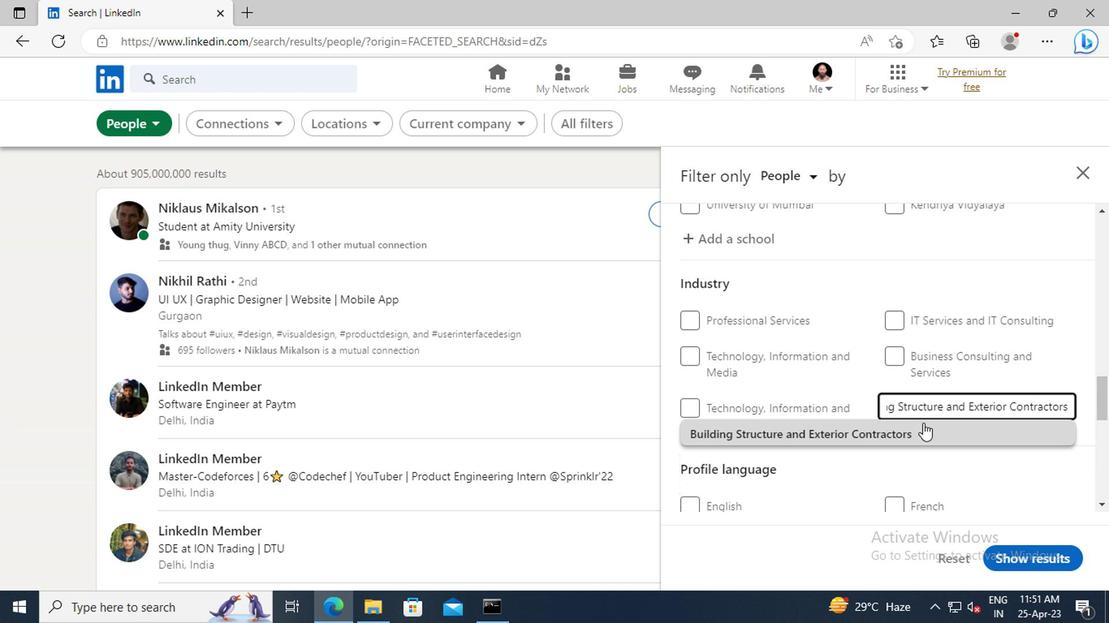 
Action: Mouse pressed left at (910, 435)
Screenshot: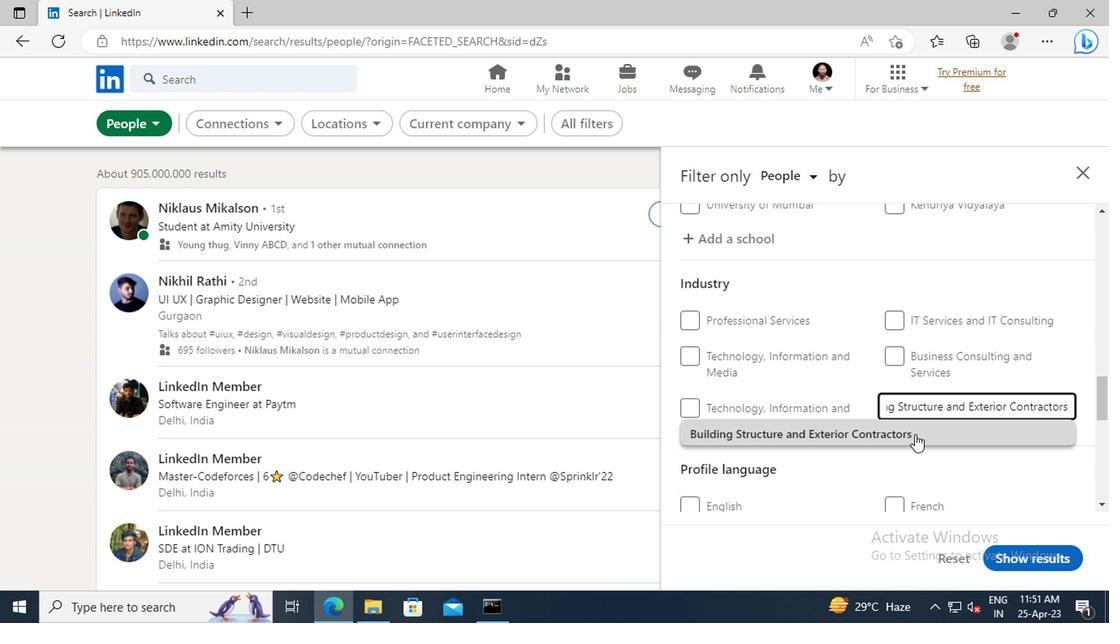 
Action: Mouse moved to (849, 345)
Screenshot: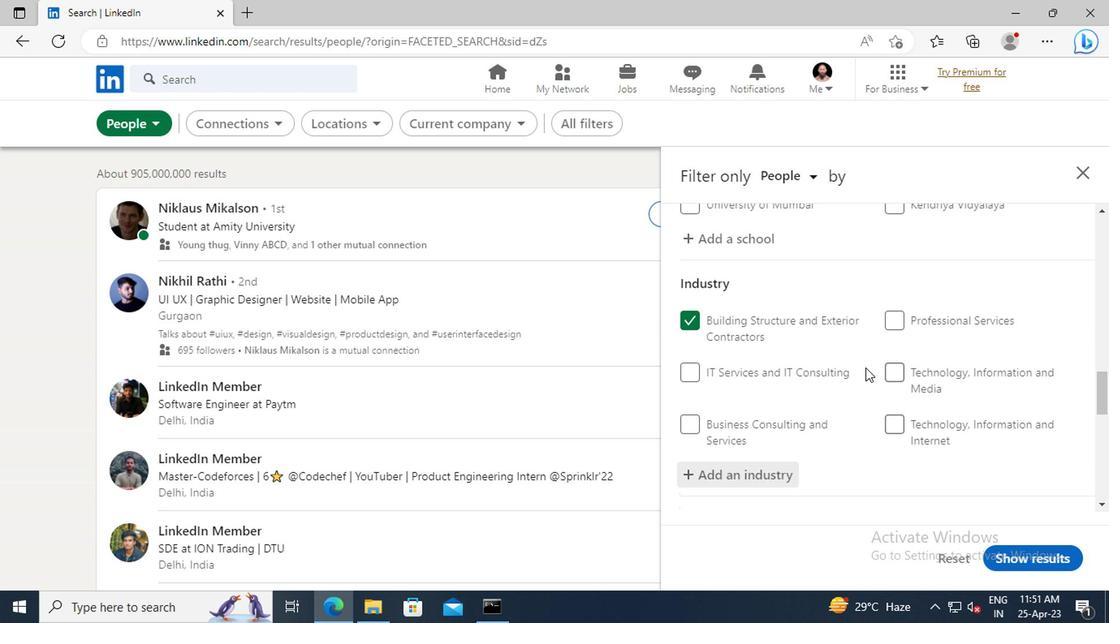 
Action: Mouse scrolled (849, 345) with delta (0, 0)
Screenshot: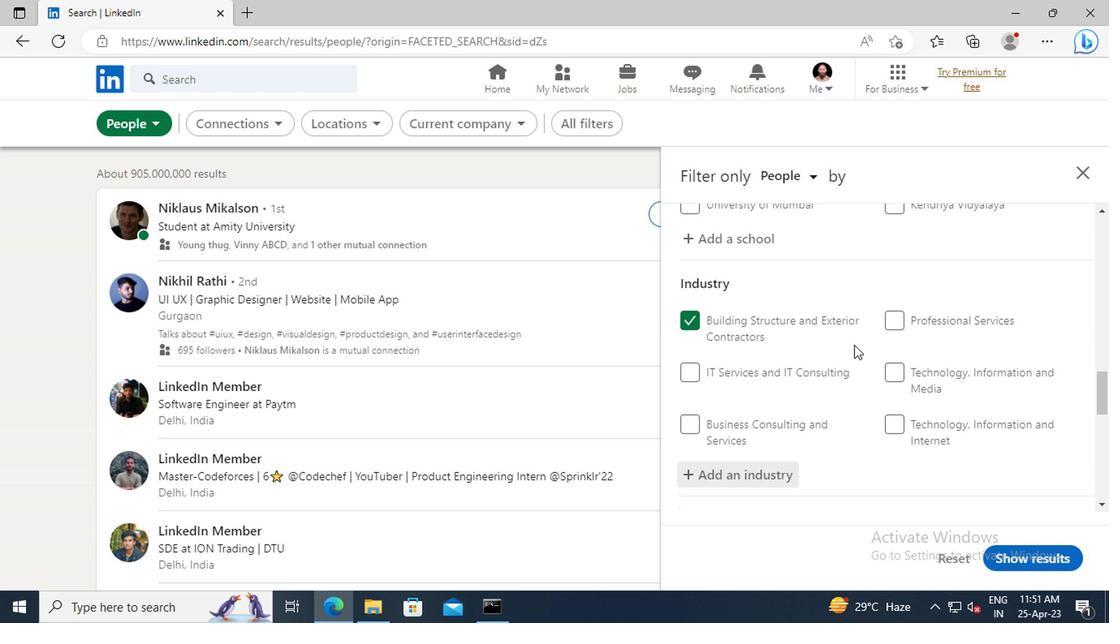 
Action: Mouse scrolled (849, 345) with delta (0, 0)
Screenshot: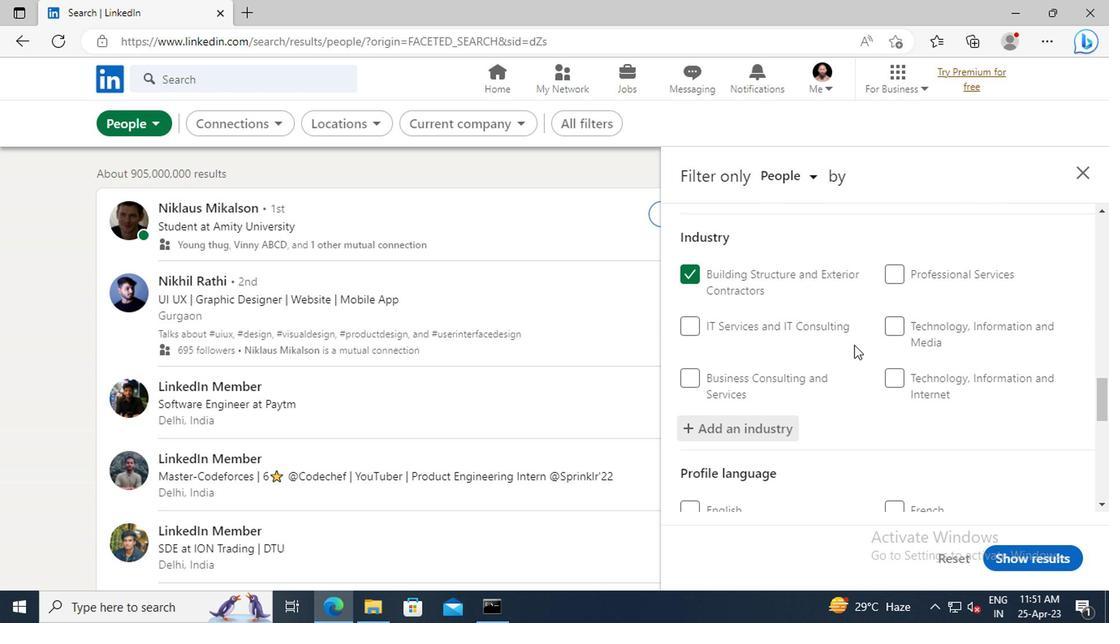 
Action: Mouse scrolled (849, 345) with delta (0, 0)
Screenshot: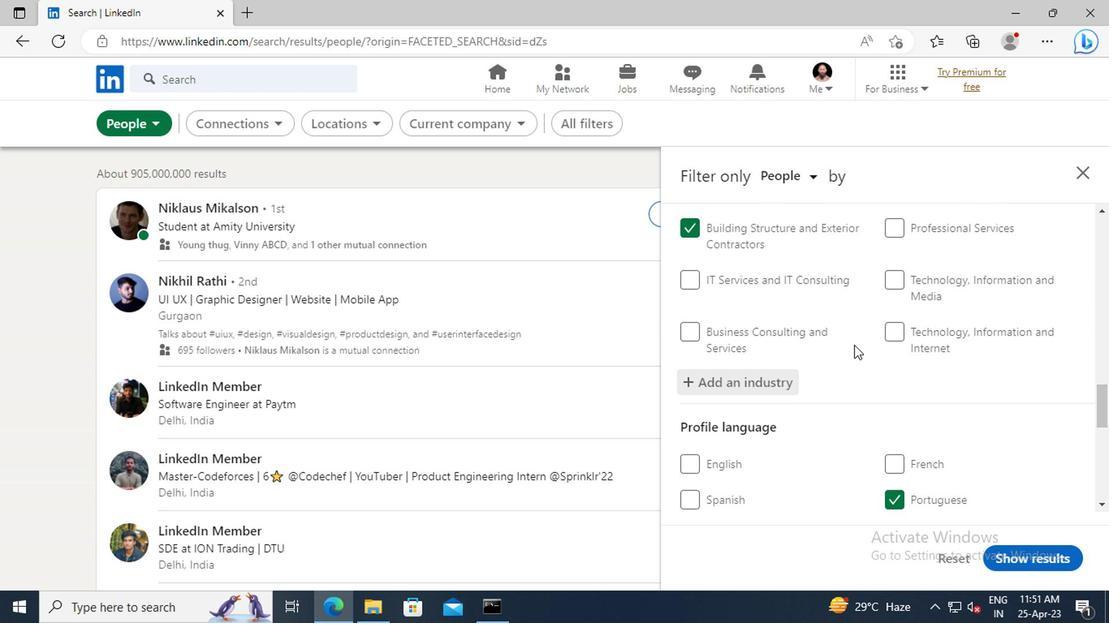 
Action: Mouse scrolled (849, 345) with delta (0, 0)
Screenshot: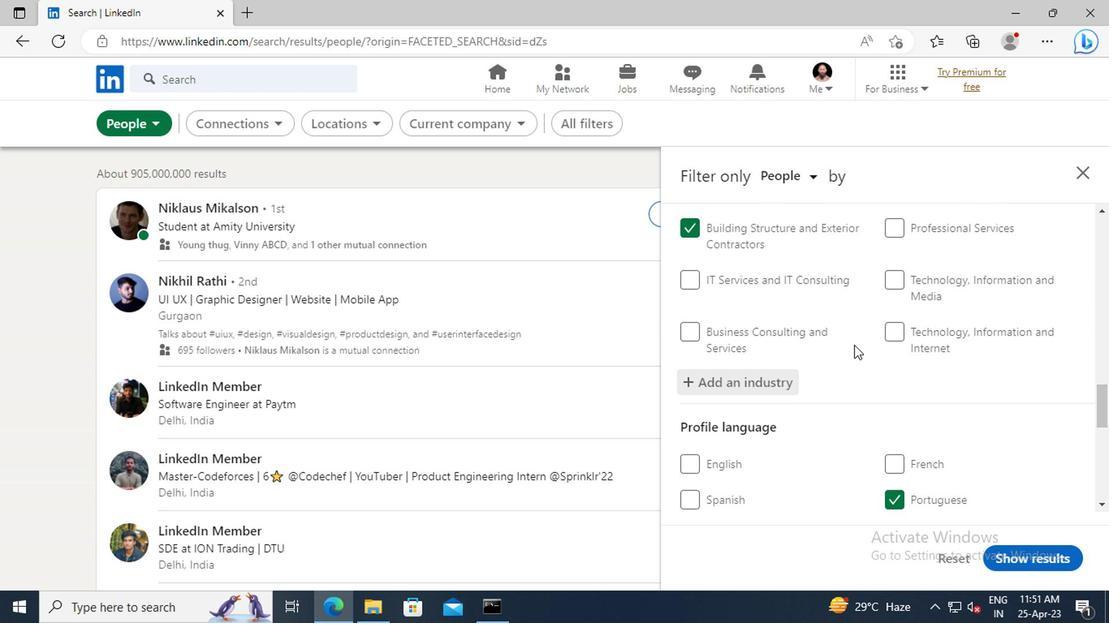 
Action: Mouse scrolled (849, 345) with delta (0, 0)
Screenshot: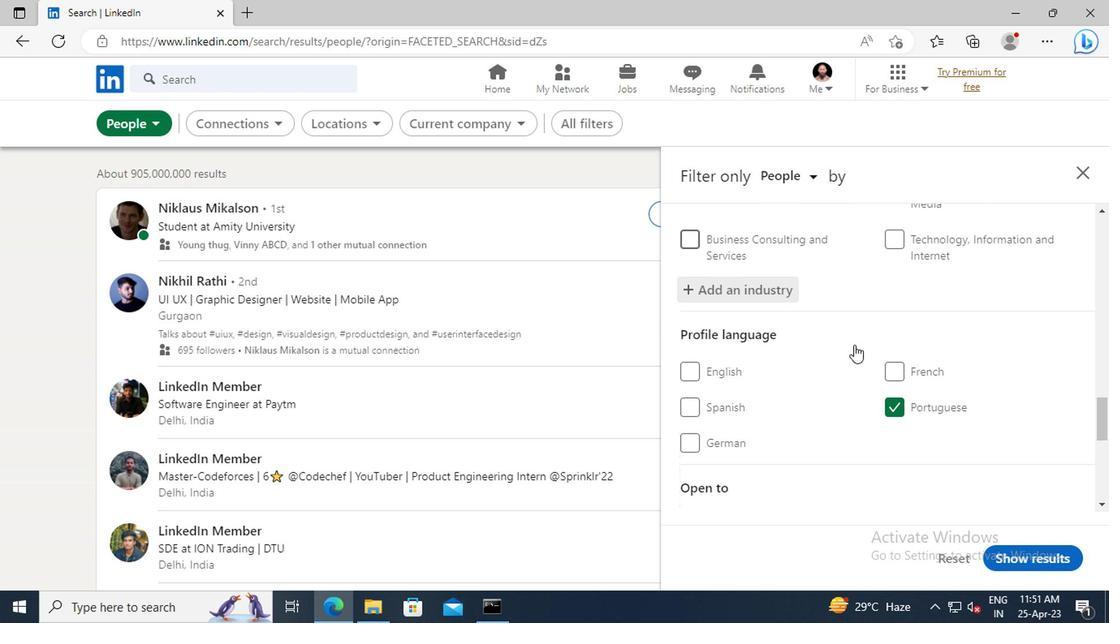 
Action: Mouse scrolled (849, 345) with delta (0, 0)
Screenshot: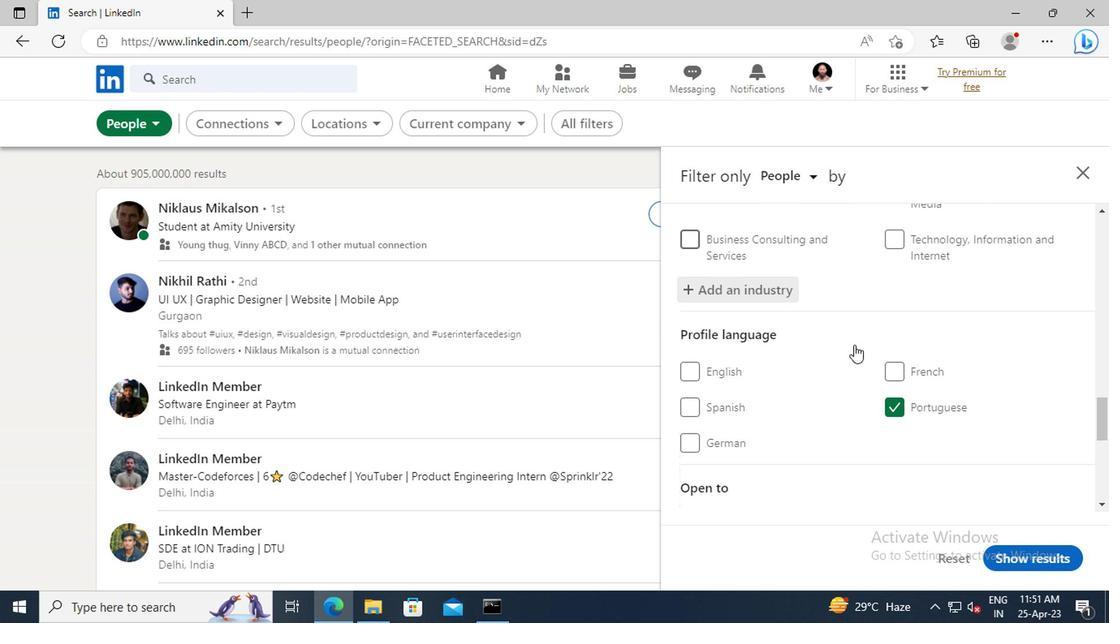 
Action: Mouse scrolled (849, 345) with delta (0, 0)
Screenshot: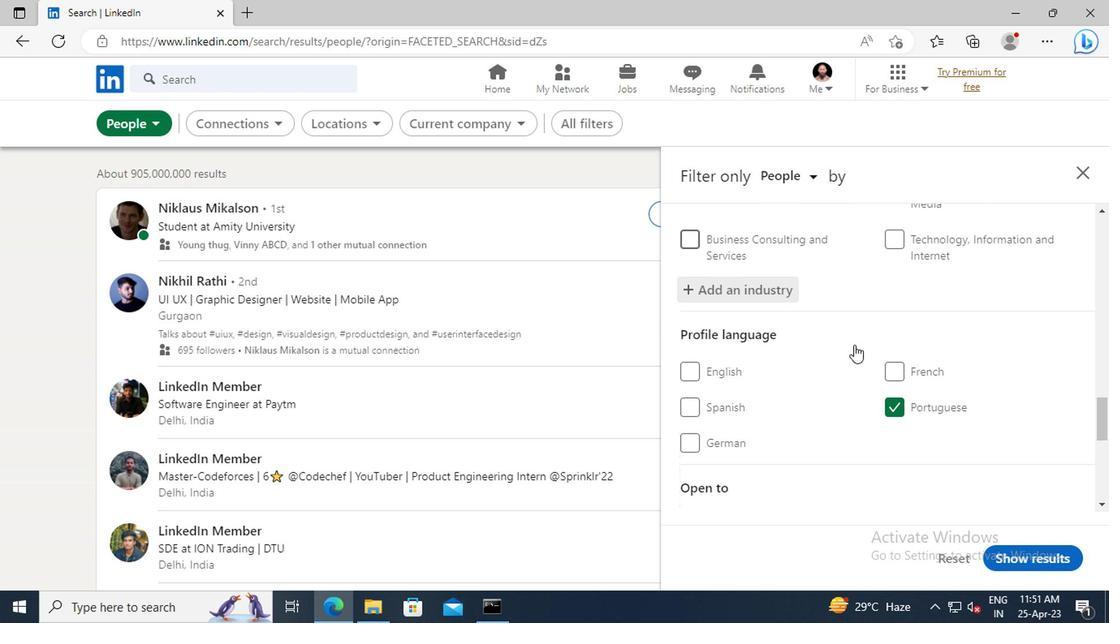 
Action: Mouse scrolled (849, 345) with delta (0, 0)
Screenshot: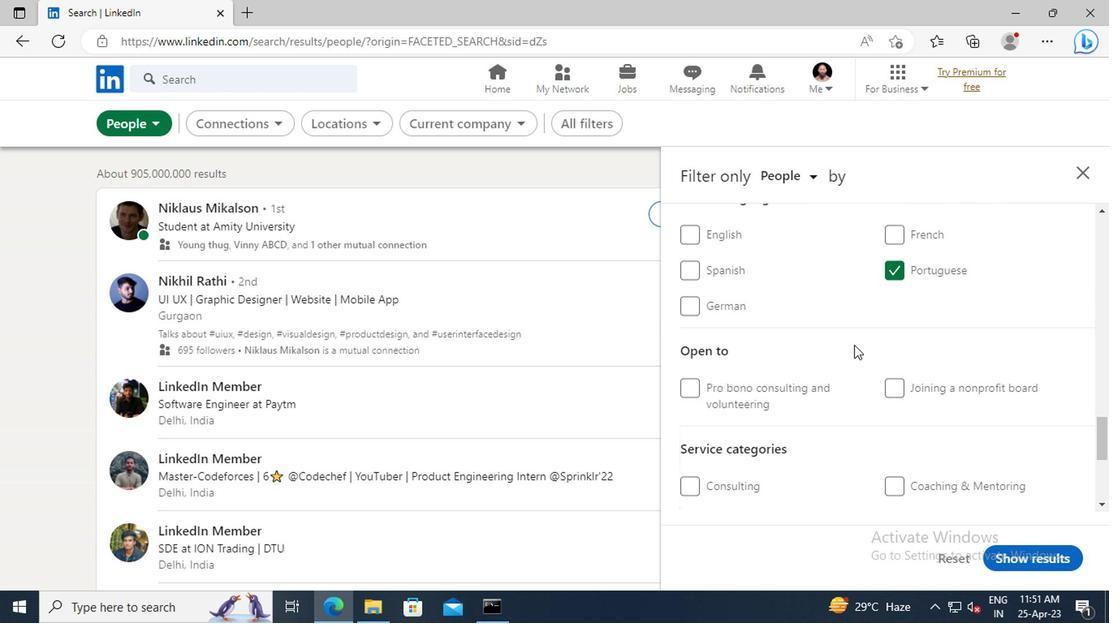 
Action: Mouse scrolled (849, 345) with delta (0, 0)
Screenshot: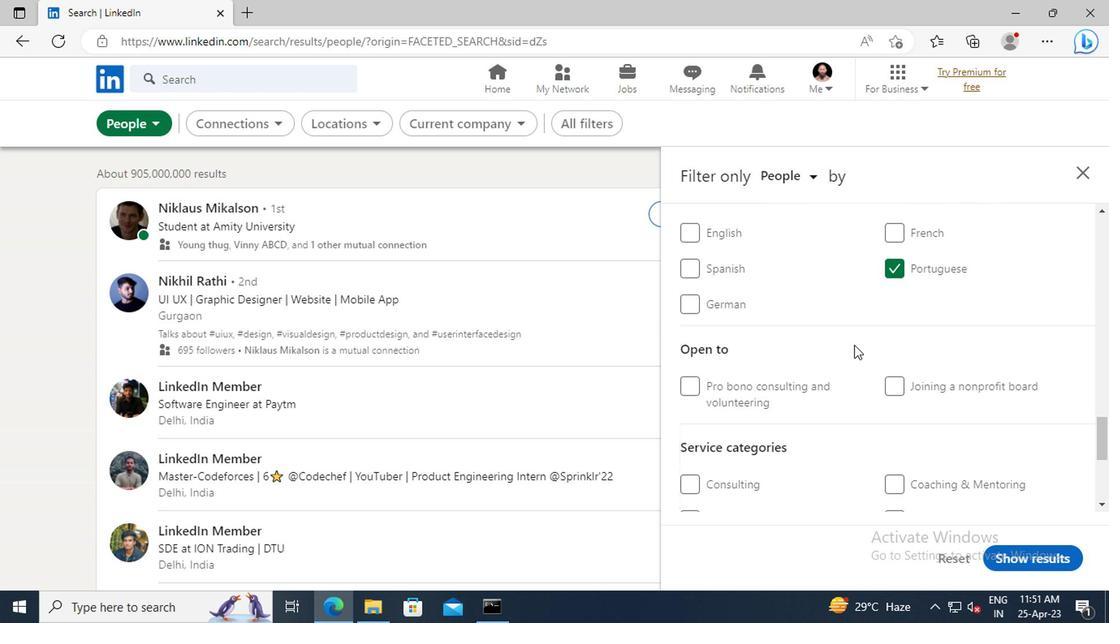 
Action: Mouse moved to (850, 369)
Screenshot: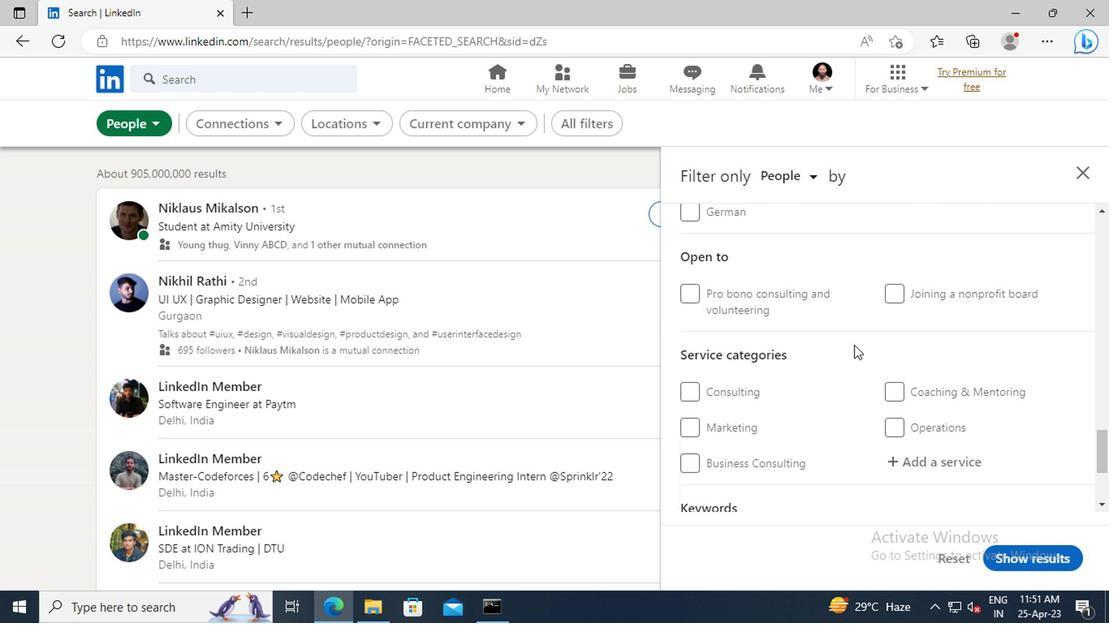 
Action: Mouse scrolled (850, 367) with delta (0, -1)
Screenshot: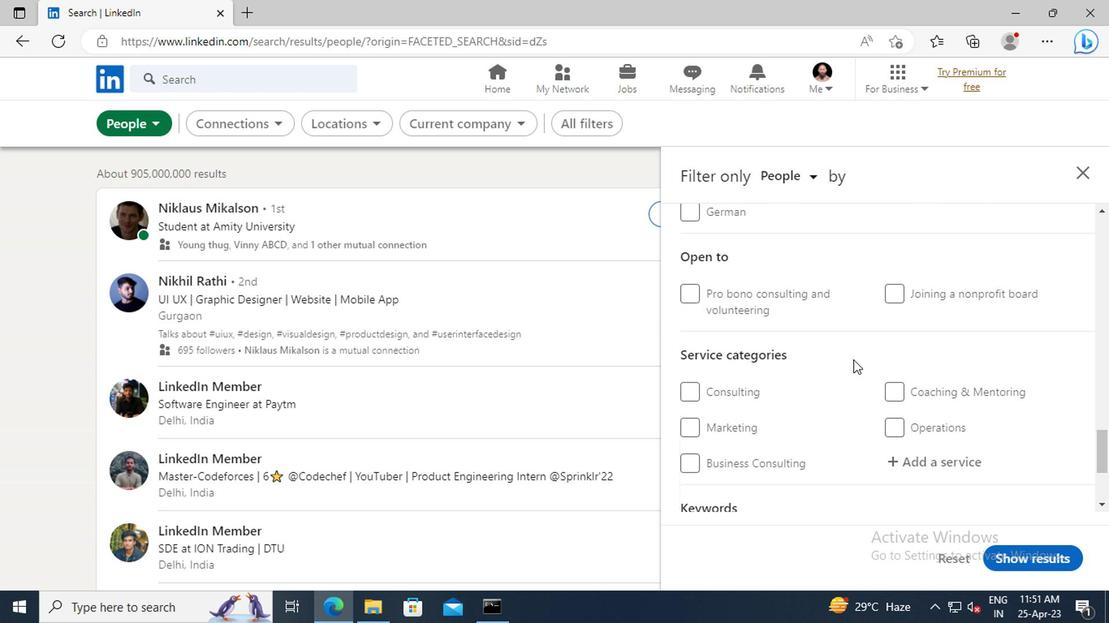 
Action: Mouse scrolled (850, 367) with delta (0, -1)
Screenshot: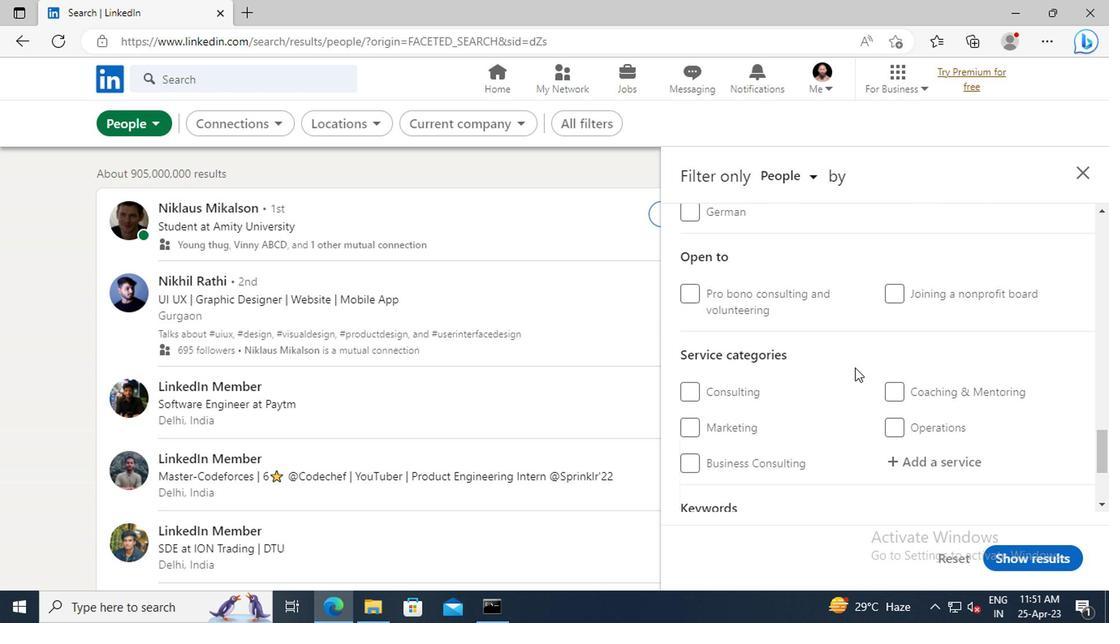 
Action: Mouse moved to (920, 375)
Screenshot: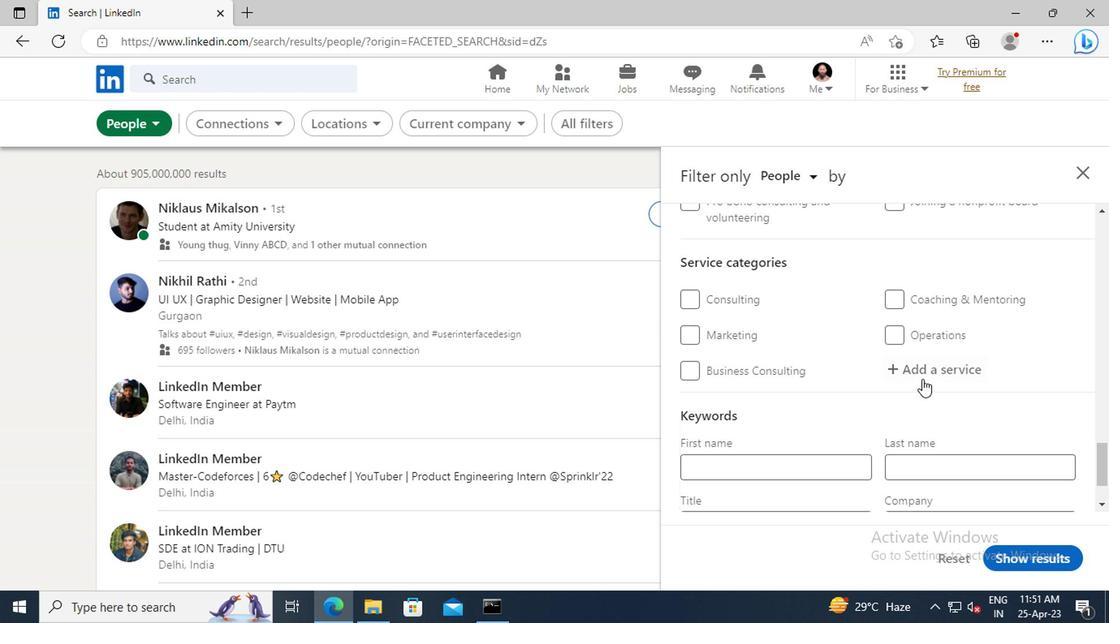 
Action: Mouse pressed left at (920, 375)
Screenshot: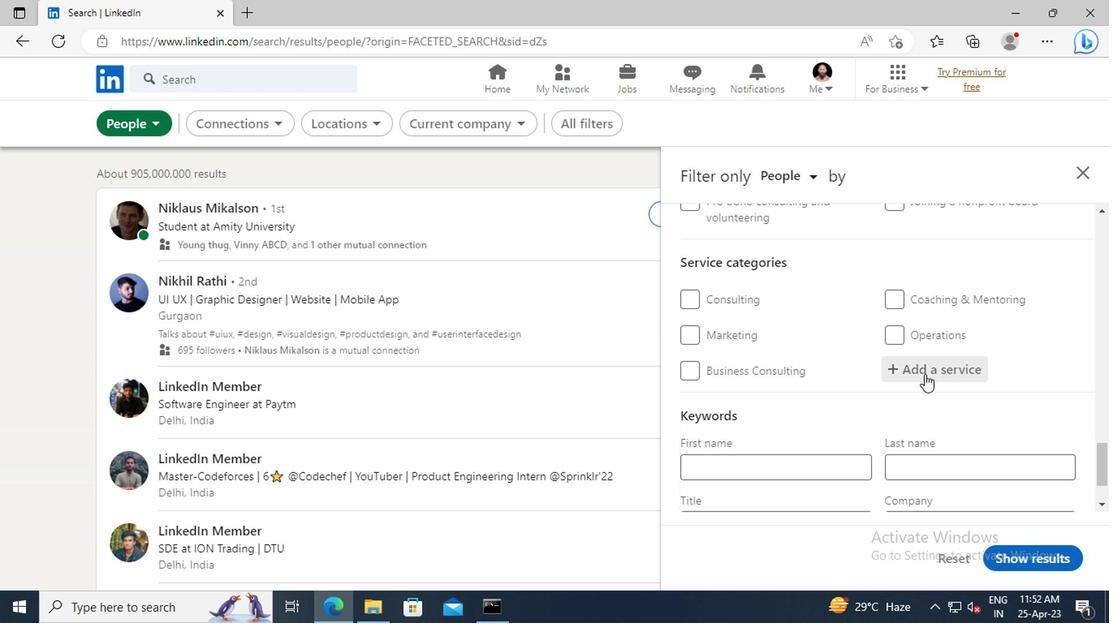 
Action: Mouse moved to (918, 373)
Screenshot: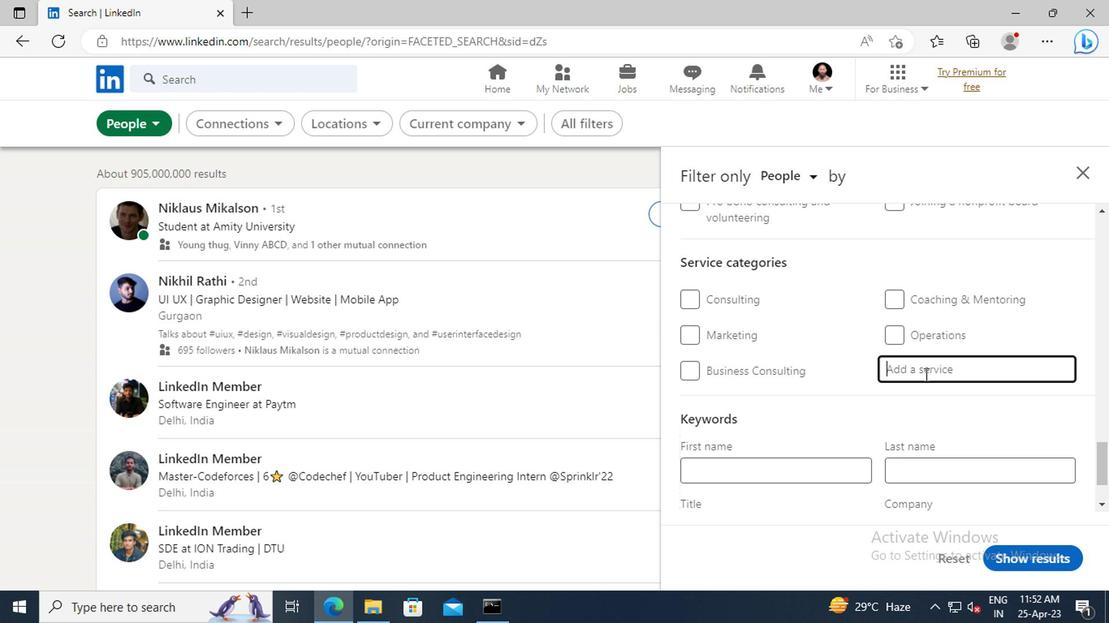
Action: Key pressed <Key.shift>LI
Screenshot: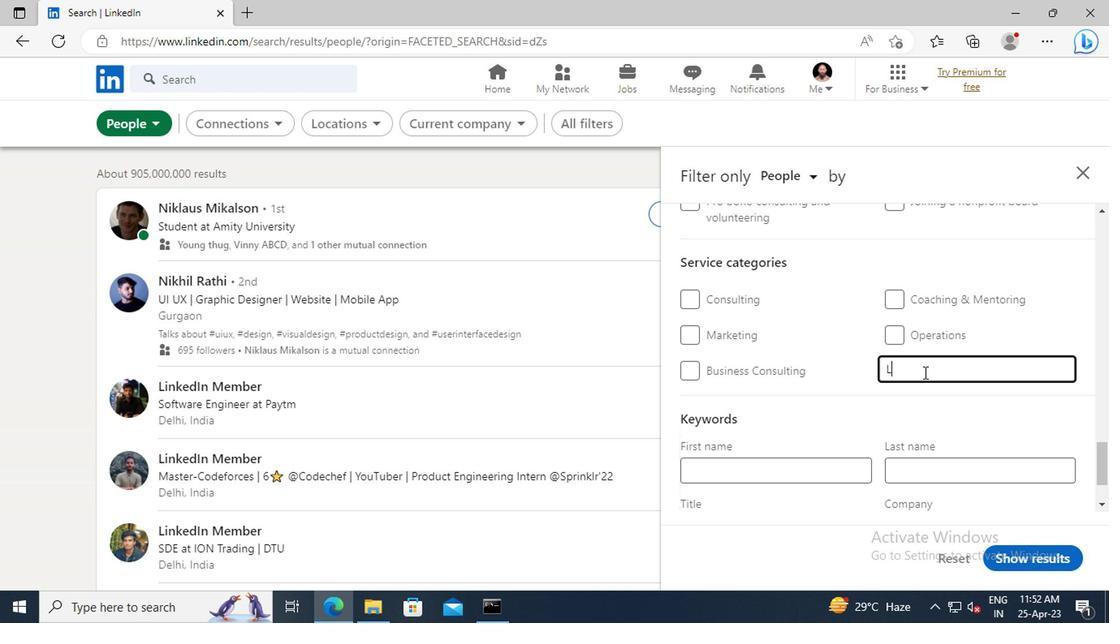 
Action: Mouse moved to (918, 373)
Screenshot: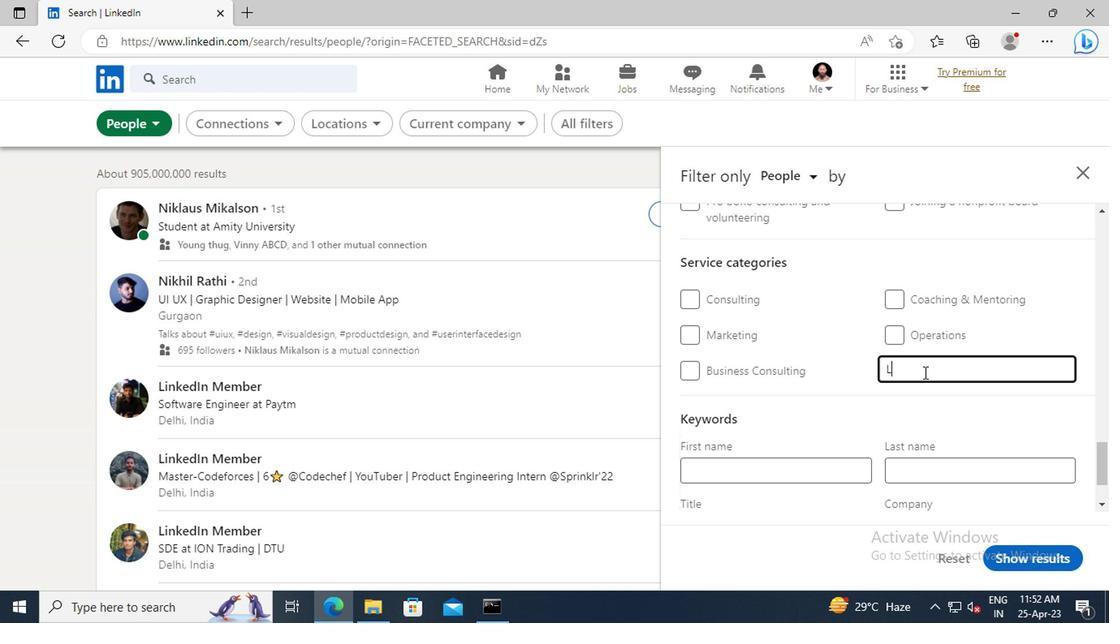 
Action: Key pressed FE<Key.space><Key.shift>COACHING
Screenshot: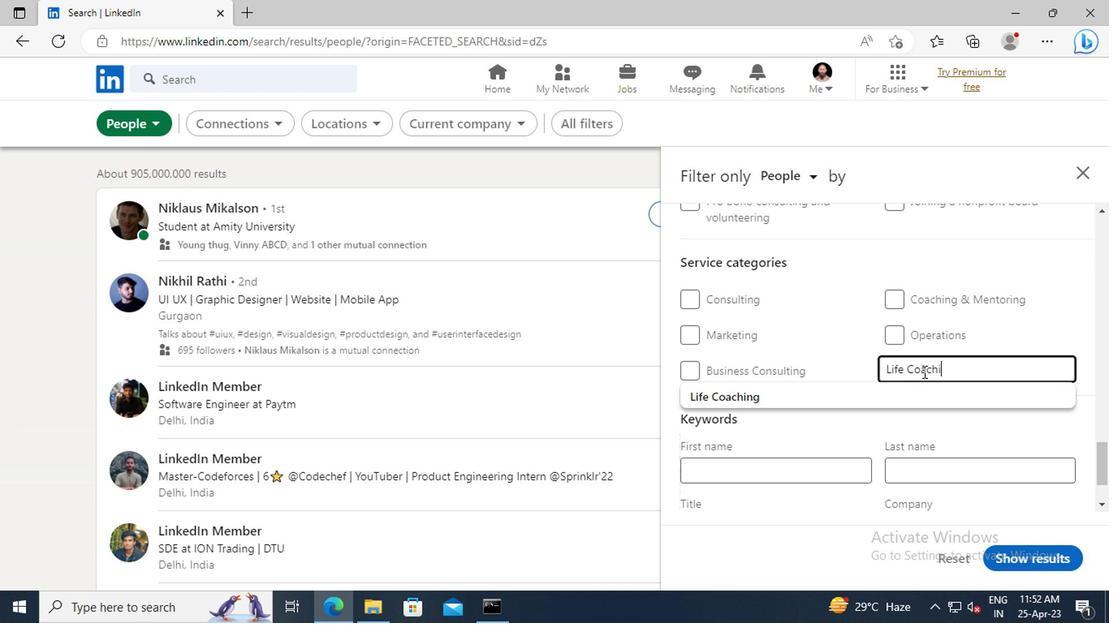 
Action: Mouse moved to (801, 395)
Screenshot: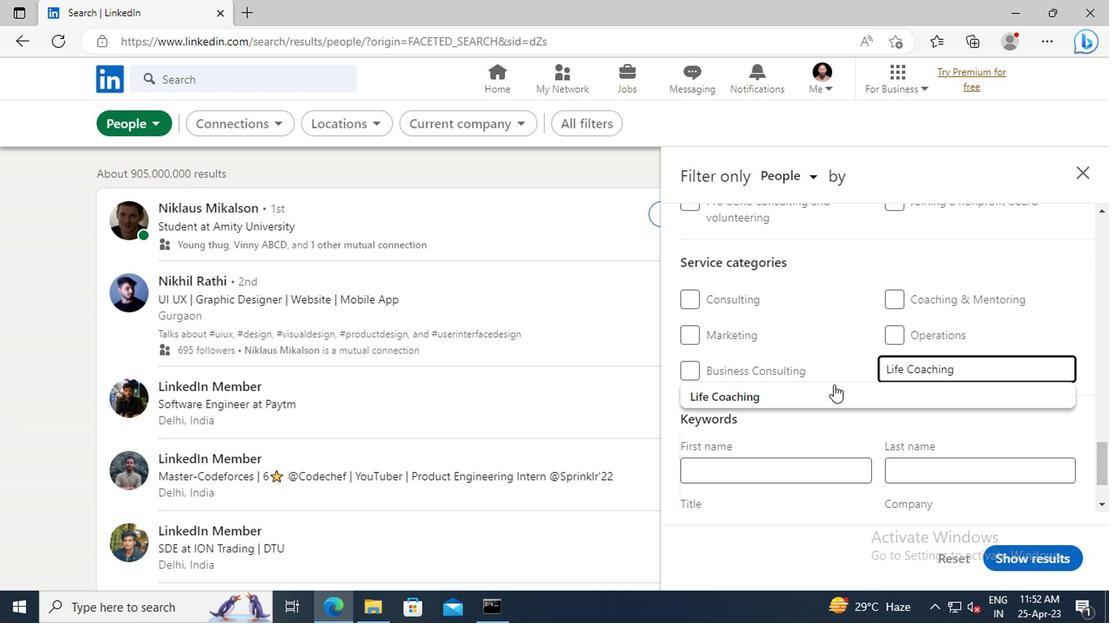 
Action: Mouse pressed left at (801, 395)
Screenshot: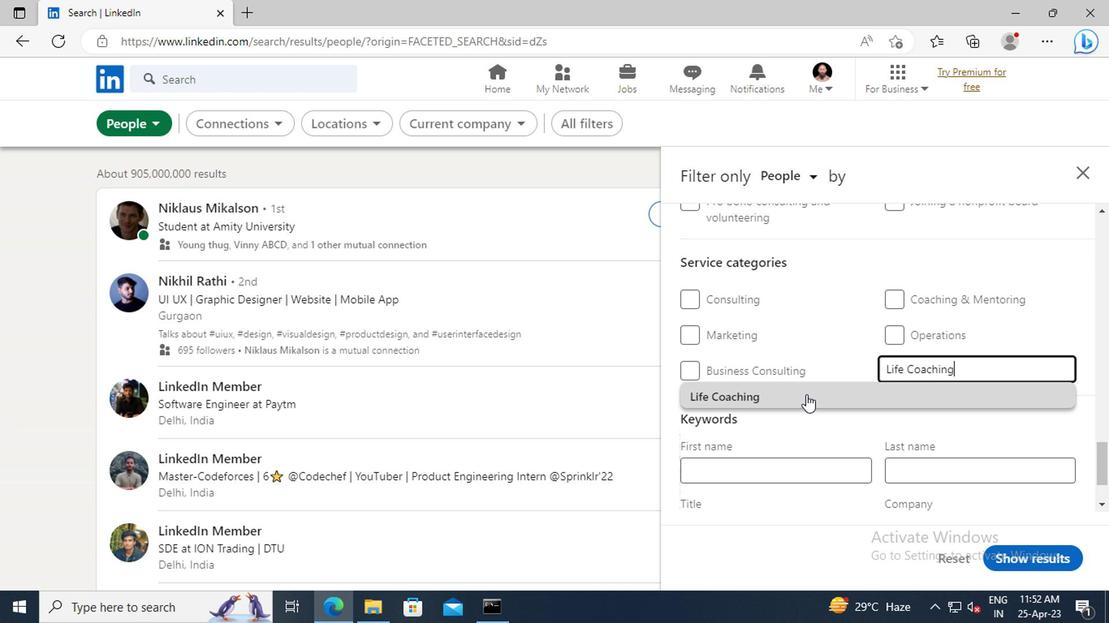 
Action: Mouse scrolled (801, 394) with delta (0, -1)
Screenshot: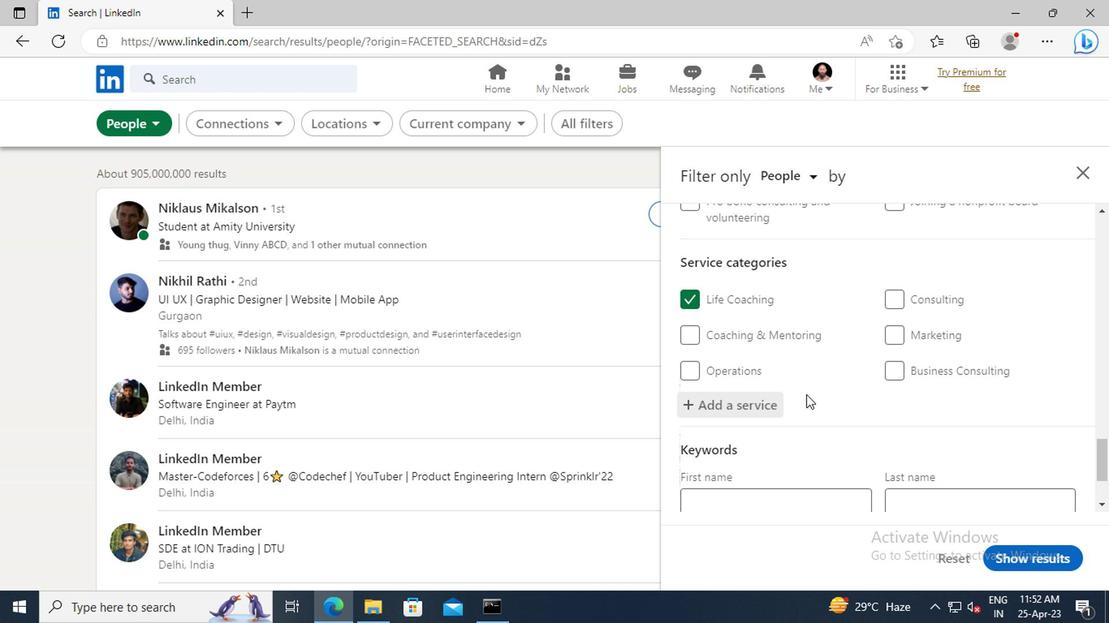 
Action: Mouse scrolled (801, 394) with delta (0, -1)
Screenshot: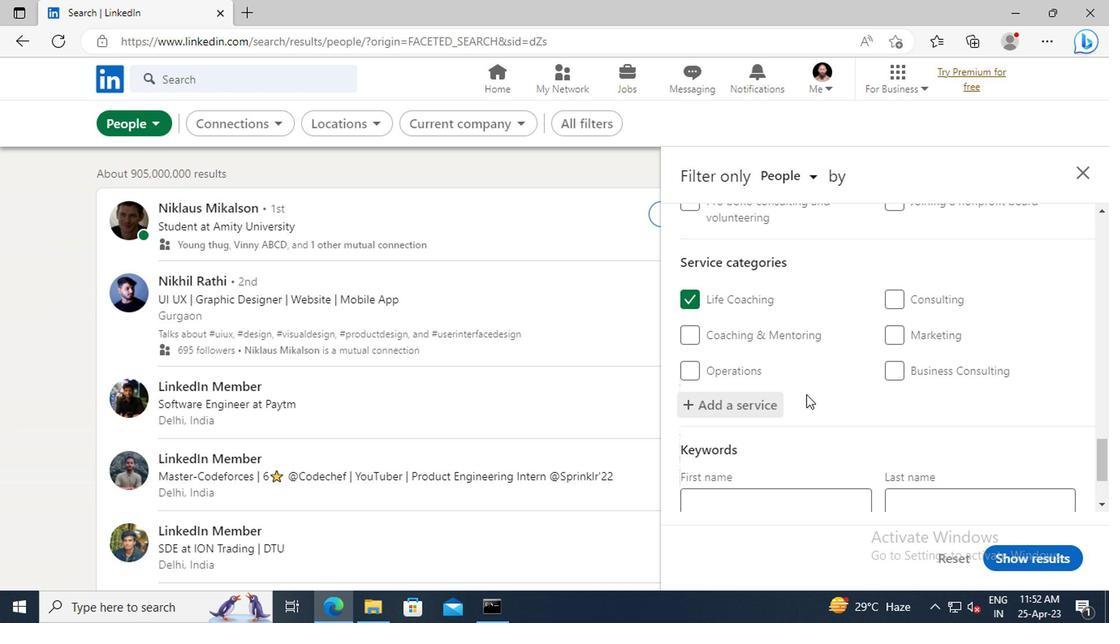 
Action: Mouse scrolled (801, 394) with delta (0, -1)
Screenshot: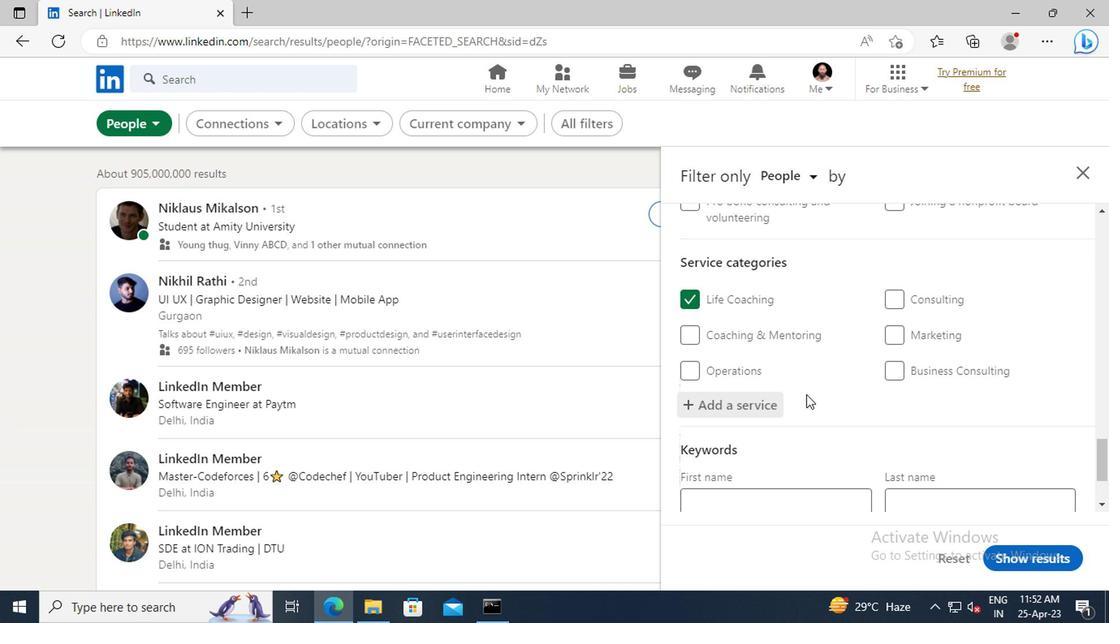 
Action: Mouse moved to (783, 444)
Screenshot: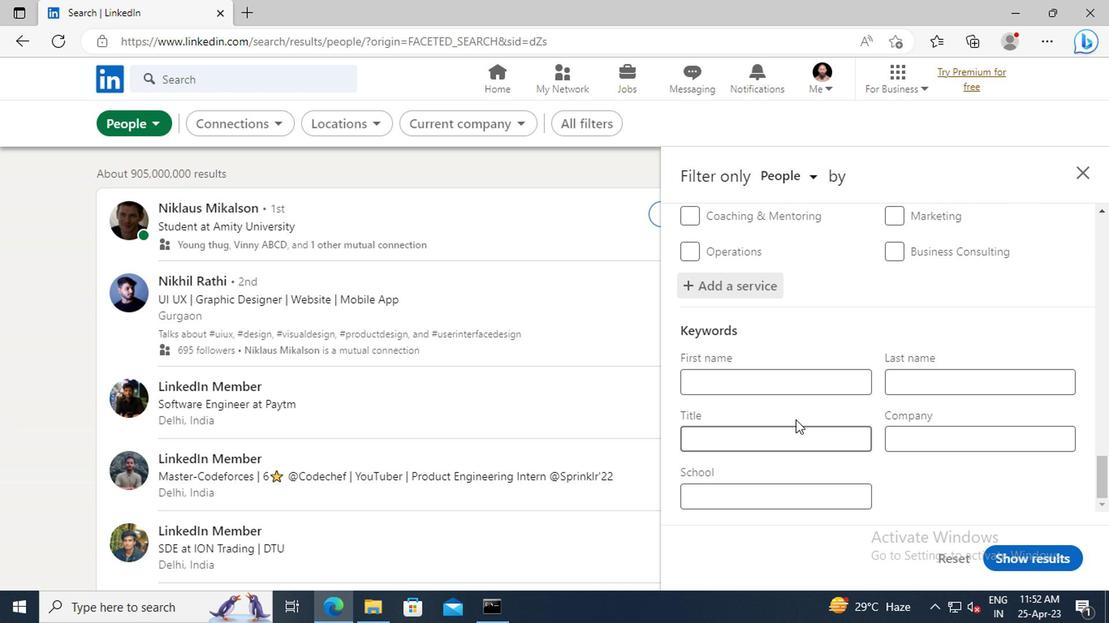 
Action: Mouse pressed left at (783, 444)
Screenshot: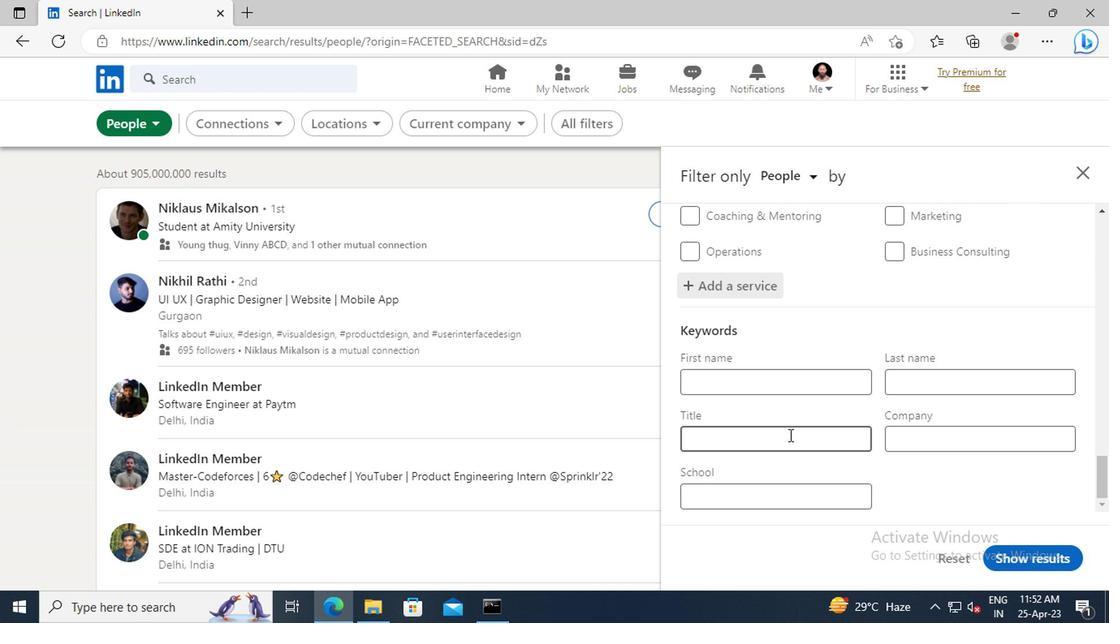 
Action: Key pressed <Key.shift>BRAND<Key.space><Key.shift>STRATEGIST
Screenshot: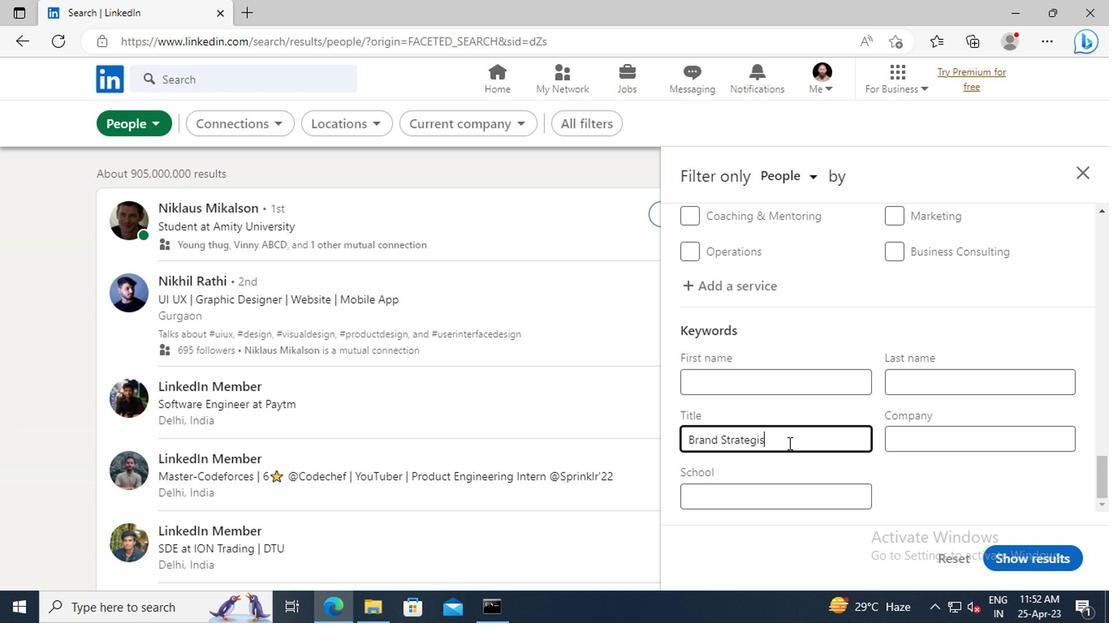 
Action: Mouse moved to (991, 549)
Screenshot: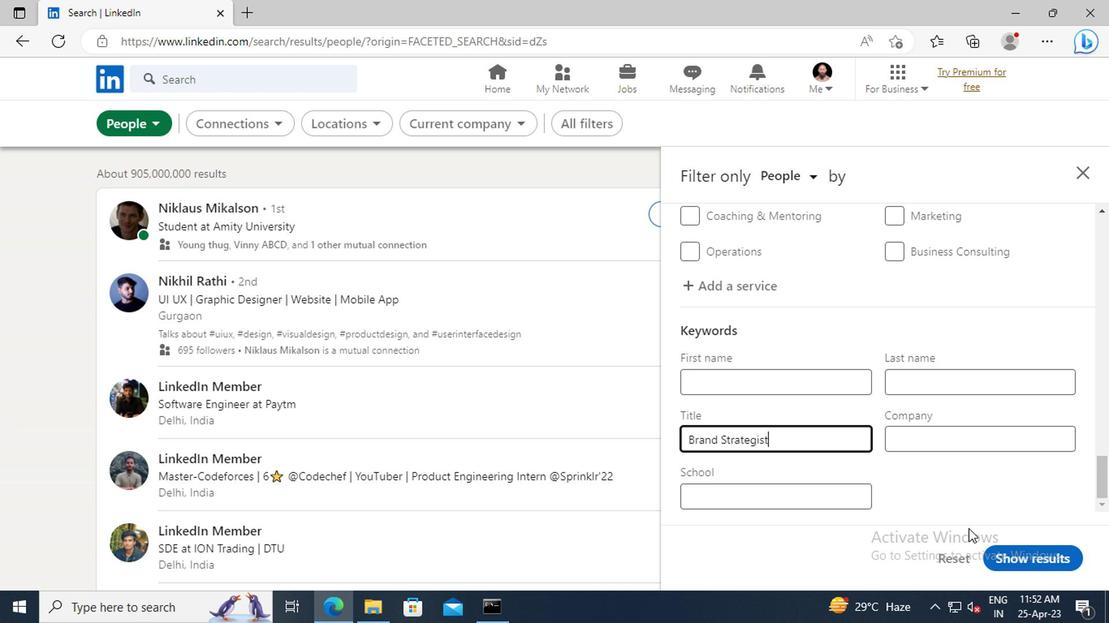 
Action: Mouse pressed left at (991, 549)
Screenshot: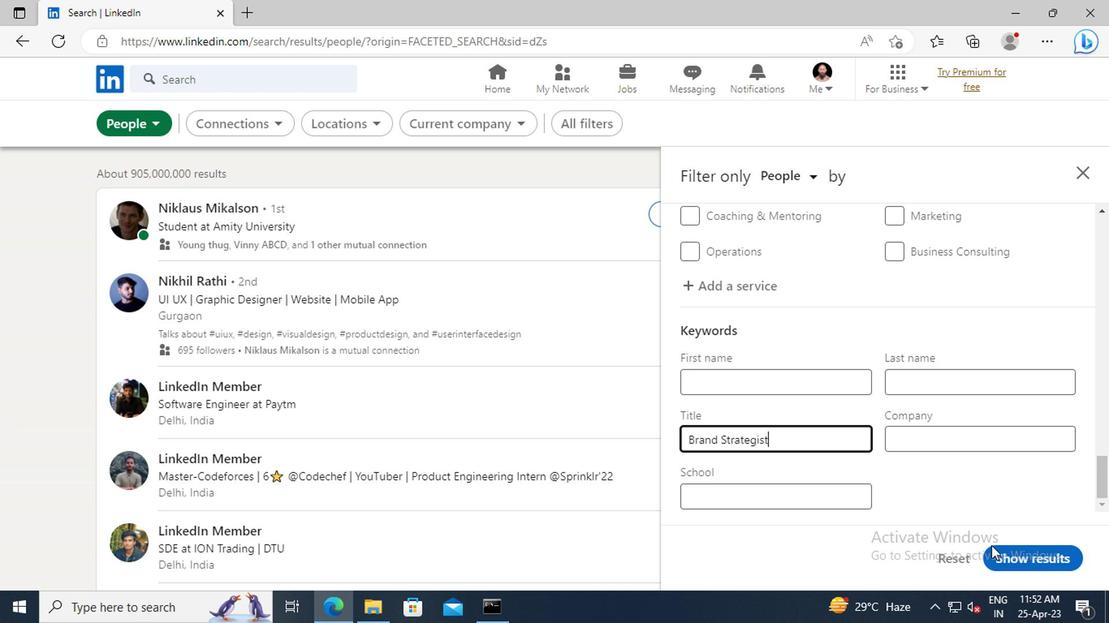 
